 Task: Create fields in appointment object.
Action: Mouse moved to (854, 76)
Screenshot: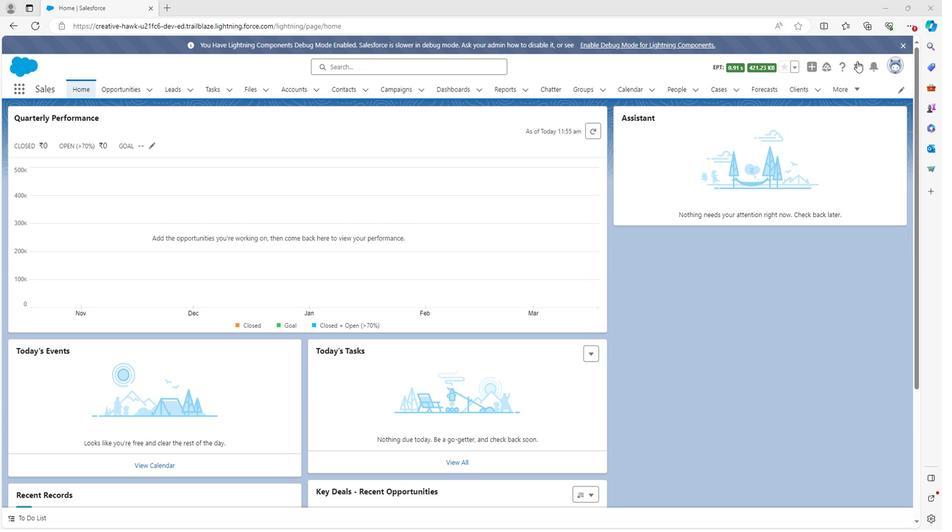 
Action: Mouse pressed left at (854, 76)
Screenshot: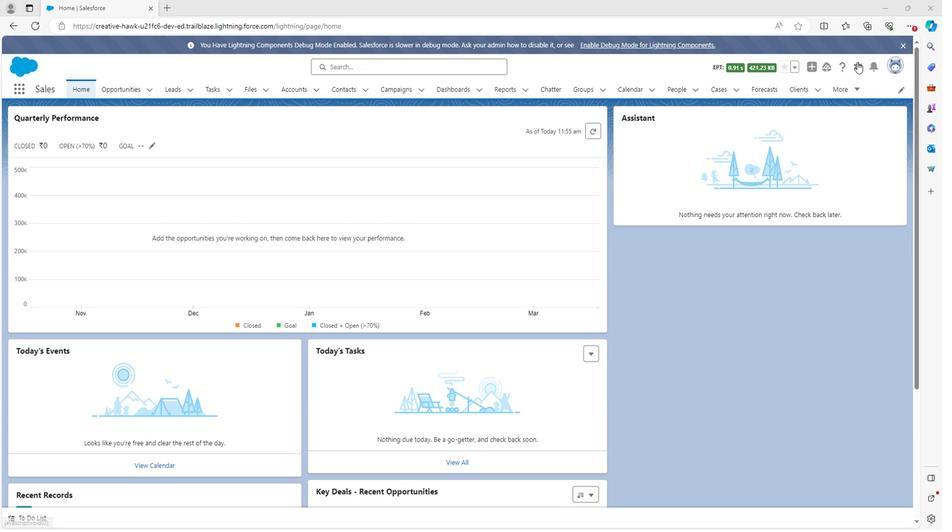 
Action: Mouse moved to (809, 104)
Screenshot: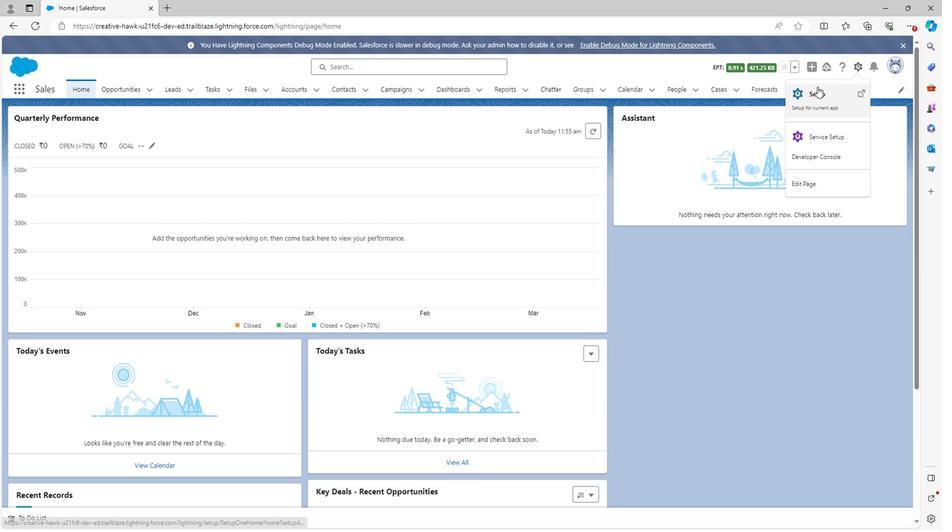
Action: Mouse pressed left at (809, 104)
Screenshot: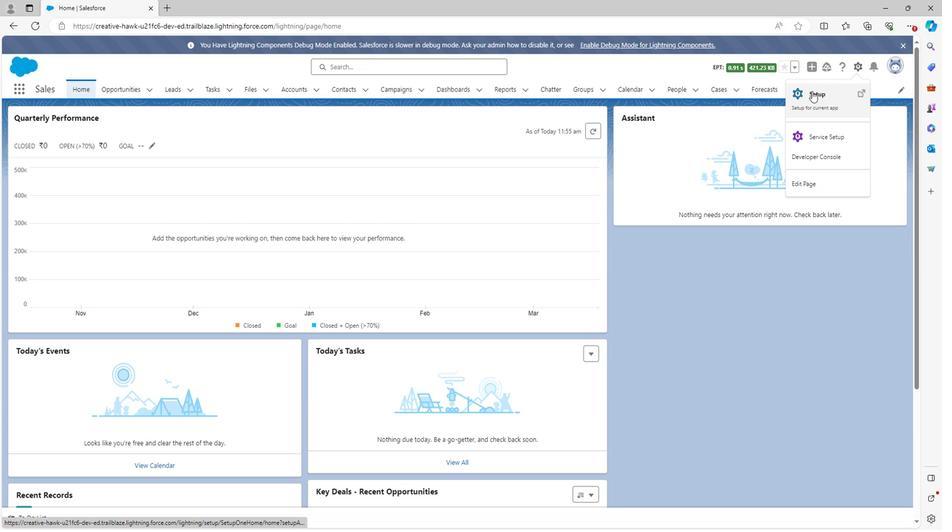 
Action: Mouse moved to (137, 104)
Screenshot: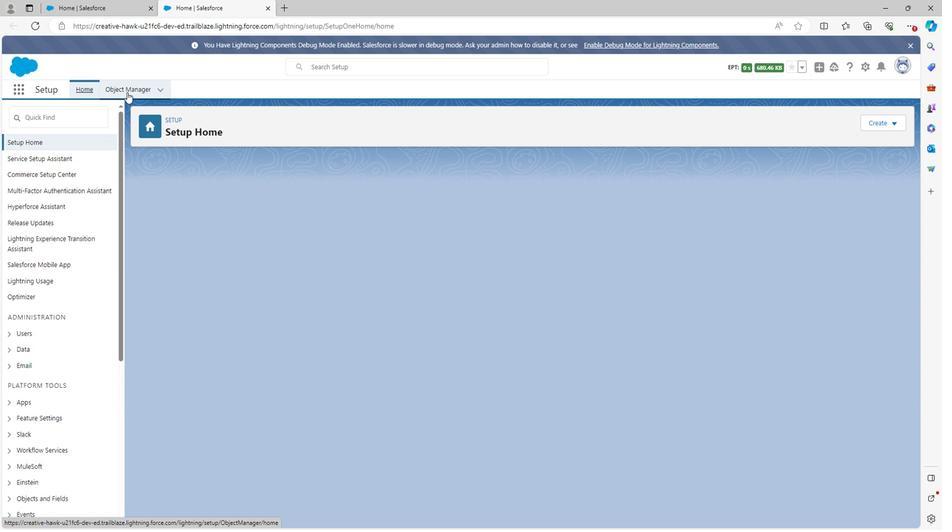 
Action: Mouse pressed left at (137, 104)
Screenshot: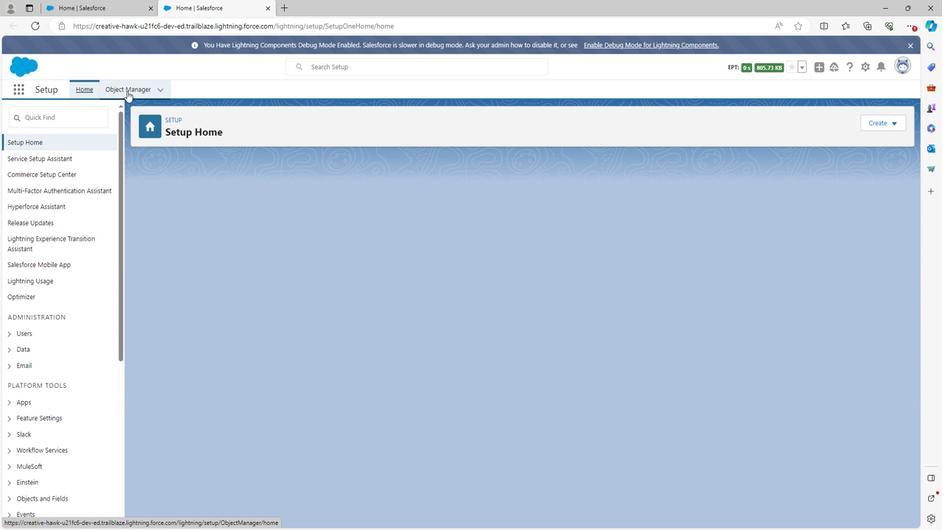 
Action: Mouse moved to (64, 390)
Screenshot: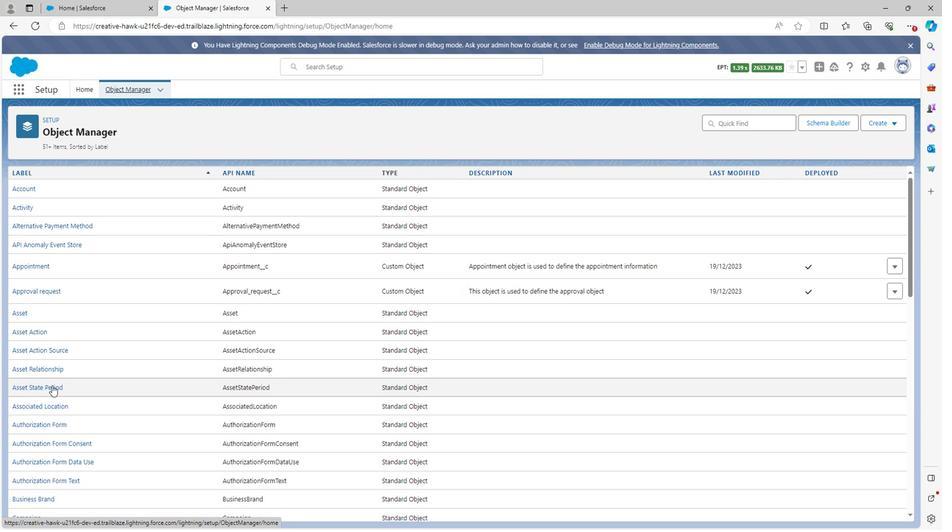 
Action: Mouse scrolled (64, 389) with delta (0, 0)
Screenshot: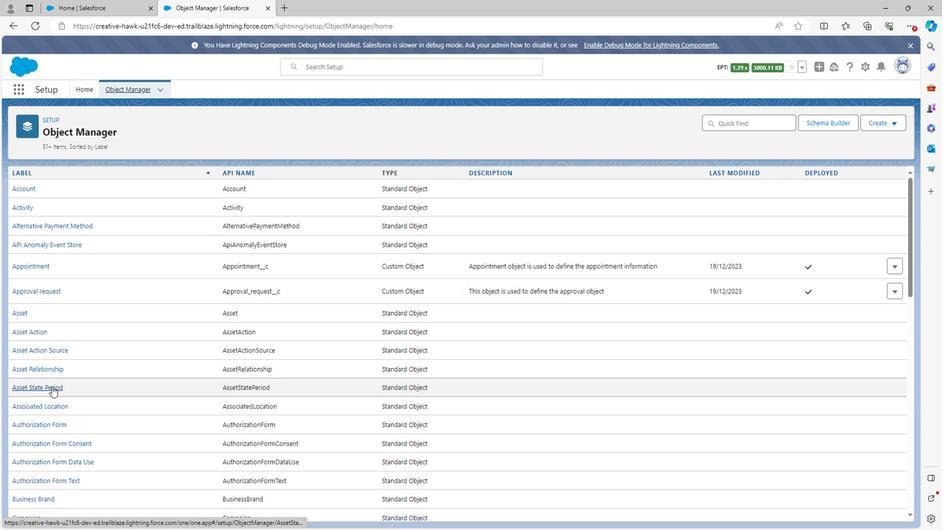 
Action: Mouse scrolled (64, 389) with delta (0, 0)
Screenshot: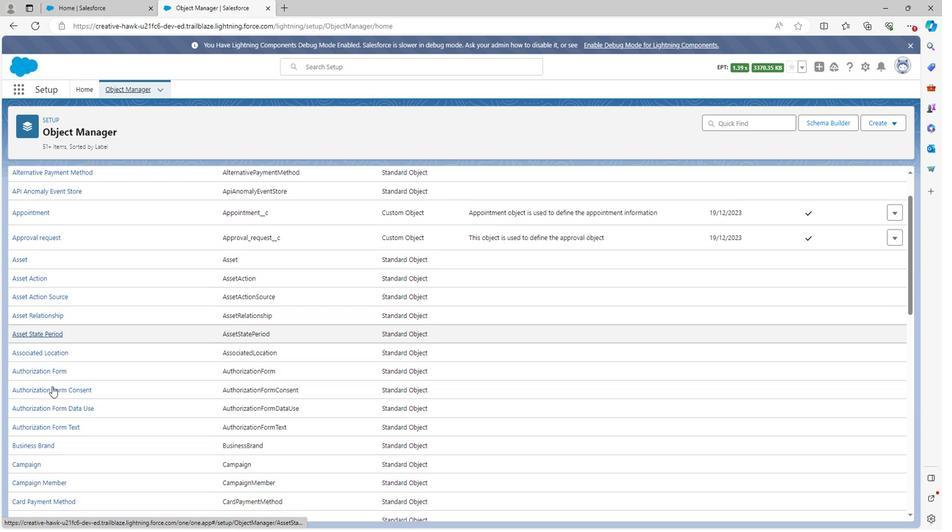 
Action: Mouse scrolled (64, 389) with delta (0, 0)
Screenshot: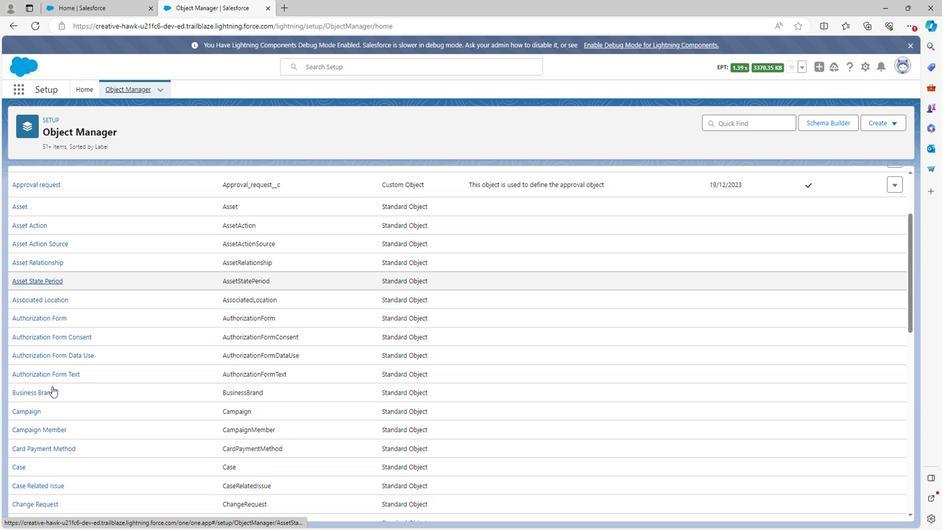 
Action: Mouse scrolled (64, 390) with delta (0, 0)
Screenshot: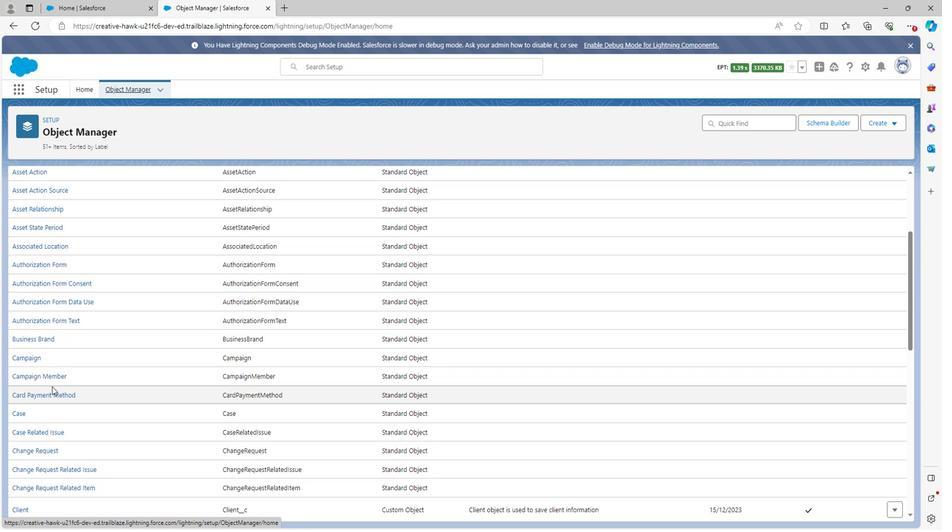 
Action: Mouse moved to (58, 291)
Screenshot: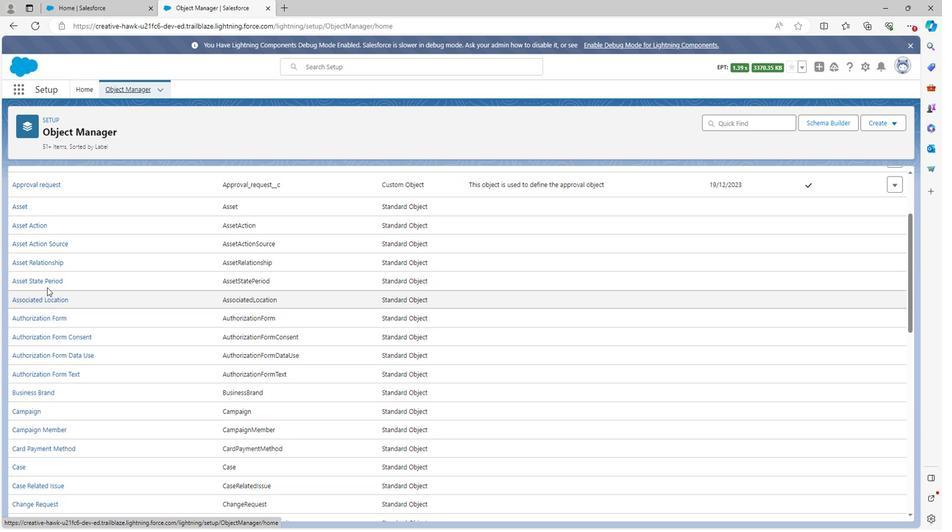 
Action: Mouse scrolled (58, 292) with delta (0, 0)
Screenshot: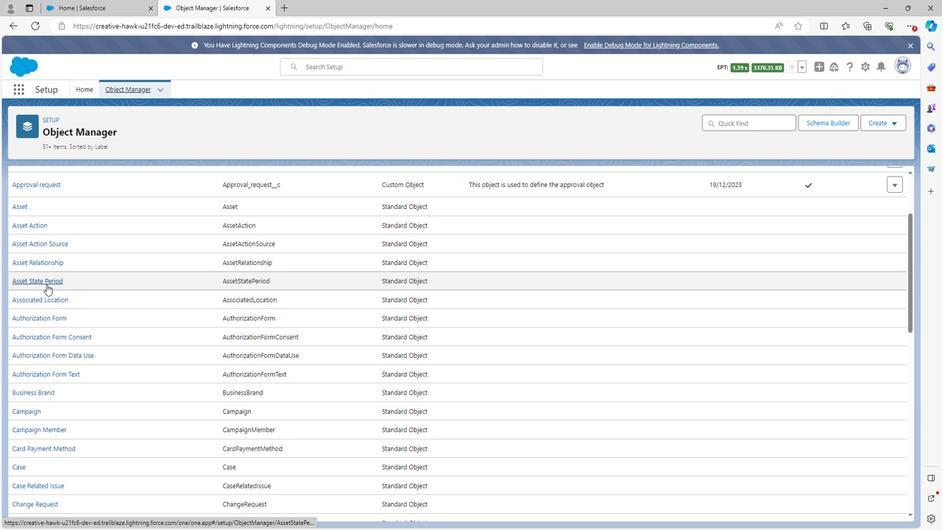 
Action: Mouse moved to (42, 222)
Screenshot: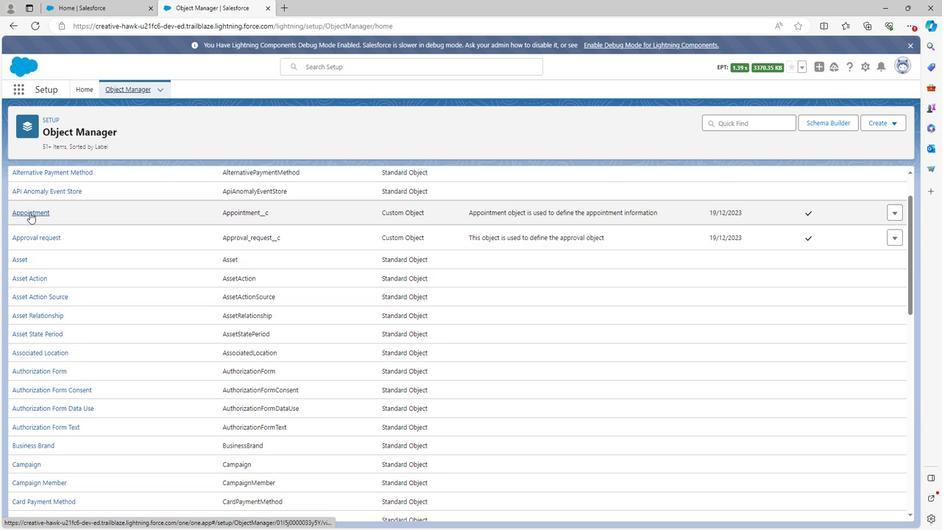 
Action: Mouse pressed left at (42, 222)
Screenshot: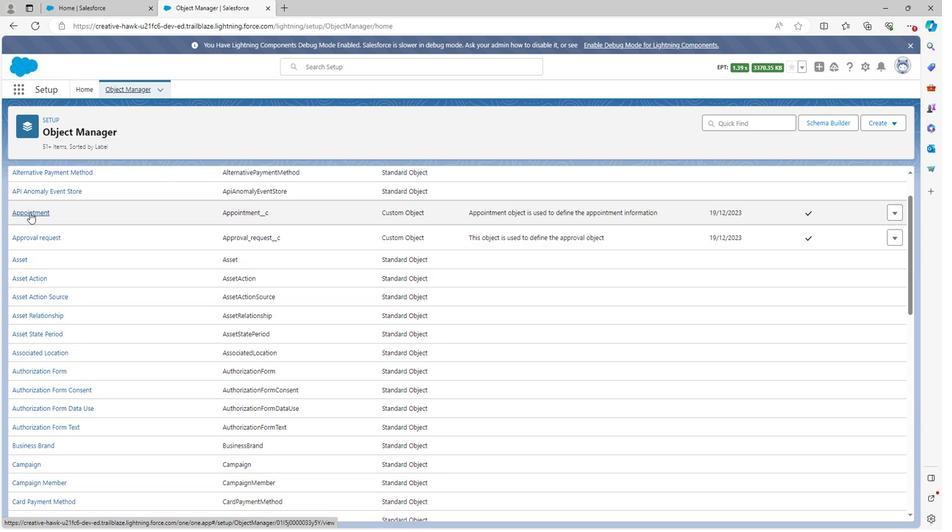
Action: Mouse moved to (54, 201)
Screenshot: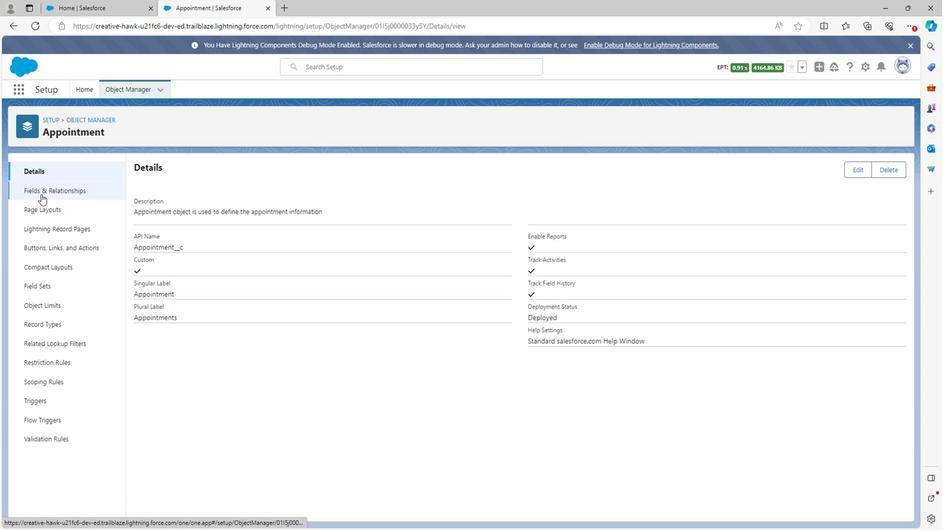 
Action: Mouse pressed left at (54, 201)
Screenshot: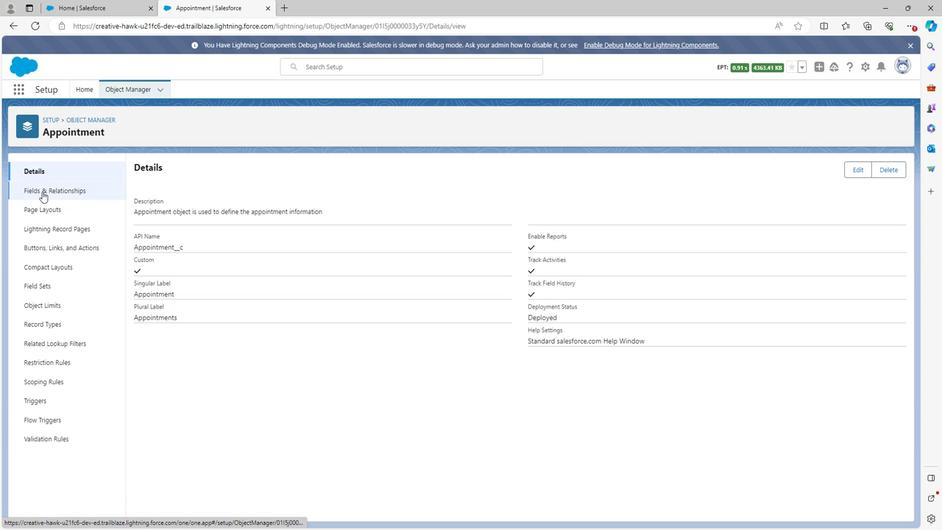 
Action: Mouse moved to (688, 178)
Screenshot: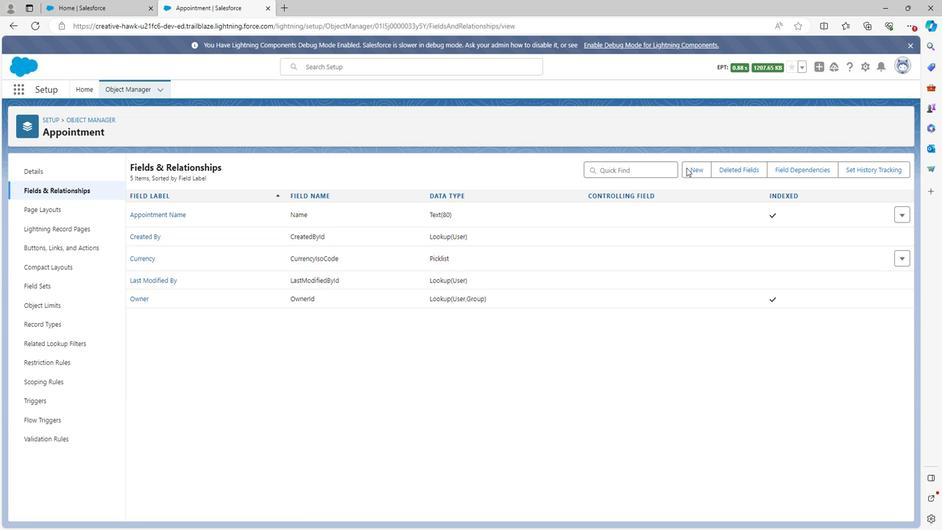 
Action: Mouse pressed left at (688, 178)
Screenshot: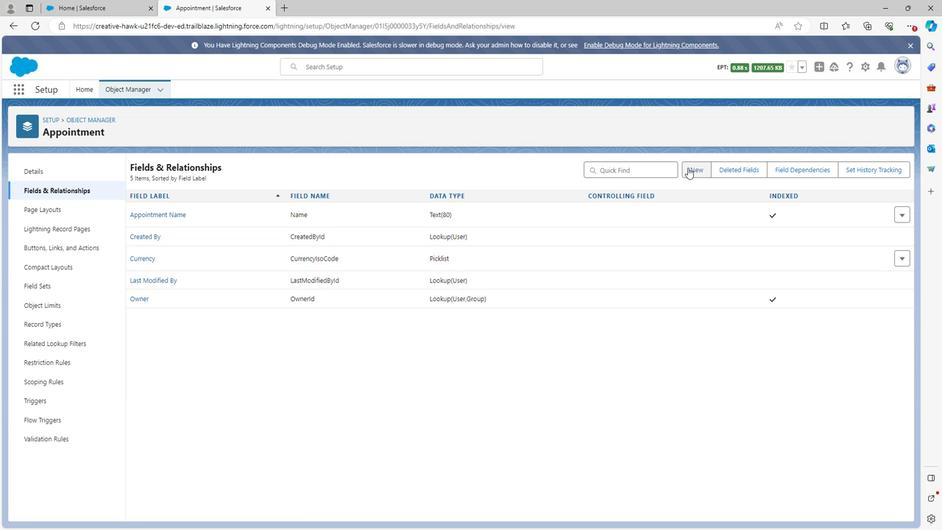 
Action: Mouse moved to (153, 410)
Screenshot: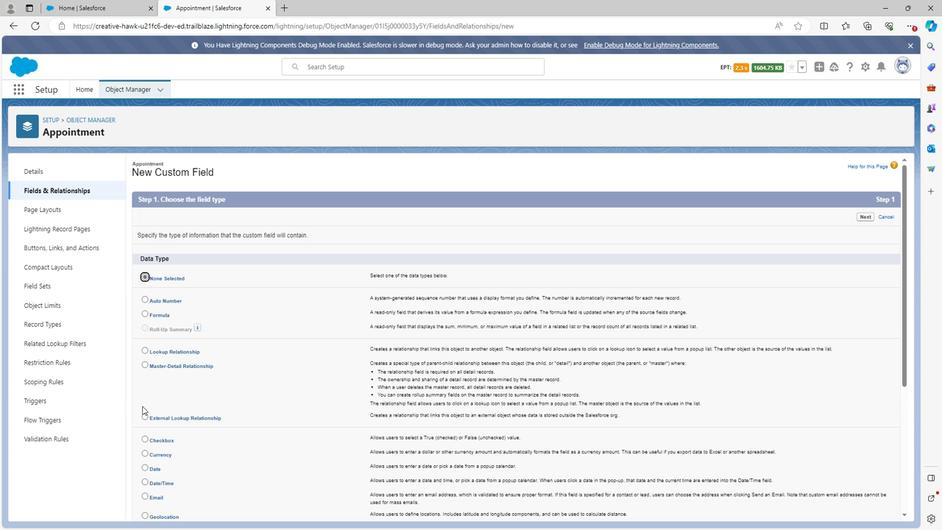 
Action: Mouse scrolled (153, 410) with delta (0, 0)
Screenshot: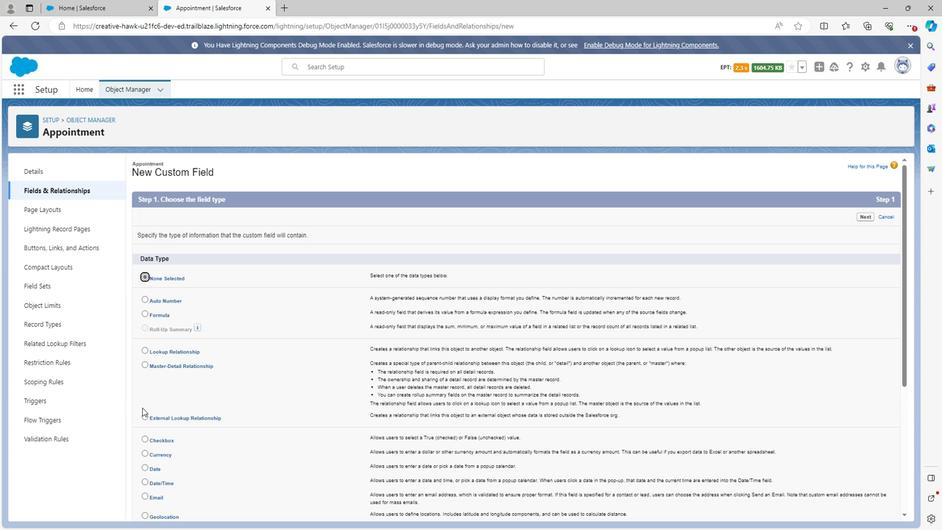 
Action: Mouse scrolled (153, 410) with delta (0, 0)
Screenshot: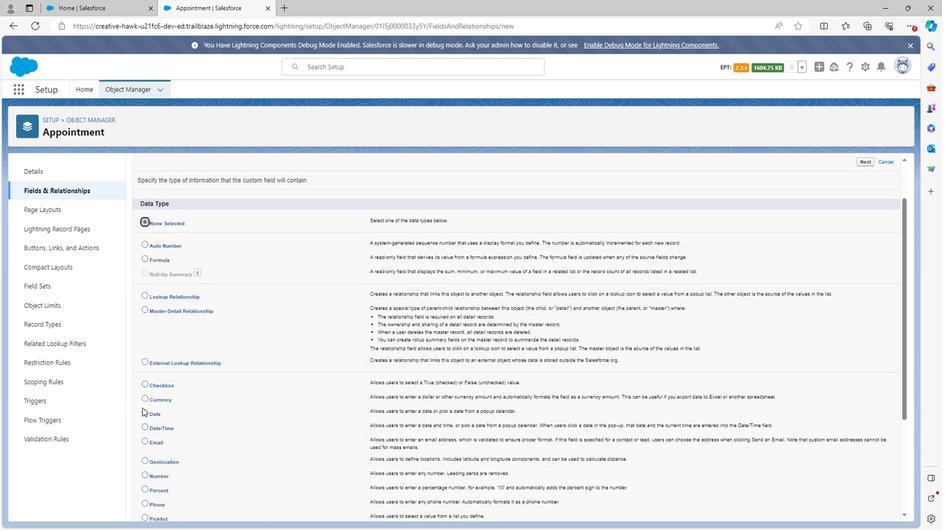 
Action: Mouse scrolled (153, 410) with delta (0, 0)
Screenshot: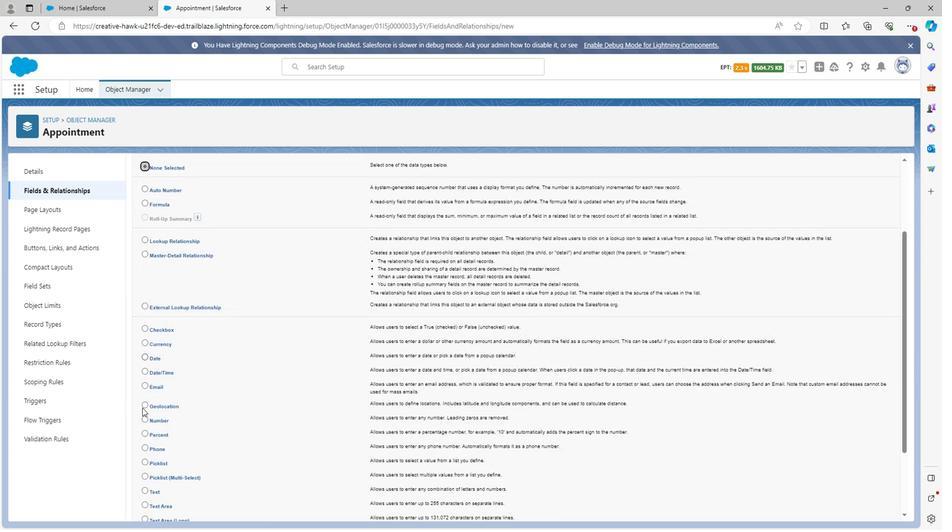 
Action: Mouse moved to (154, 371)
Screenshot: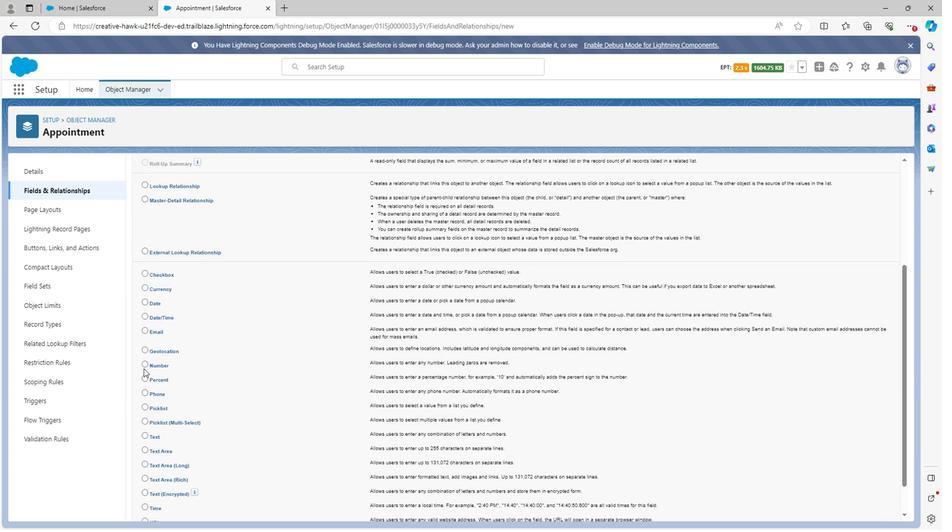 
Action: Mouse pressed left at (154, 371)
Screenshot: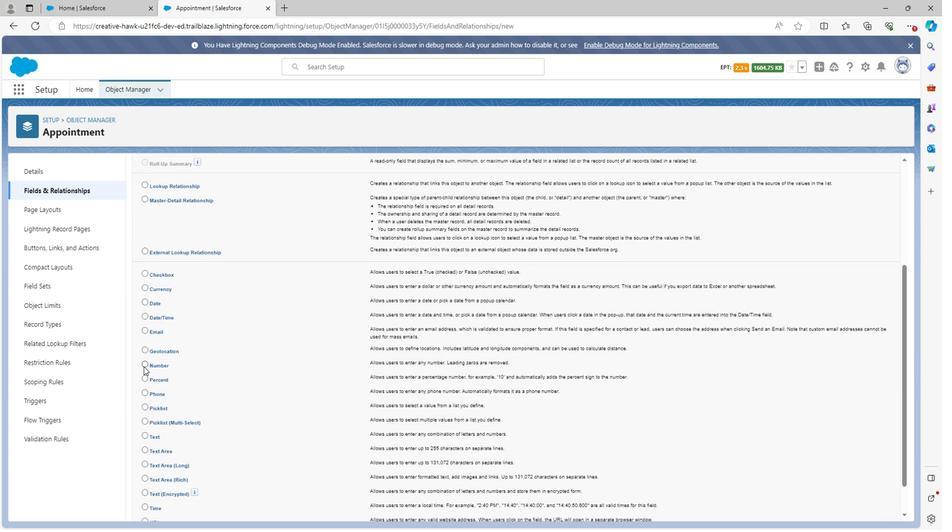 
Action: Mouse moved to (538, 401)
Screenshot: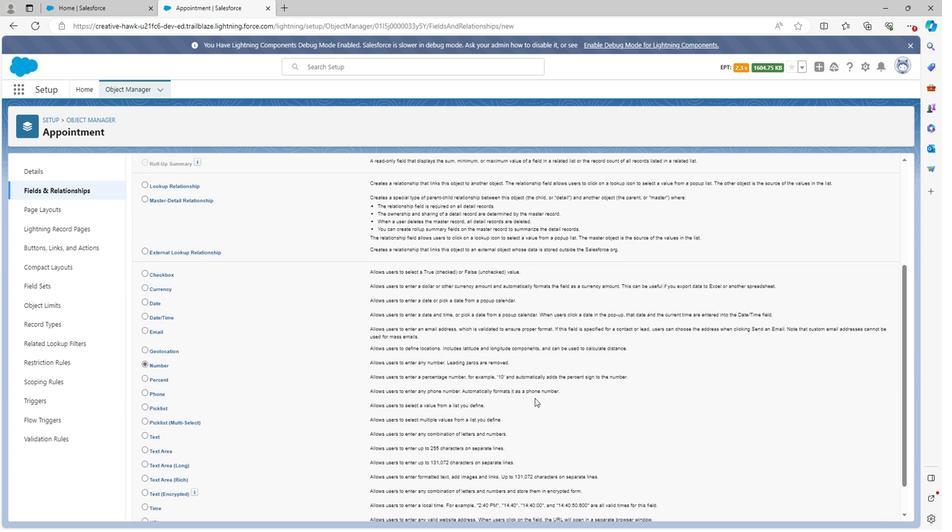 
Action: Mouse scrolled (538, 401) with delta (0, 0)
Screenshot: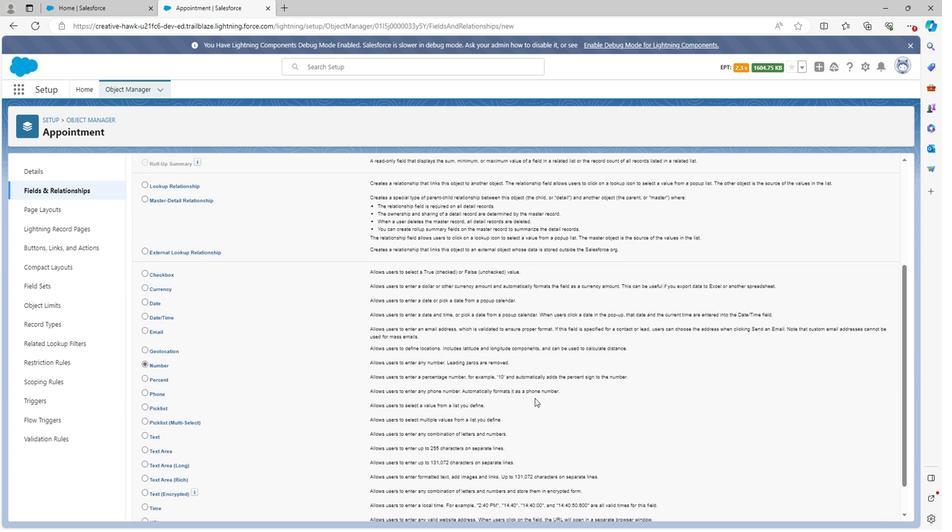 
Action: Mouse moved to (539, 402)
Screenshot: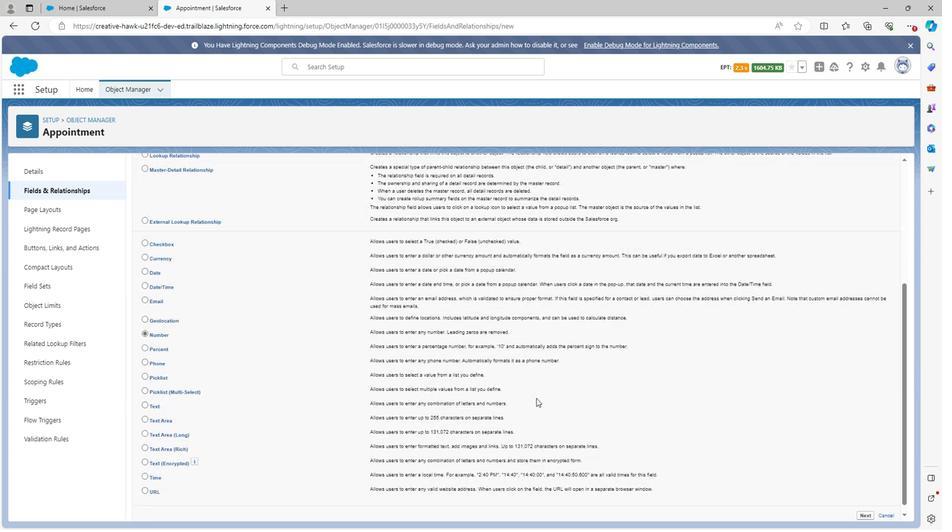 
Action: Mouse scrolled (539, 402) with delta (0, 0)
Screenshot: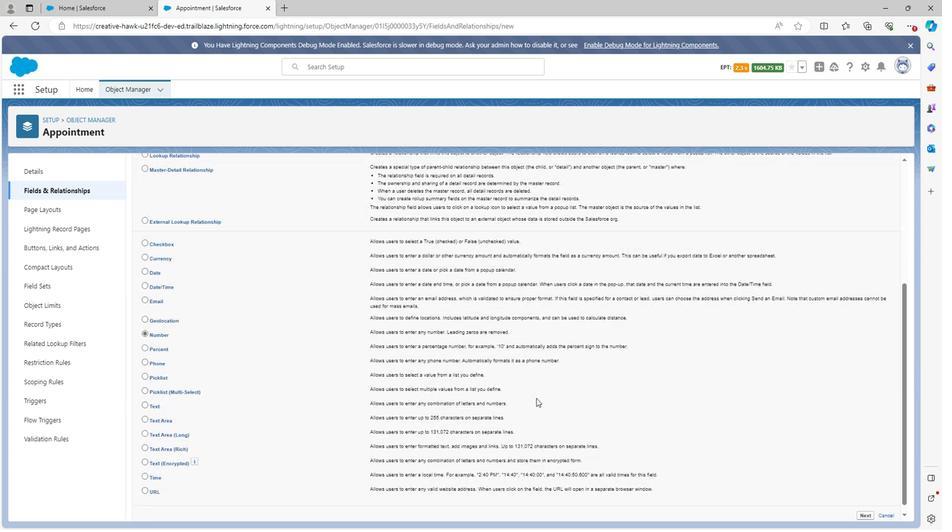 
Action: Mouse moved to (858, 508)
Screenshot: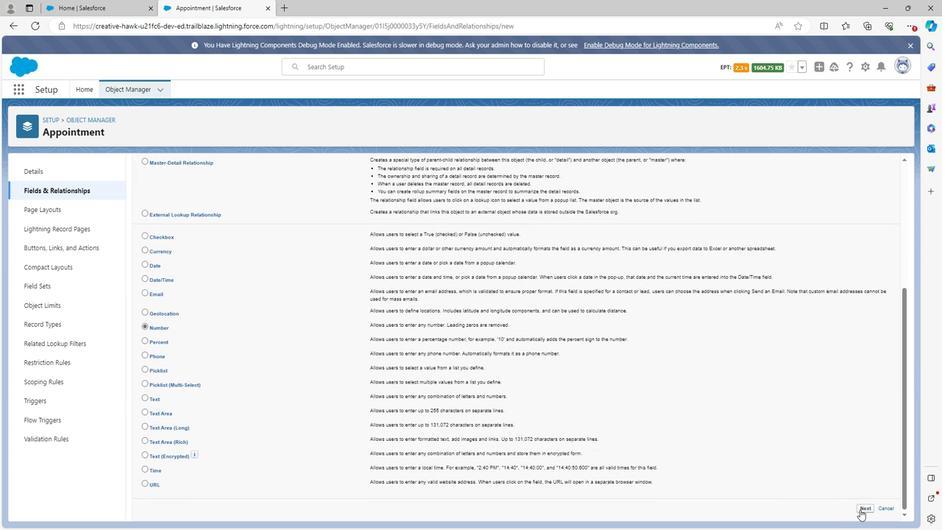 
Action: Mouse pressed left at (858, 508)
Screenshot: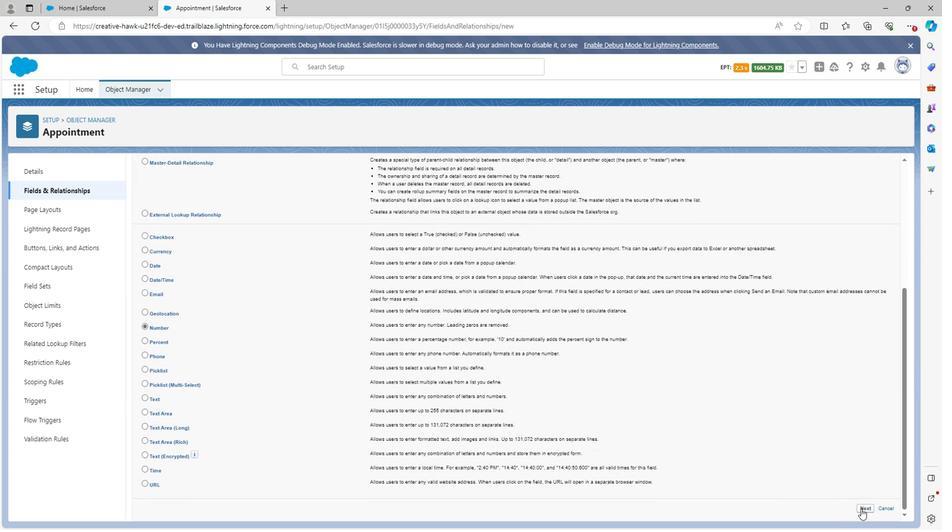 
Action: Mouse moved to (314, 248)
Screenshot: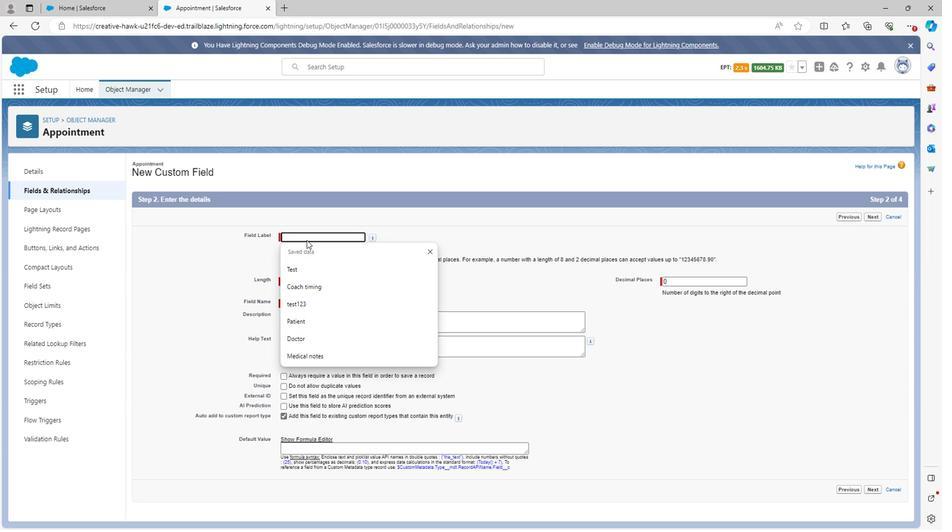 
Action: Mouse pressed left at (314, 248)
Screenshot: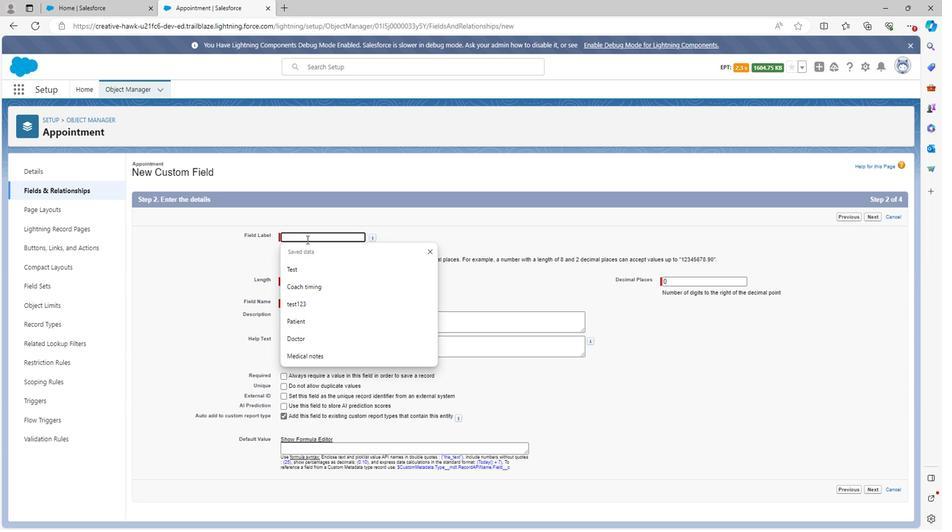 
Action: Mouse moved to (276, 232)
Screenshot: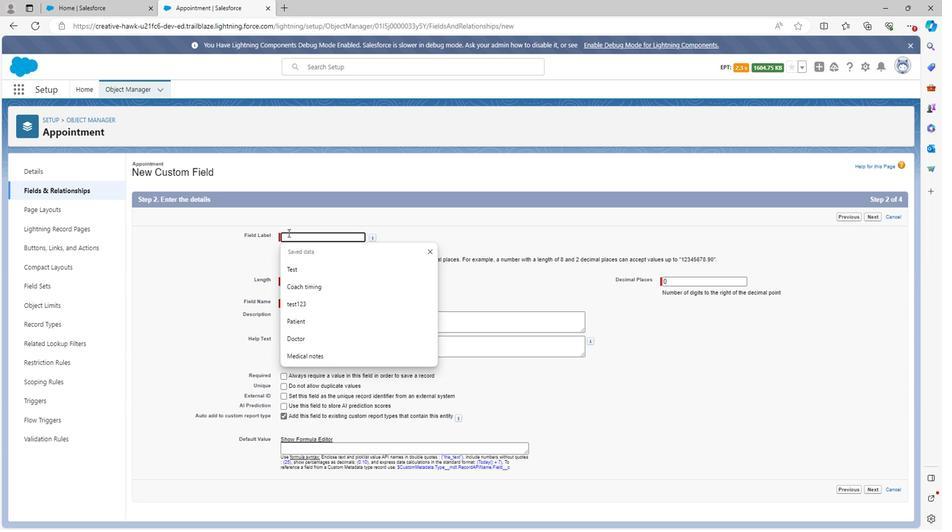 
Action: Key pressed <Key.shift>Appointment<Key.space>id
Screenshot: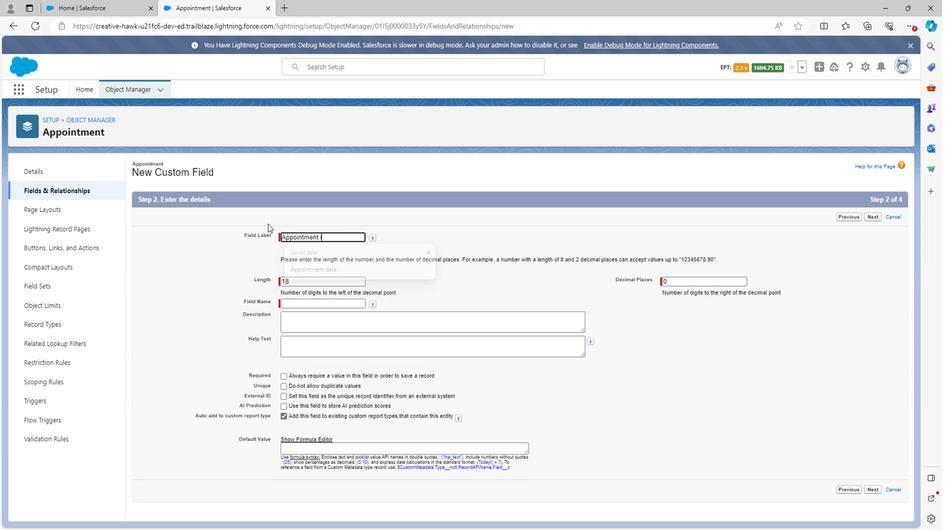
Action: Mouse moved to (435, 289)
Screenshot: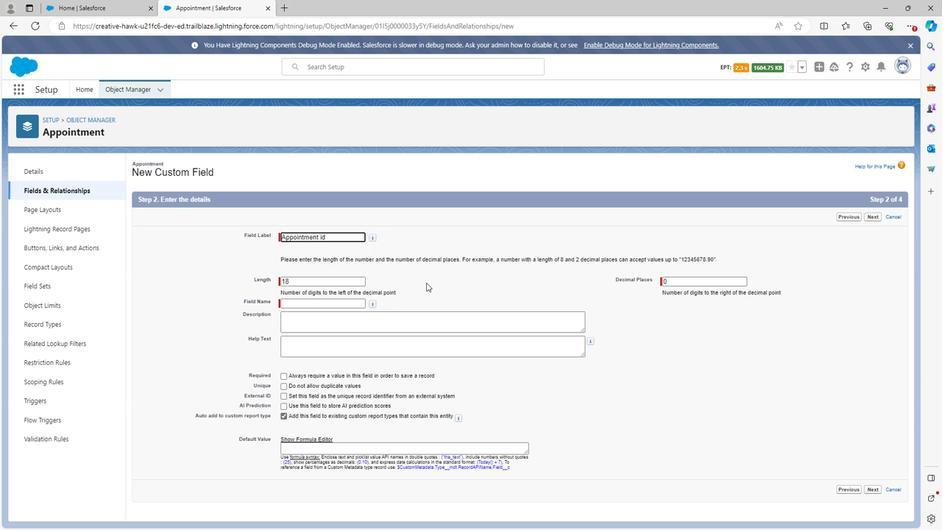 
Action: Mouse pressed left at (435, 289)
Screenshot: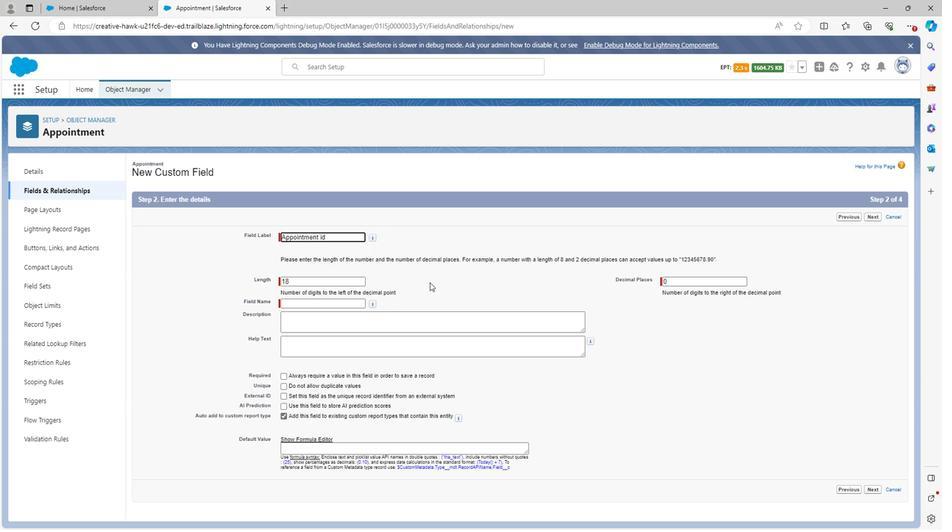 
Action: Mouse moved to (360, 321)
Screenshot: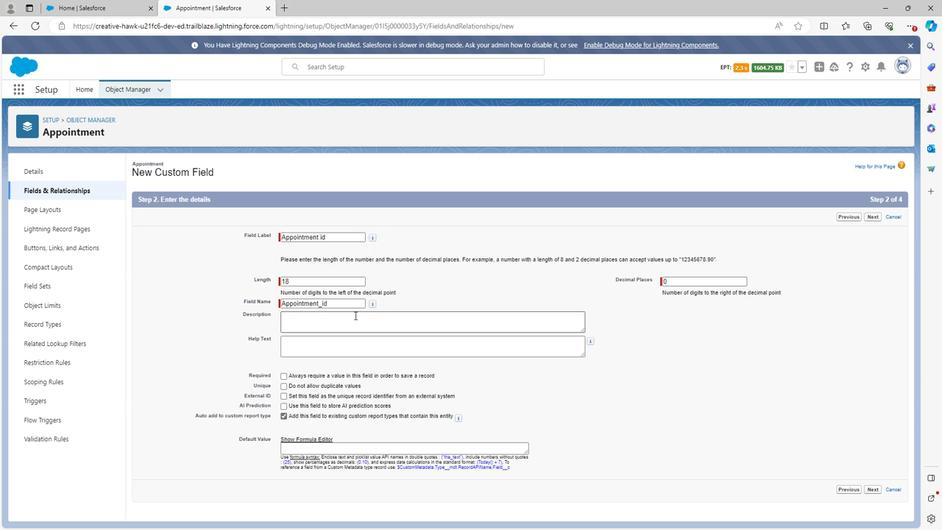 
Action: Mouse pressed left at (360, 321)
Screenshot: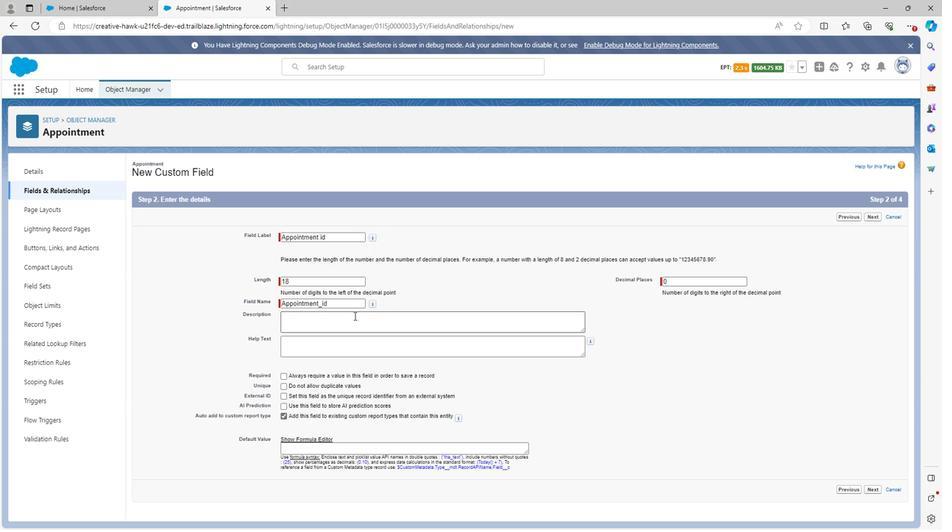 
Action: Key pressed <Key.shift>Appointment<Key.space>id<Key.space>field<Key.space>is<Key.space>used<Key.space>to<Key.space>define<Key.space>the<Key.space>appointmne<Key.backspace><Key.backspace>ent<Key.space>id<Key.space>of<Key.space>patient
Screenshot: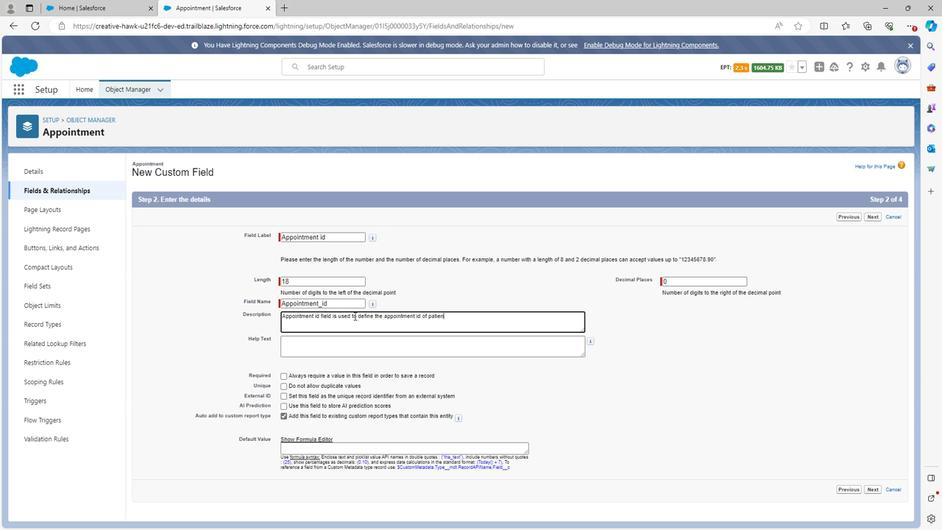 
Action: Mouse moved to (864, 488)
Screenshot: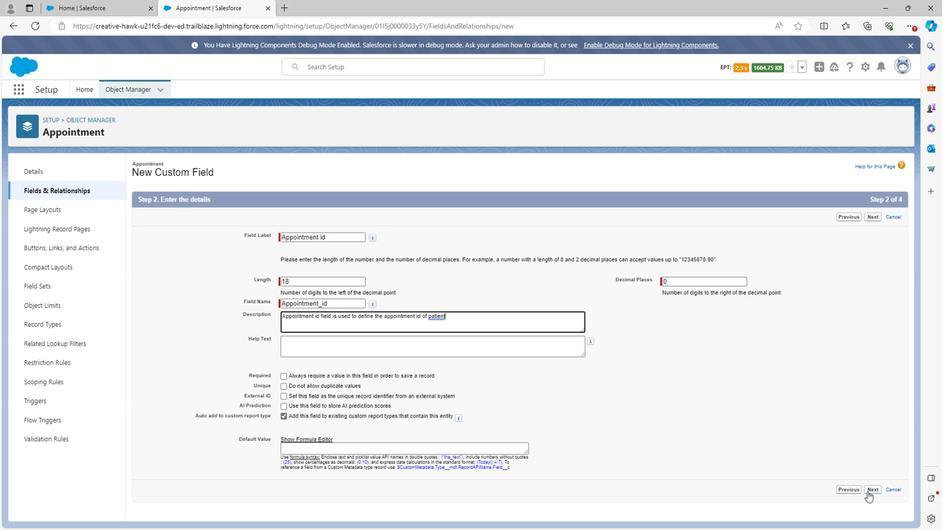 
Action: Mouse pressed left at (864, 488)
Screenshot: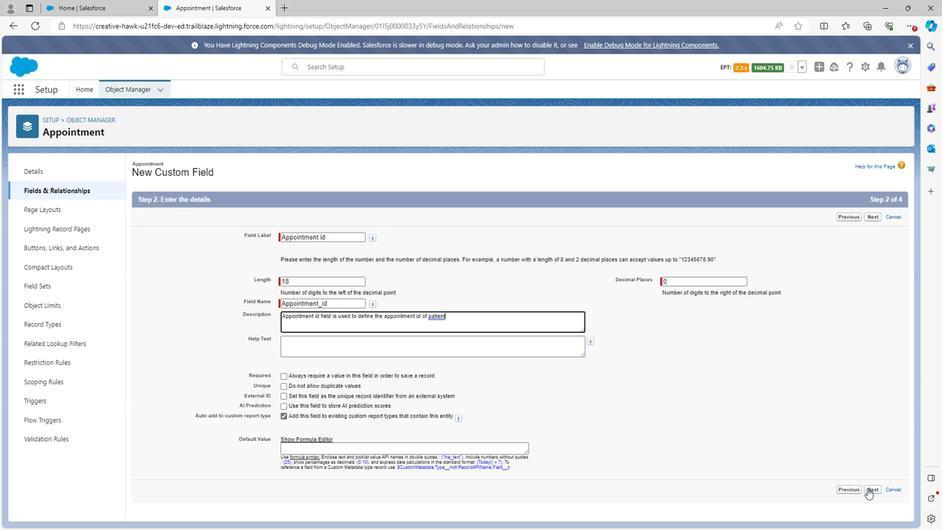 
Action: Mouse moved to (804, 320)
Screenshot: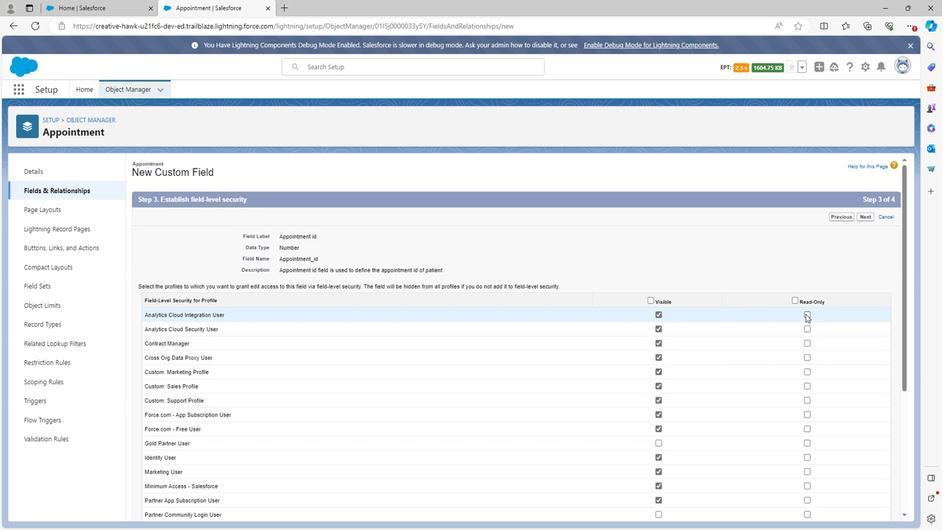 
Action: Mouse pressed left at (804, 320)
Screenshot: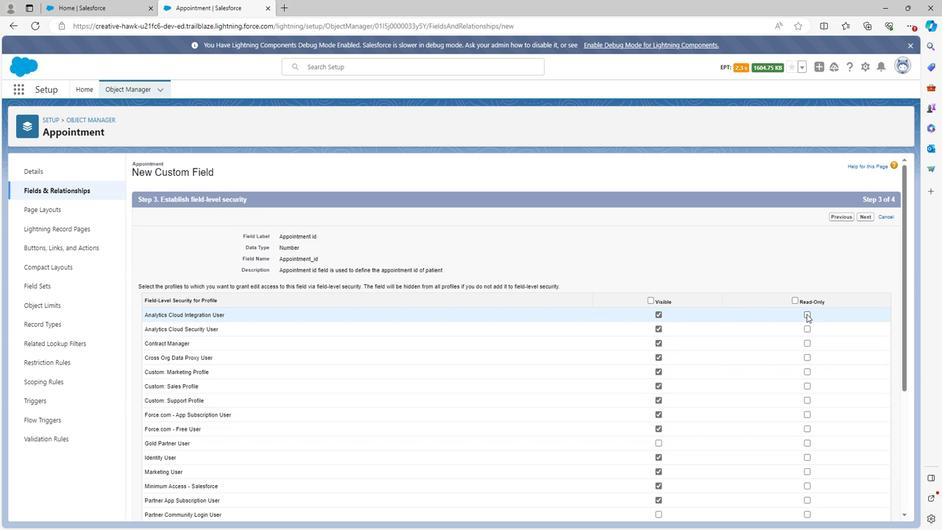 
Action: Mouse moved to (808, 335)
Screenshot: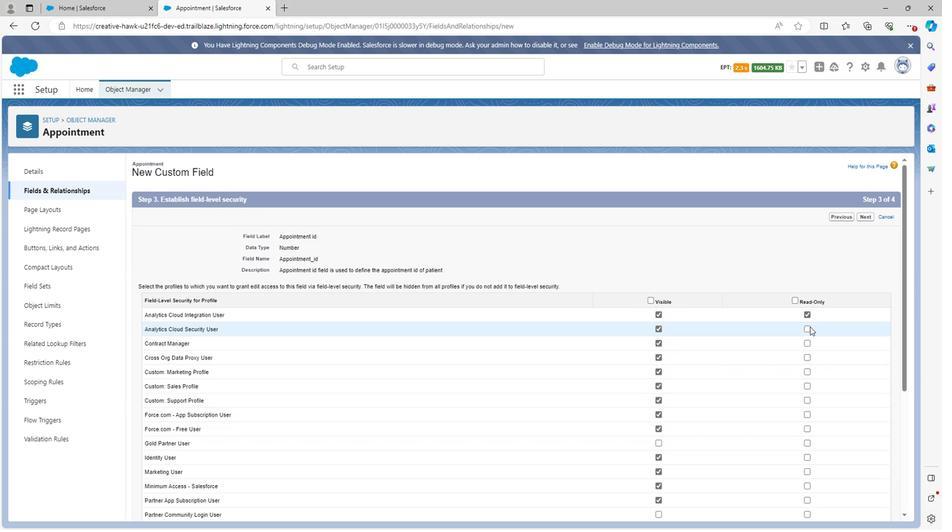 
Action: Mouse pressed left at (808, 335)
Screenshot: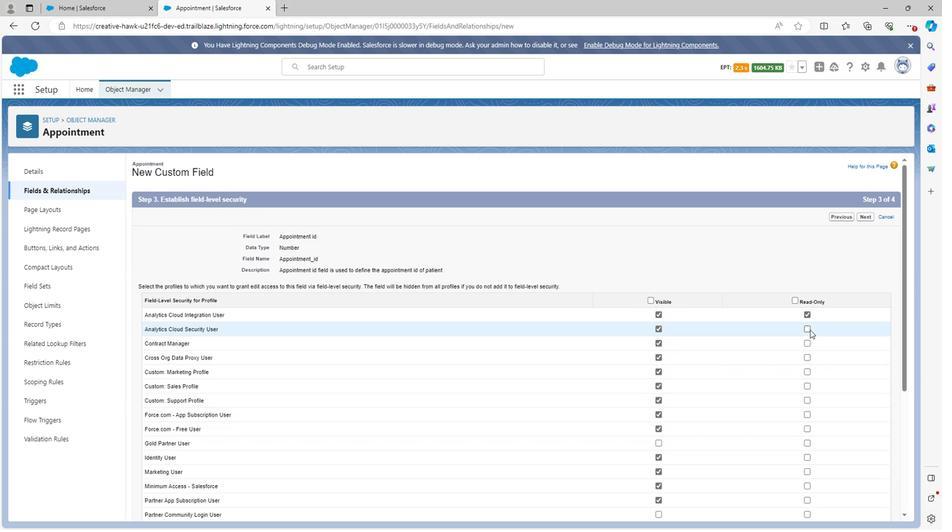 
Action: Mouse moved to (806, 347)
Screenshot: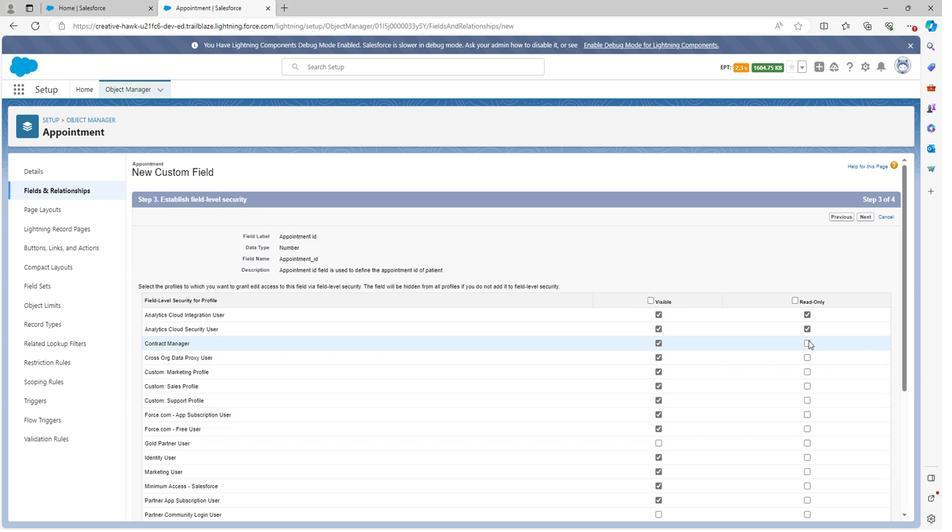 
Action: Mouse pressed left at (806, 347)
Screenshot: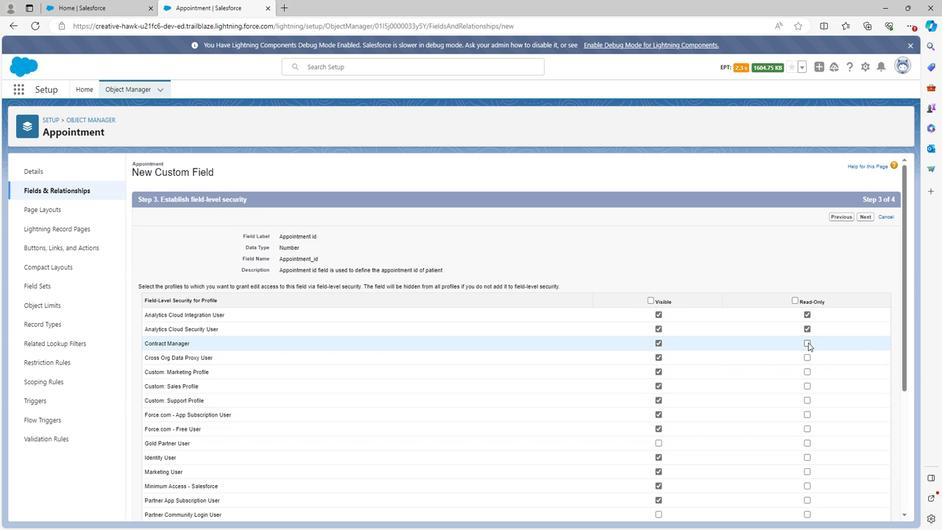 
Action: Mouse moved to (805, 360)
Screenshot: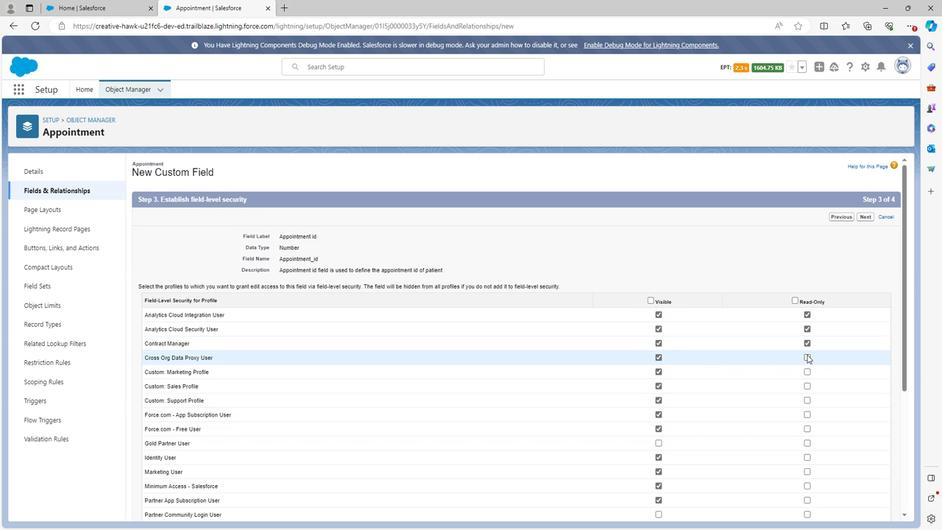 
Action: Mouse pressed left at (805, 360)
Screenshot: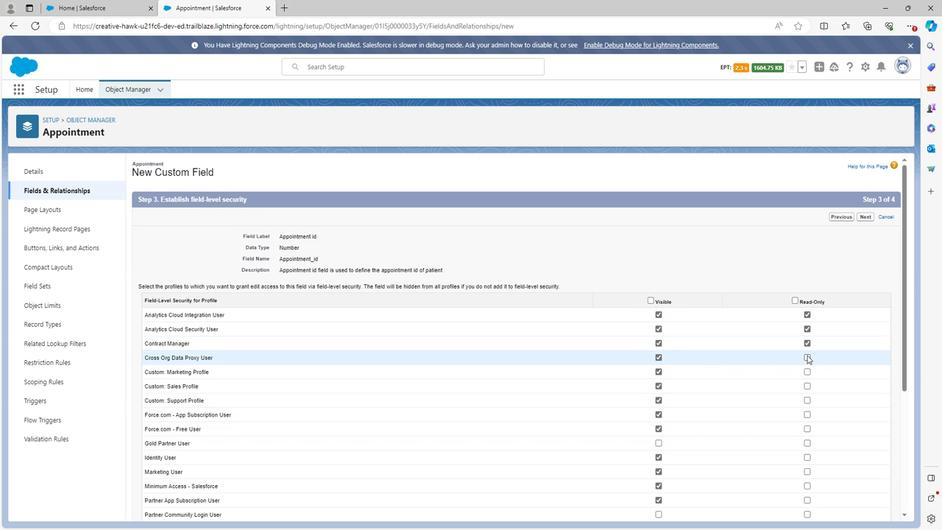 
Action: Mouse moved to (805, 376)
Screenshot: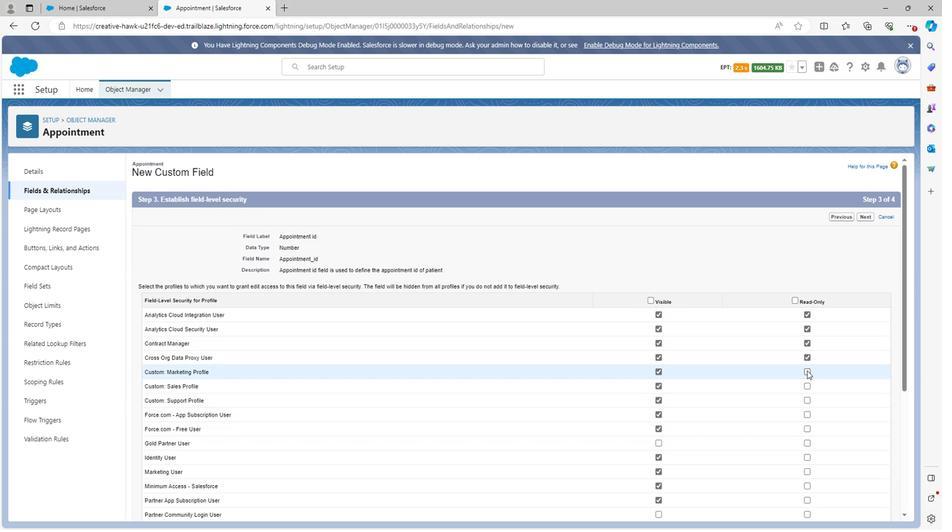 
Action: Mouse pressed left at (805, 376)
Screenshot: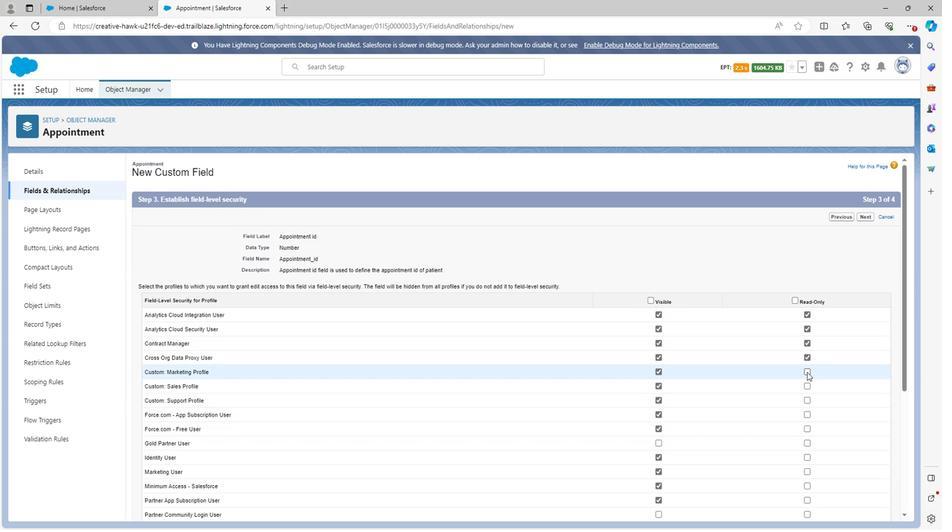 
Action: Mouse moved to (804, 388)
Screenshot: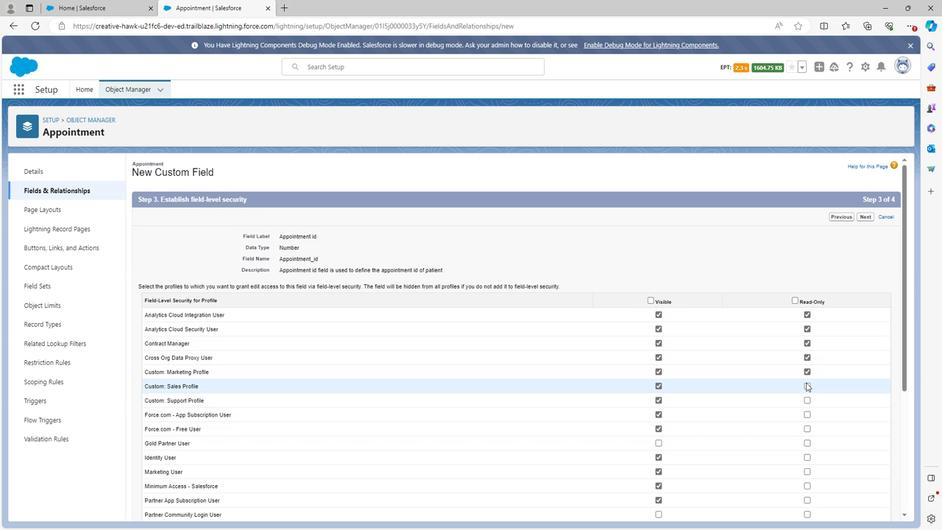 
Action: Mouse pressed left at (804, 388)
Screenshot: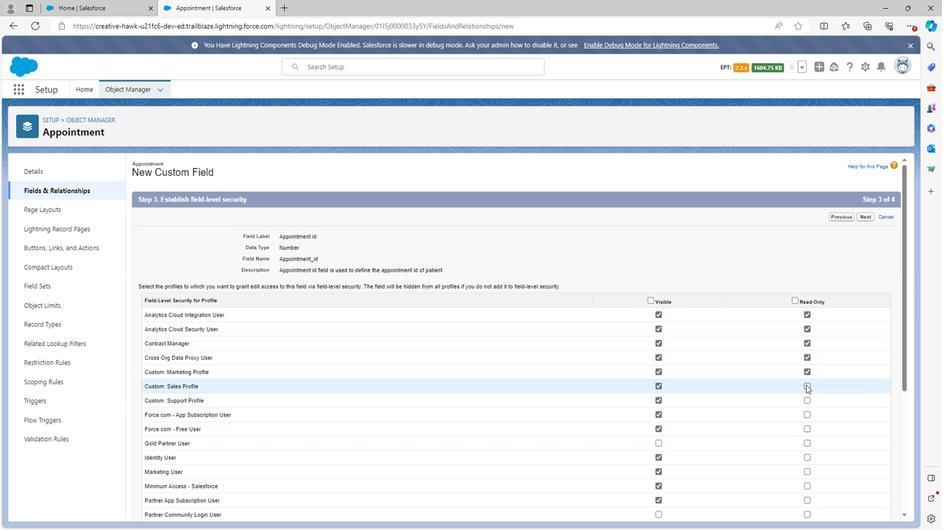 
Action: Mouse moved to (806, 404)
Screenshot: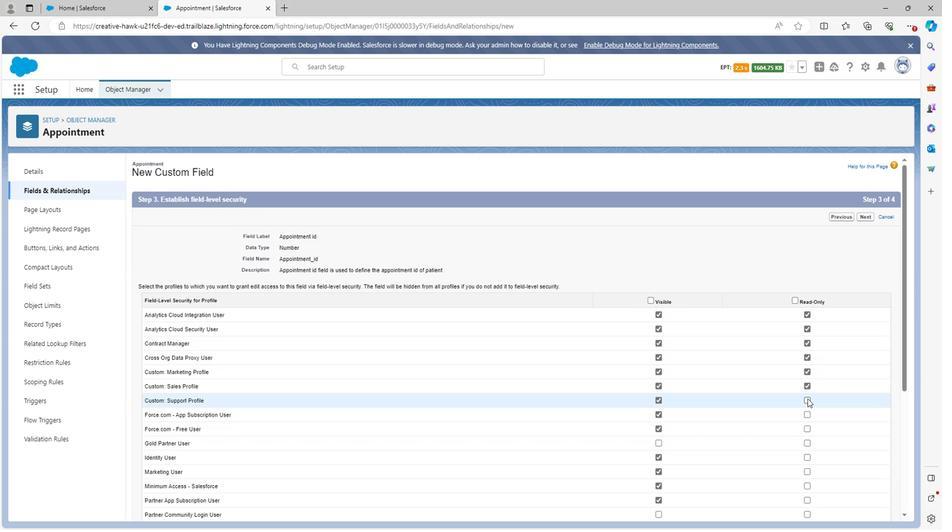 
Action: Mouse pressed left at (806, 404)
Screenshot: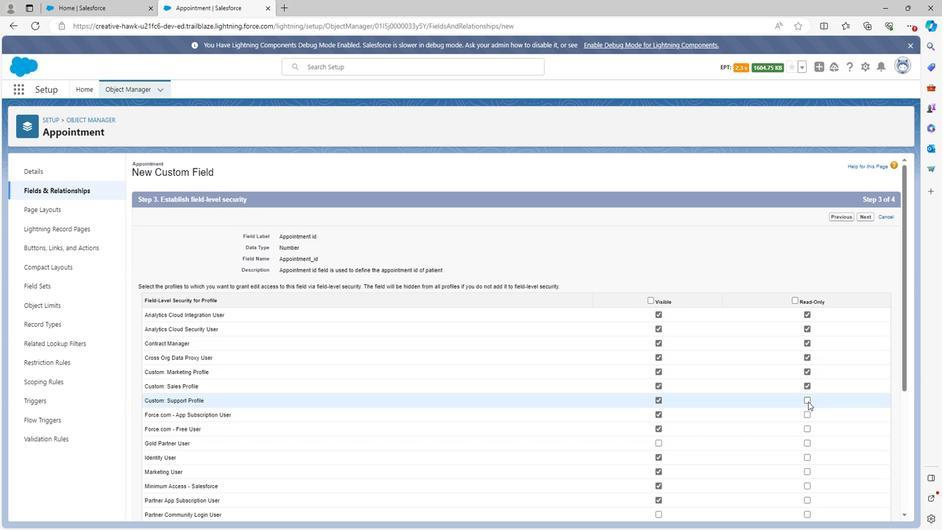 
Action: Mouse moved to (805, 419)
Screenshot: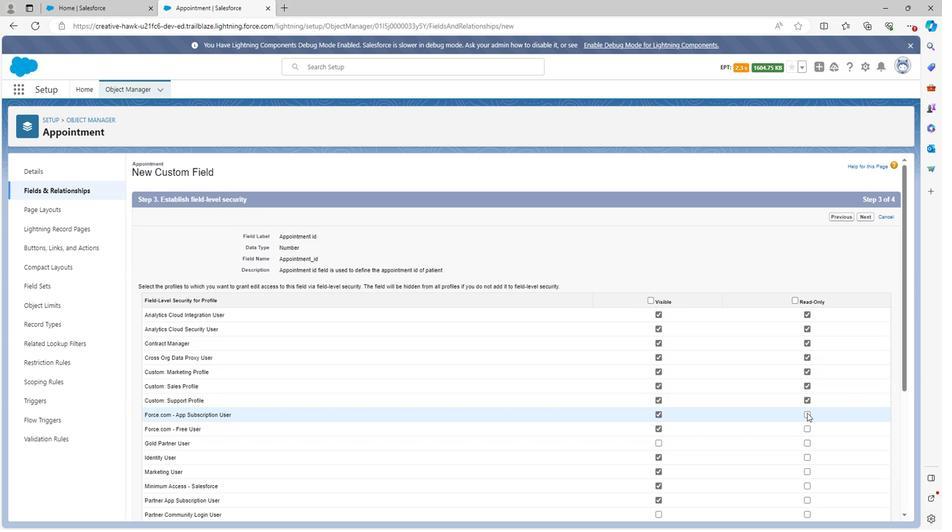 
Action: Mouse pressed left at (805, 419)
Screenshot: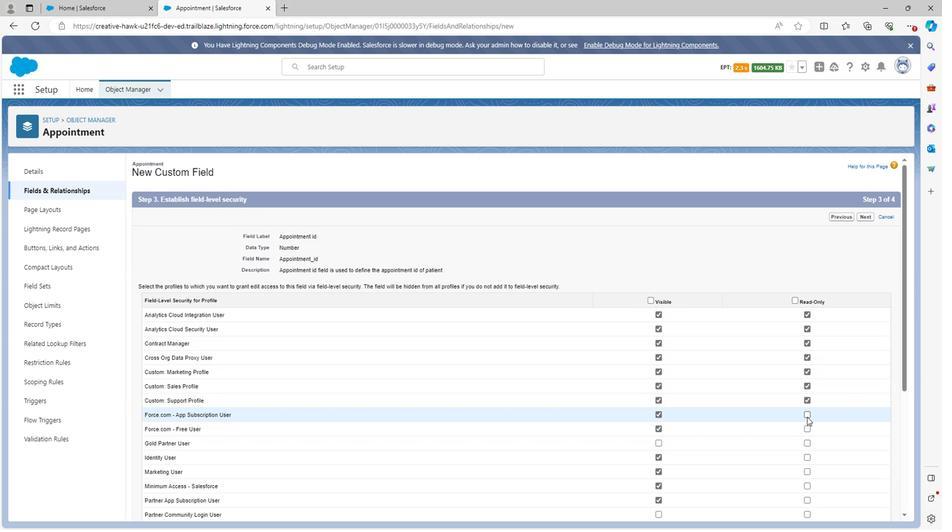 
Action: Mouse moved to (805, 431)
Screenshot: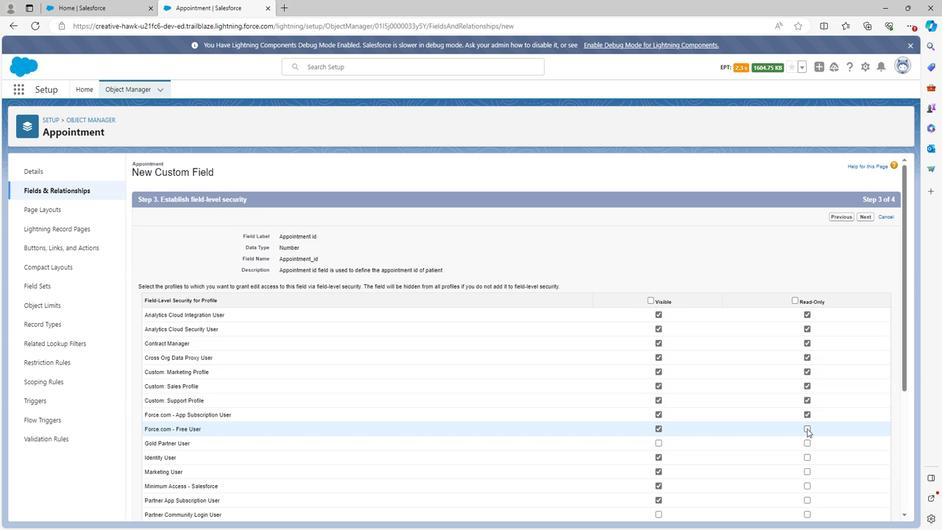 
Action: Mouse pressed left at (805, 431)
Screenshot: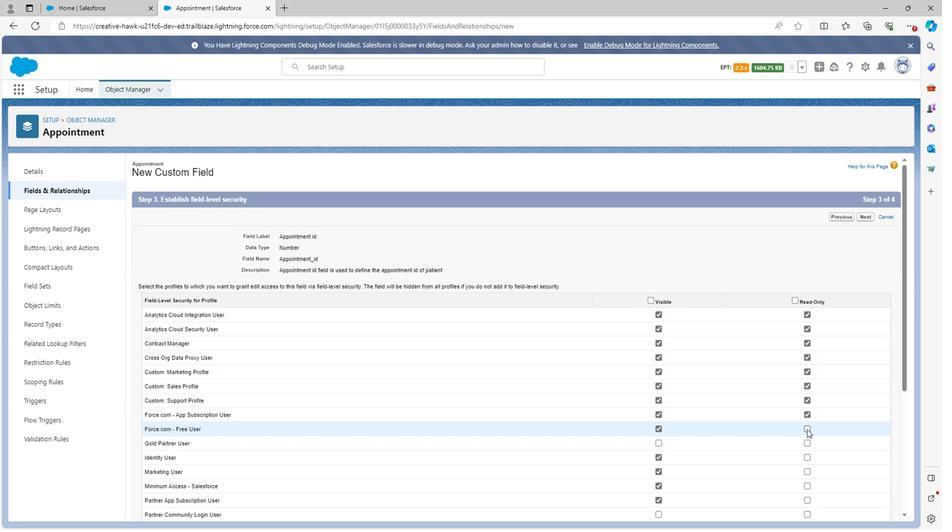 
Action: Mouse moved to (807, 434)
Screenshot: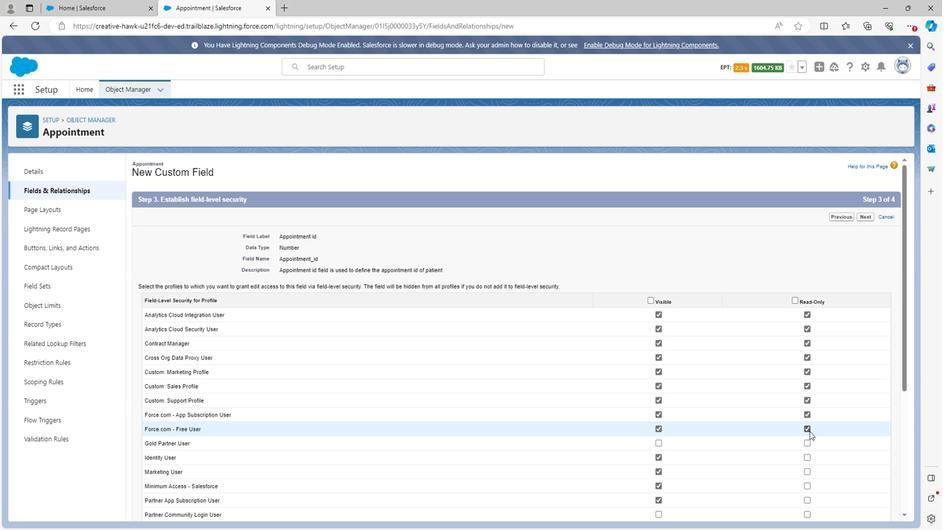 
Action: Mouse scrolled (807, 433) with delta (0, 0)
Screenshot: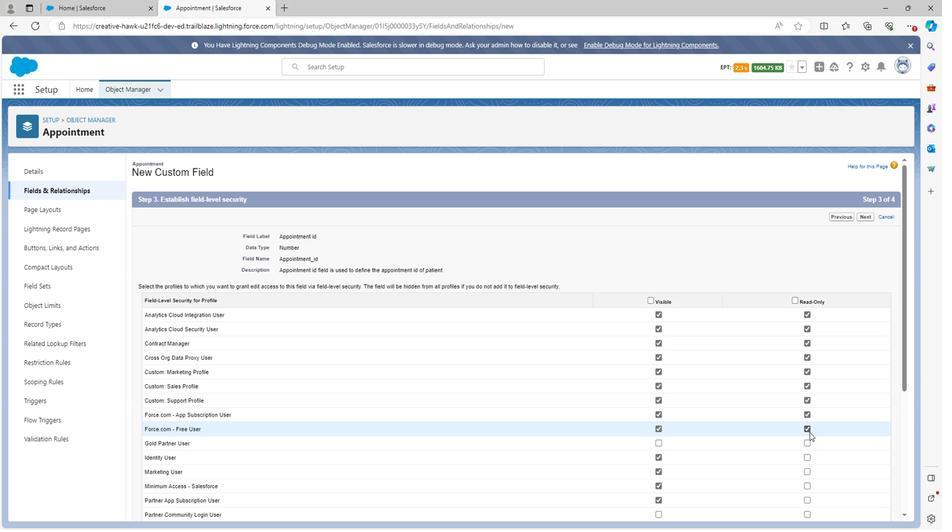 
Action: Mouse moved to (807, 435)
Screenshot: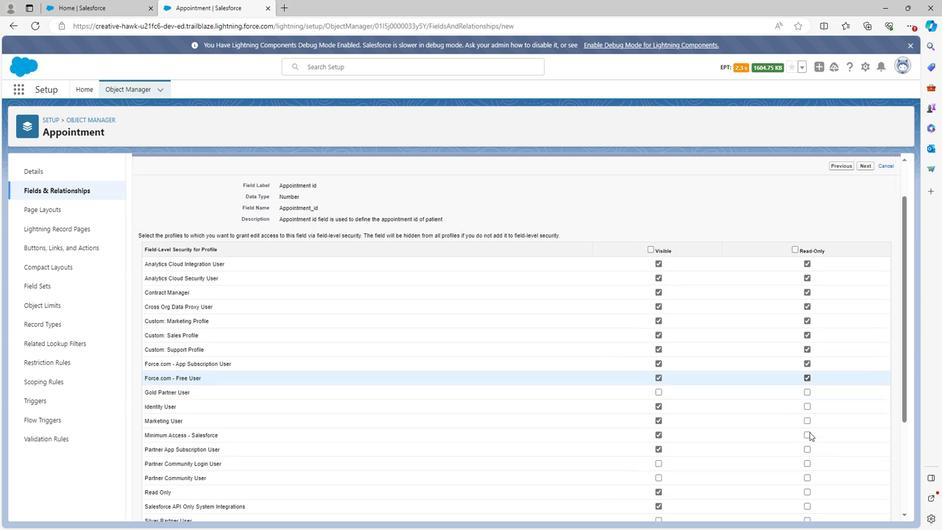 
Action: Mouse scrolled (807, 434) with delta (0, 0)
Screenshot: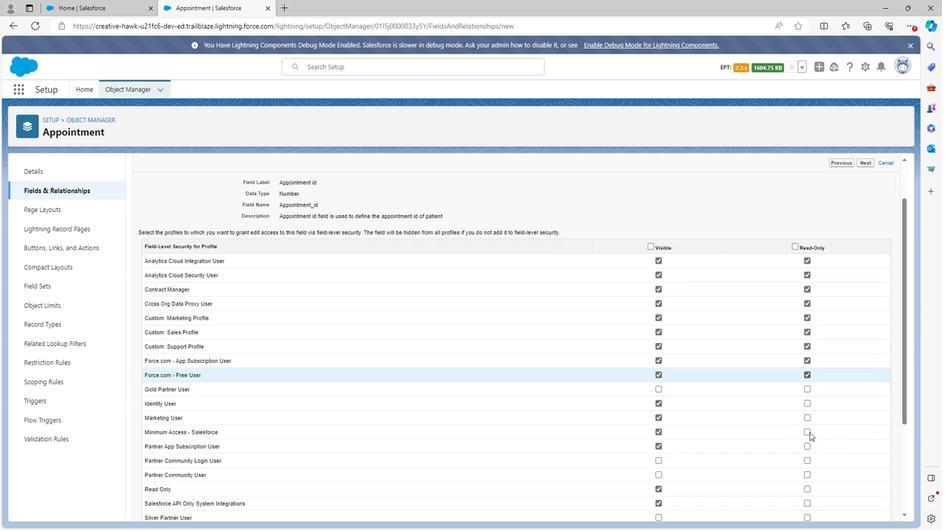 
Action: Mouse moved to (807, 435)
Screenshot: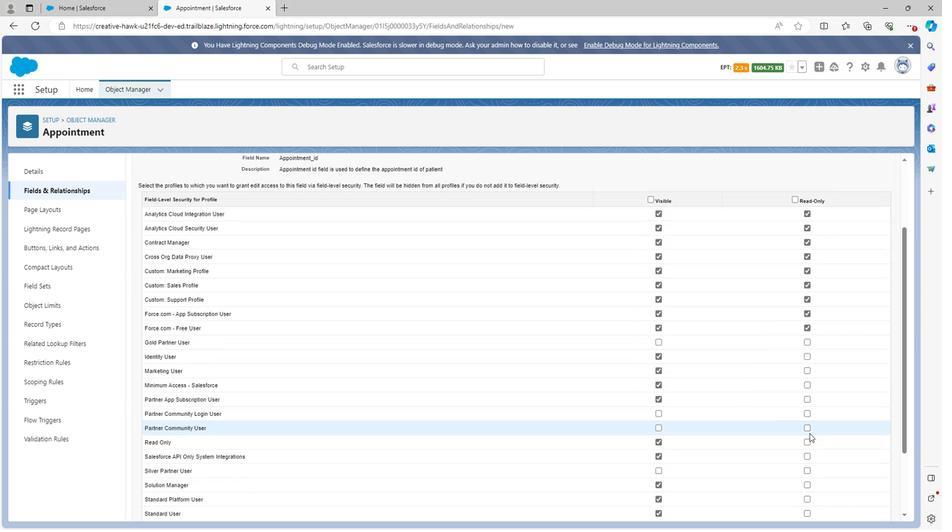 
Action: Mouse scrolled (807, 435) with delta (0, 0)
Screenshot: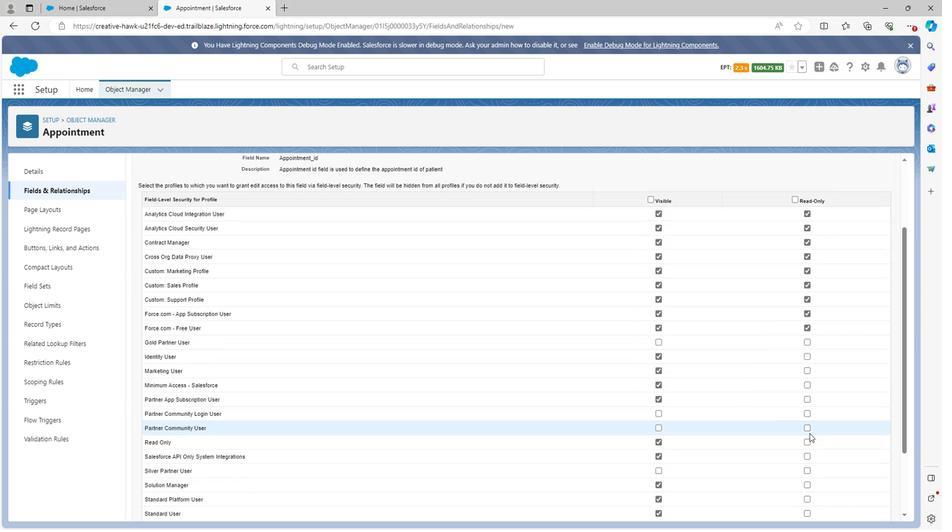 
Action: Mouse moved to (804, 299)
Screenshot: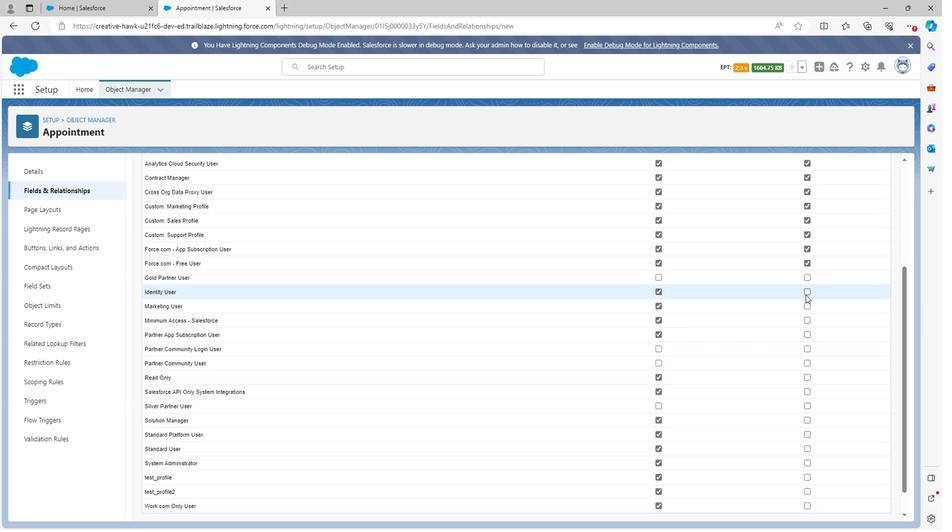 
Action: Mouse pressed left at (804, 299)
Screenshot: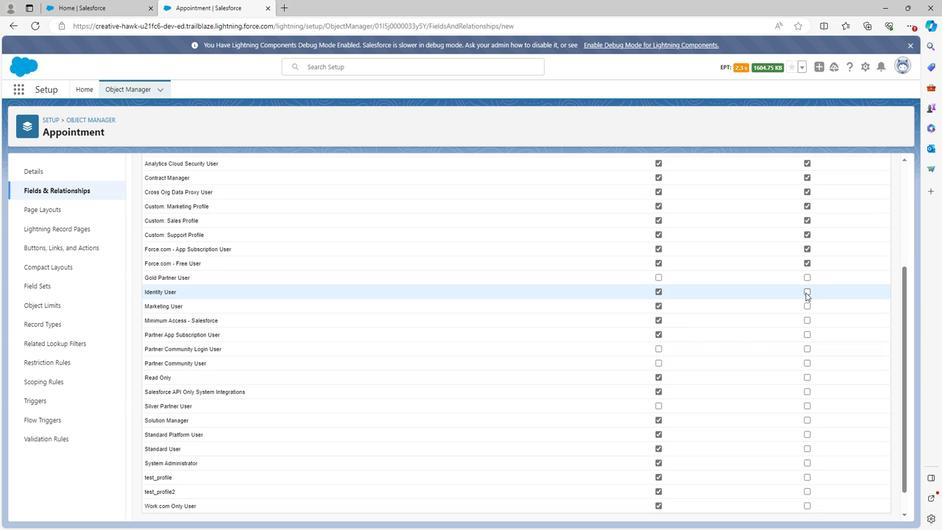 
Action: Mouse moved to (807, 315)
Screenshot: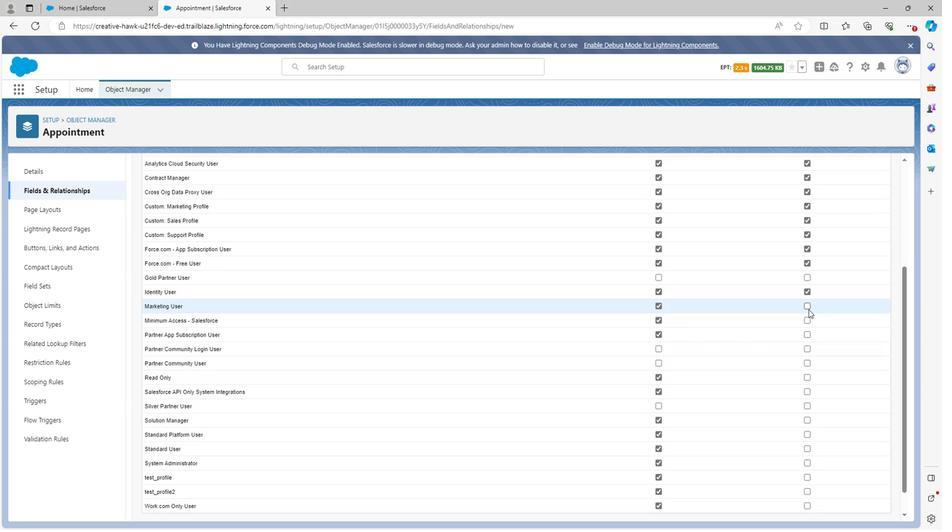 
Action: Mouse pressed left at (807, 315)
Screenshot: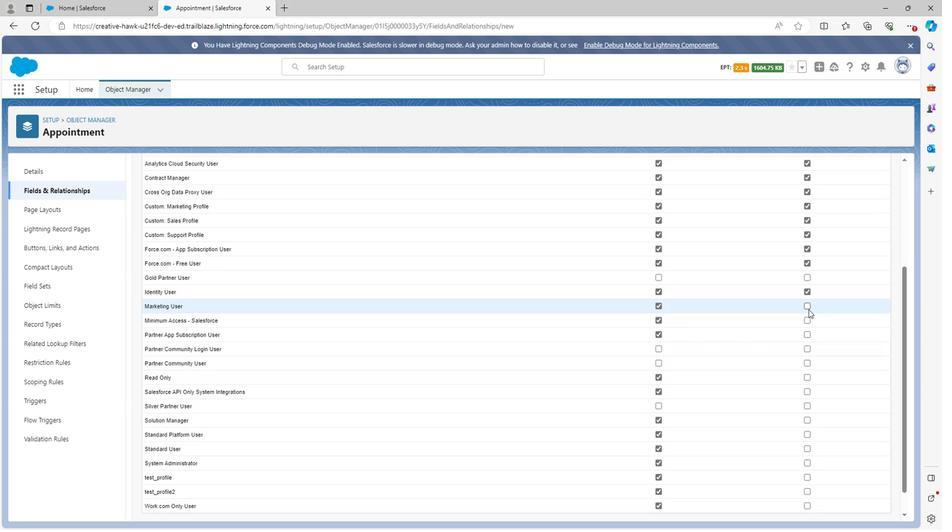 
Action: Mouse moved to (806, 314)
Screenshot: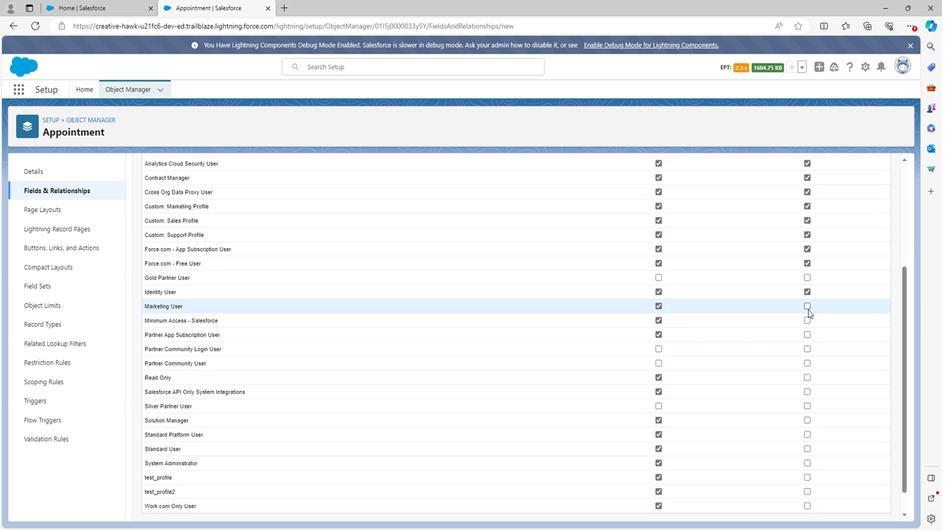 
Action: Mouse pressed left at (806, 314)
Screenshot: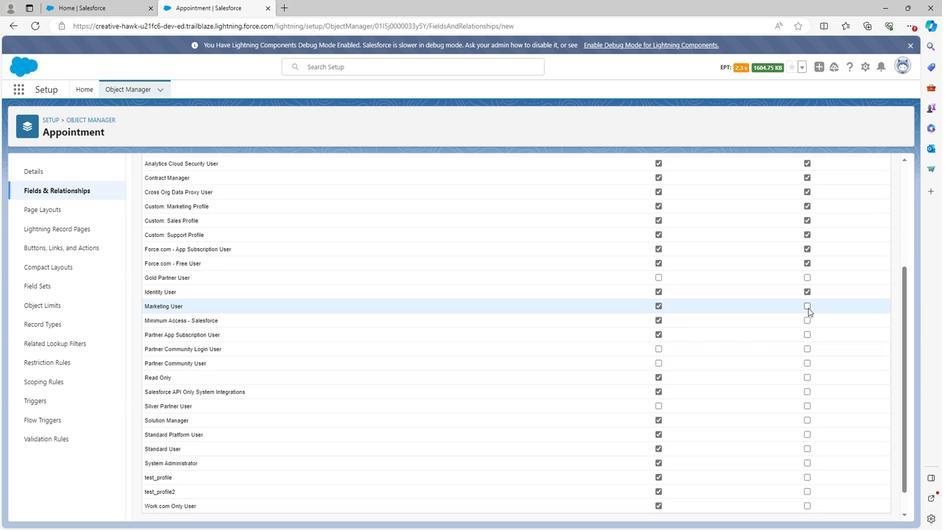 
Action: Mouse moved to (806, 326)
Screenshot: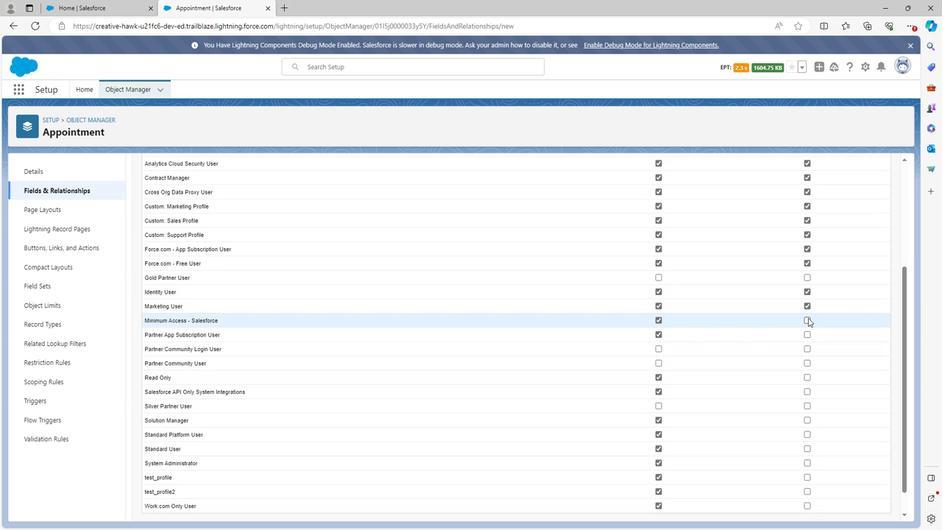 
Action: Mouse pressed left at (806, 326)
Screenshot: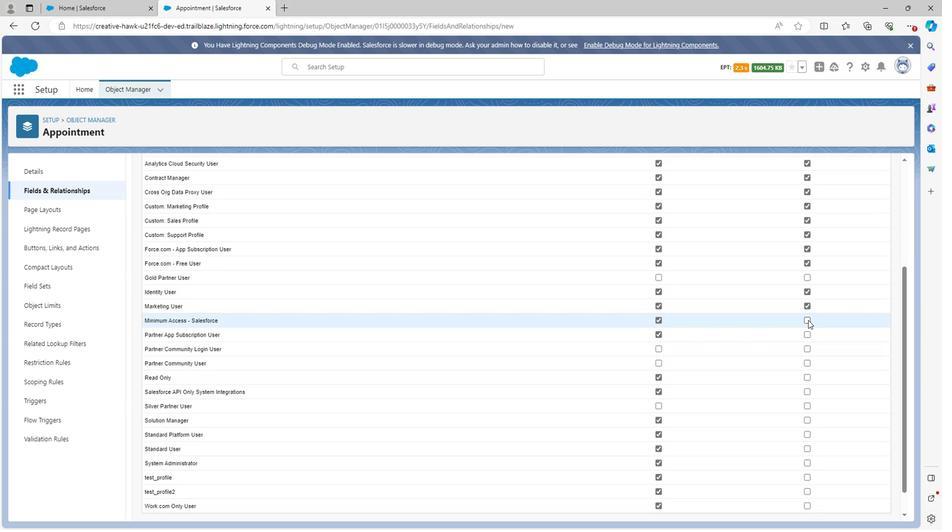 
Action: Mouse moved to (803, 340)
Screenshot: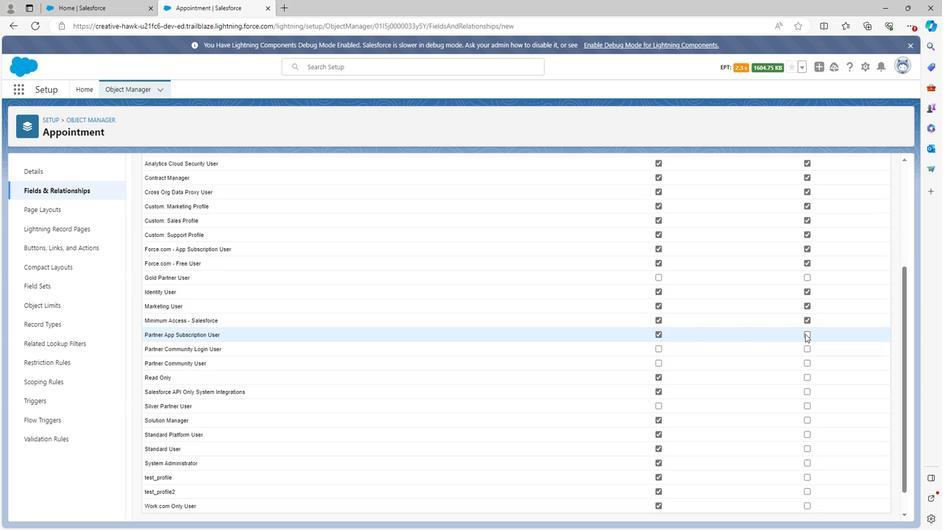 
Action: Mouse pressed left at (803, 340)
Screenshot: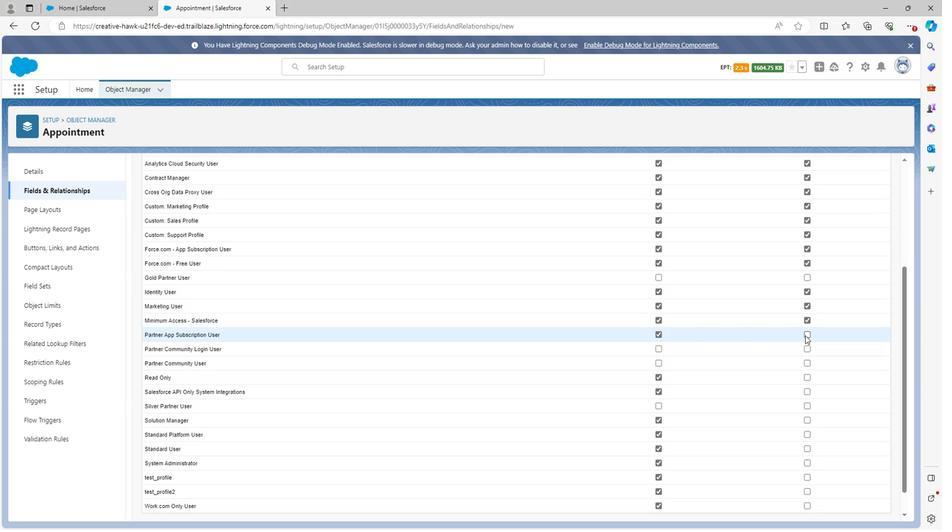 
Action: Mouse moved to (807, 381)
Screenshot: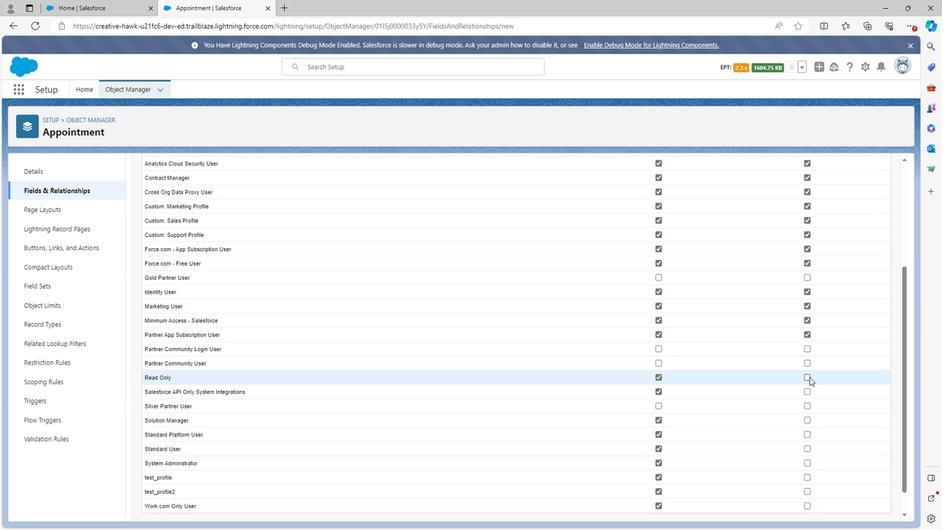 
Action: Mouse pressed left at (807, 381)
Screenshot: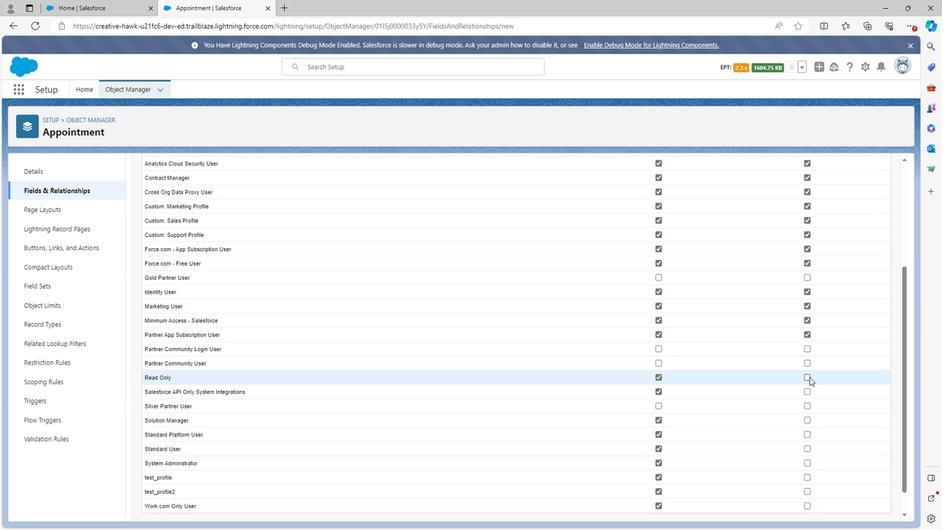 
Action: Mouse moved to (805, 393)
Screenshot: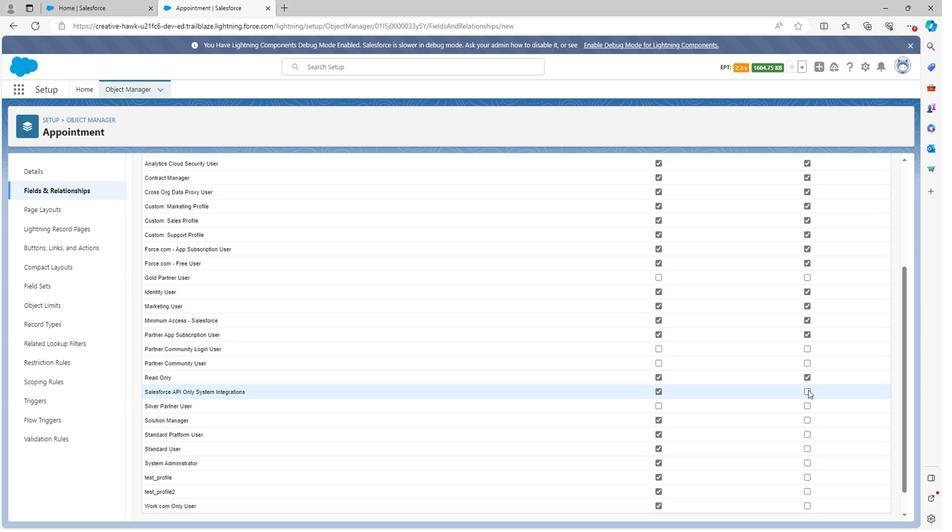 
Action: Mouse pressed left at (805, 393)
Screenshot: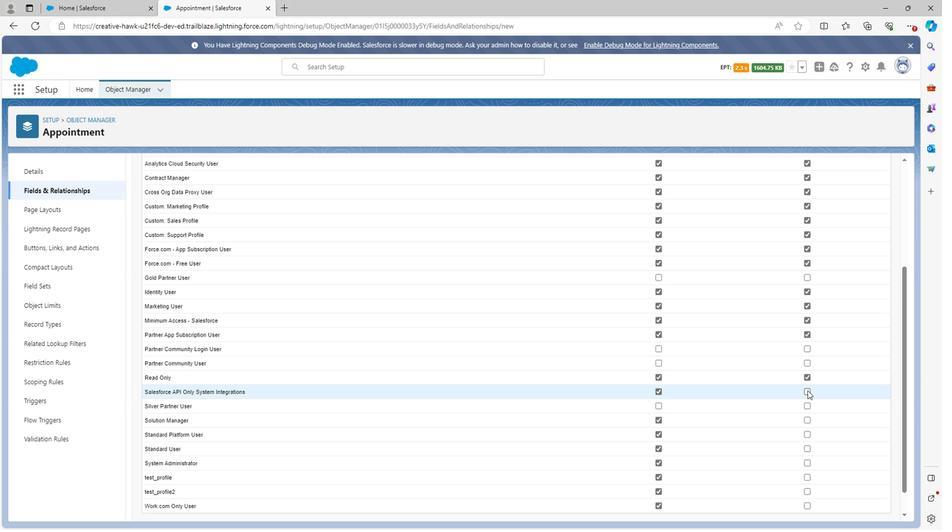 
Action: Mouse moved to (807, 423)
Screenshot: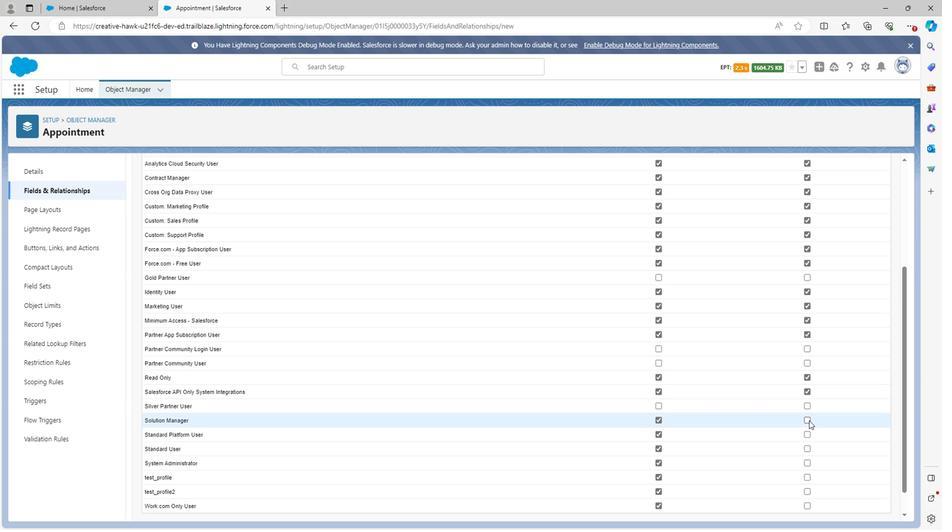 
Action: Mouse pressed left at (807, 423)
Screenshot: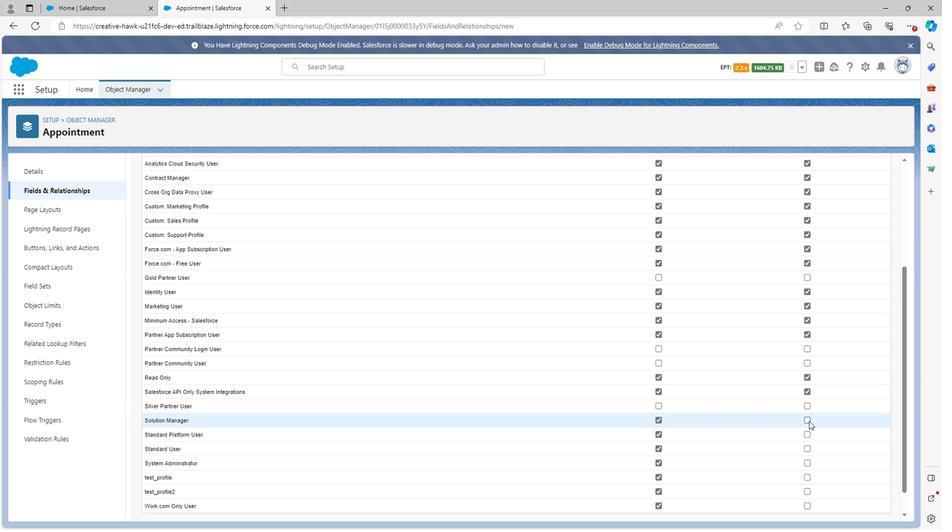 
Action: Mouse moved to (807, 438)
Screenshot: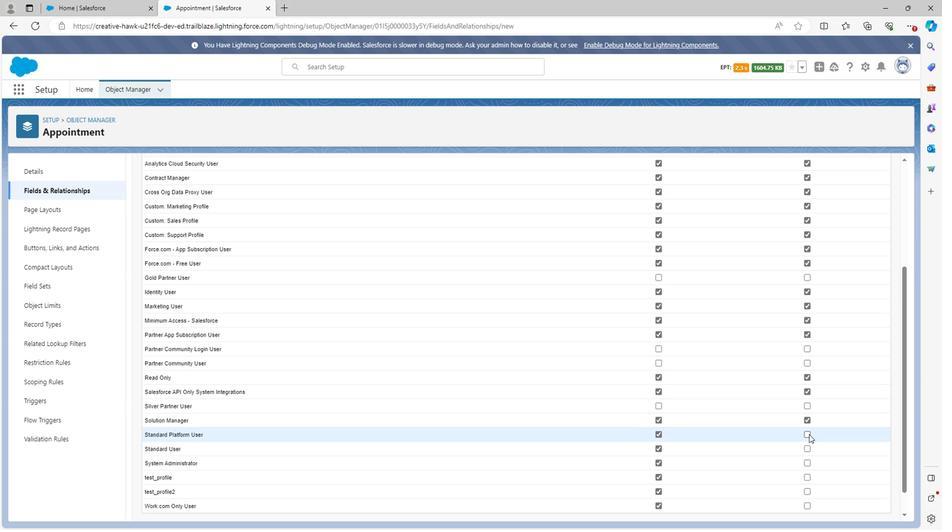 
Action: Mouse pressed left at (807, 438)
Screenshot: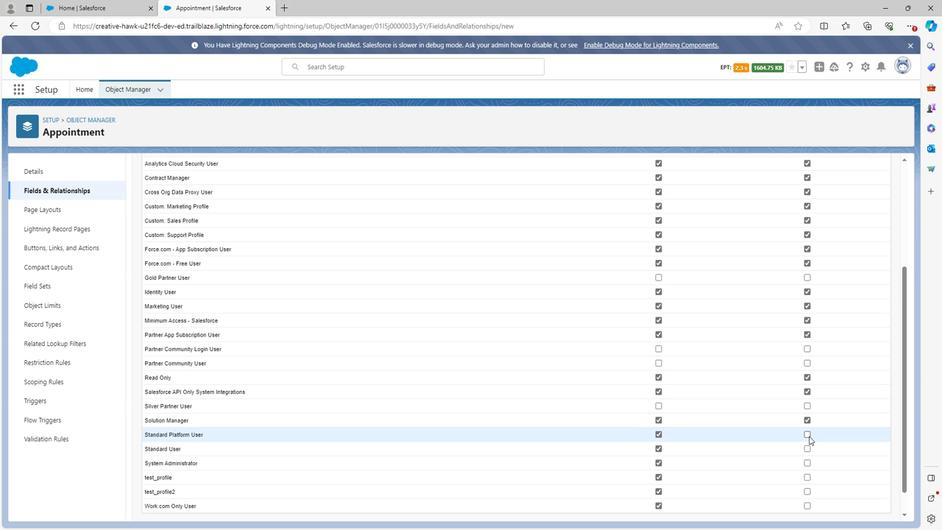 
Action: Mouse moved to (804, 450)
Screenshot: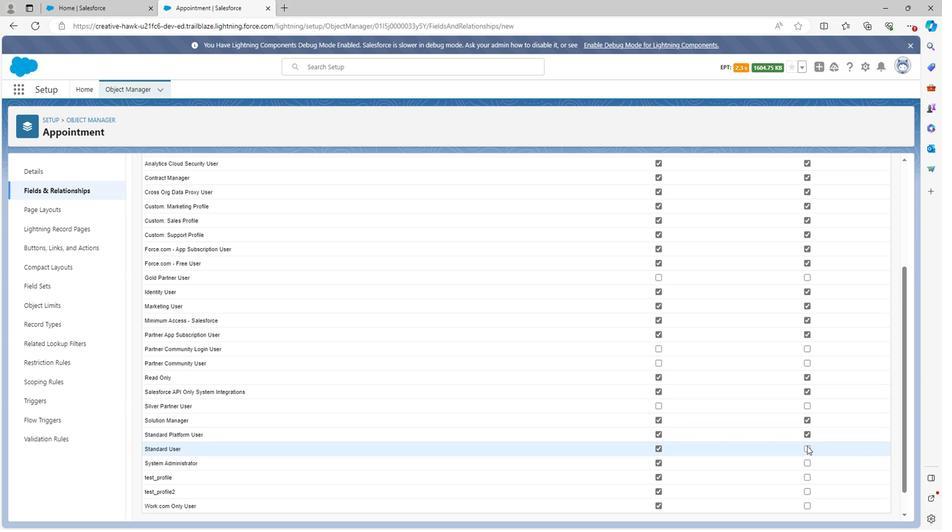 
Action: Mouse pressed left at (804, 450)
Screenshot: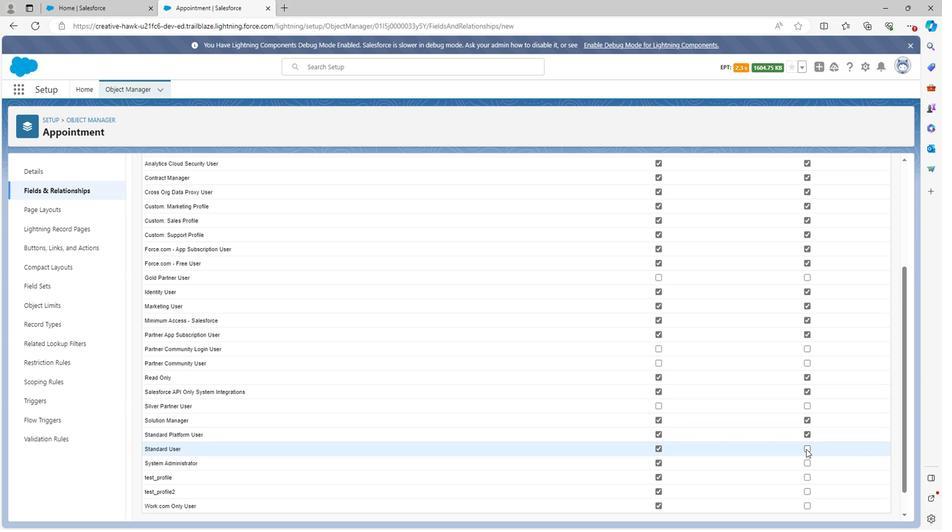 
Action: Mouse scrolled (804, 449) with delta (0, 0)
Screenshot: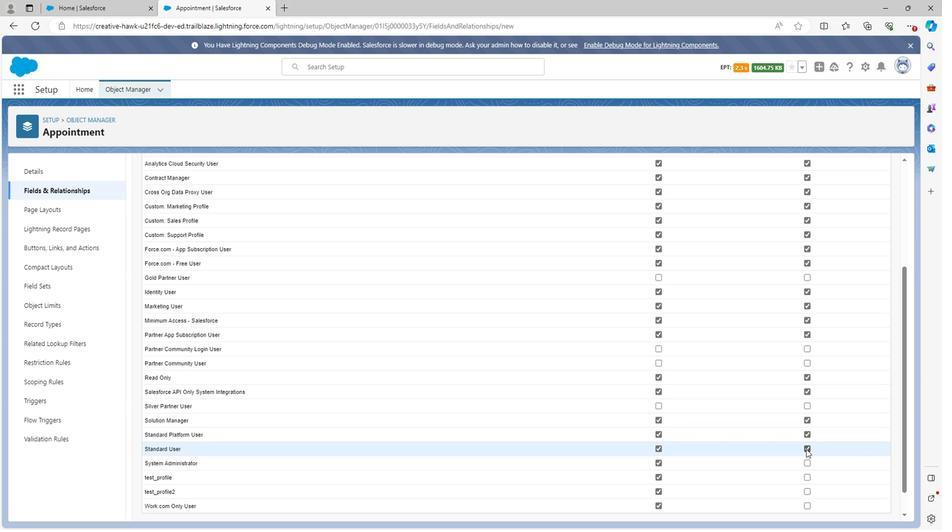 
Action: Mouse scrolled (804, 449) with delta (0, 0)
Screenshot: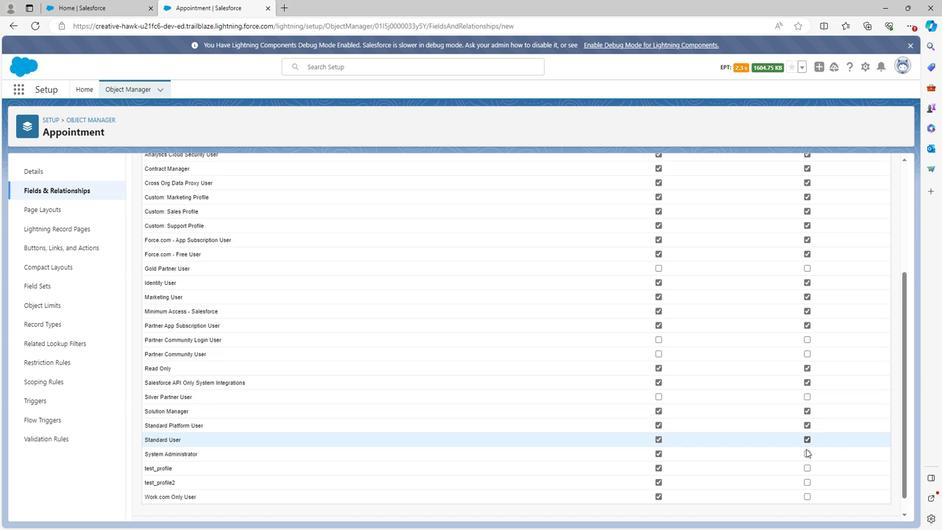 
Action: Mouse scrolled (804, 449) with delta (0, 0)
Screenshot: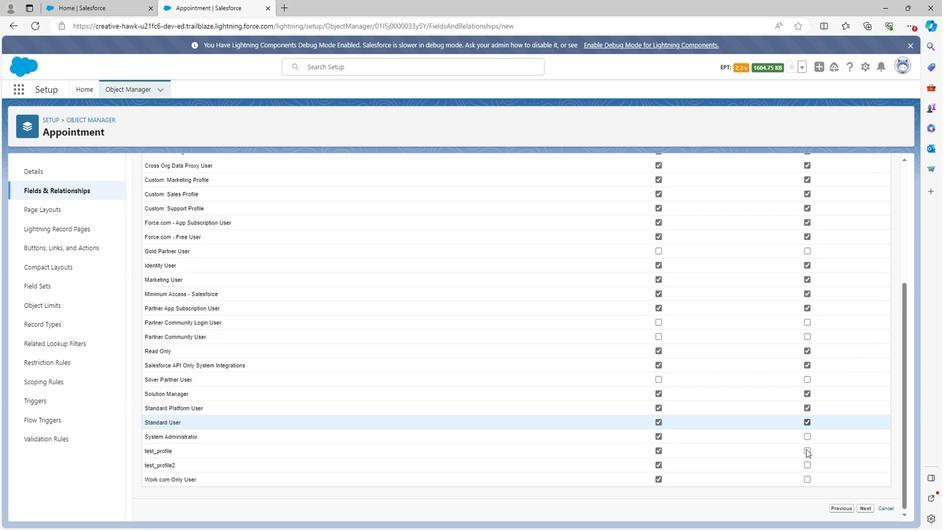 
Action: Mouse moved to (804, 437)
Screenshot: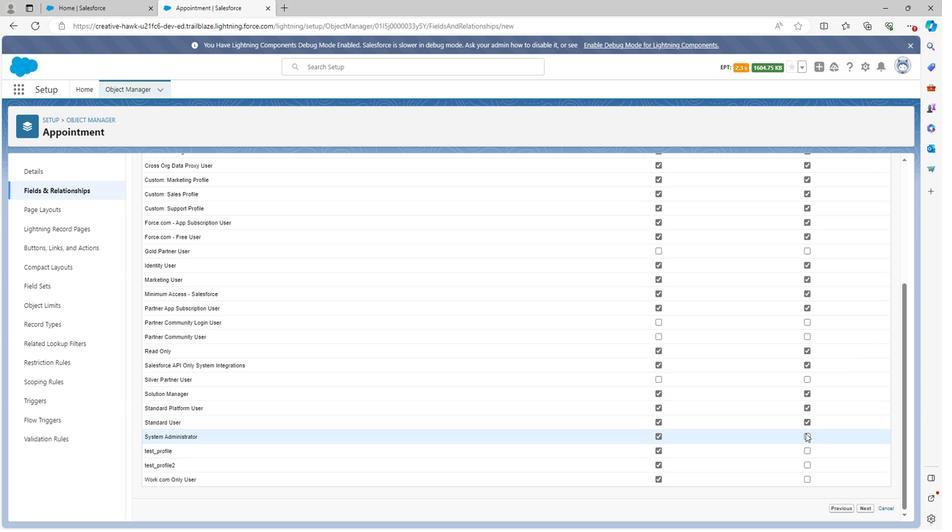 
Action: Mouse pressed left at (804, 437)
Screenshot: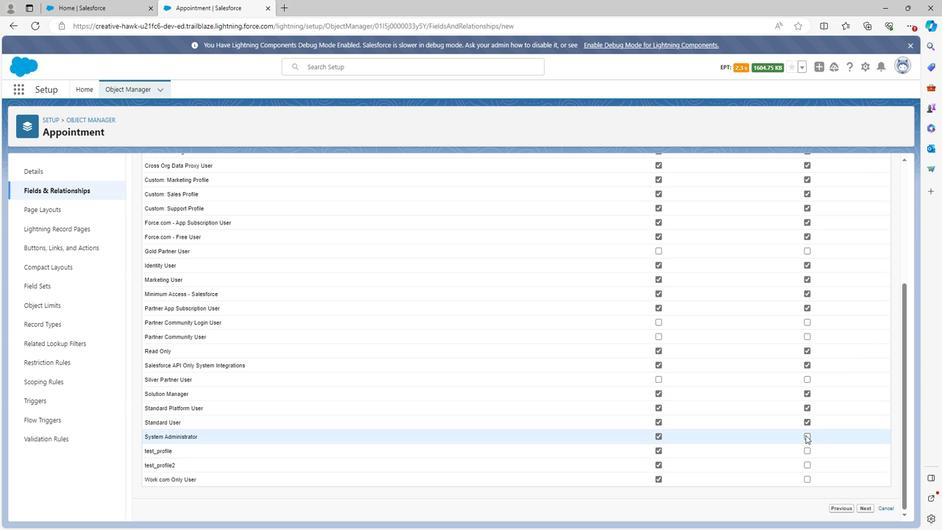 
Action: Mouse moved to (806, 452)
Screenshot: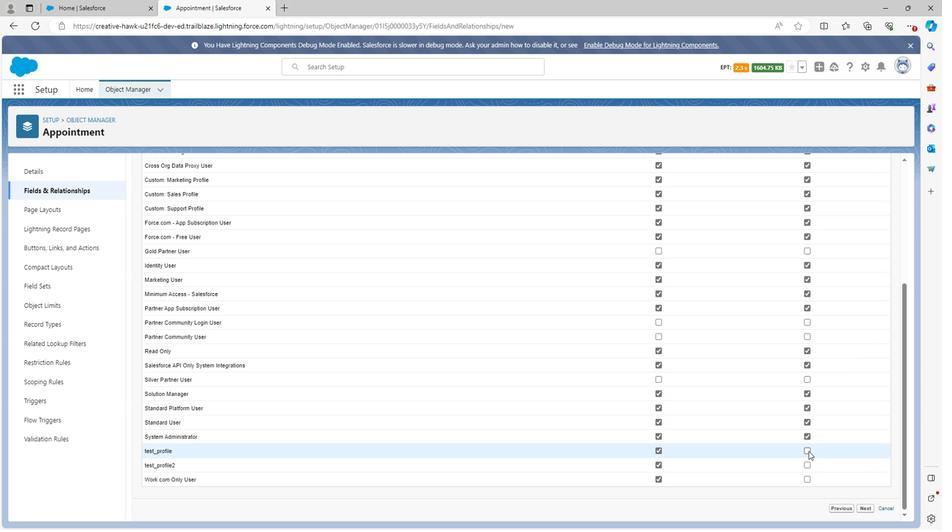 
Action: Mouse pressed left at (806, 452)
Screenshot: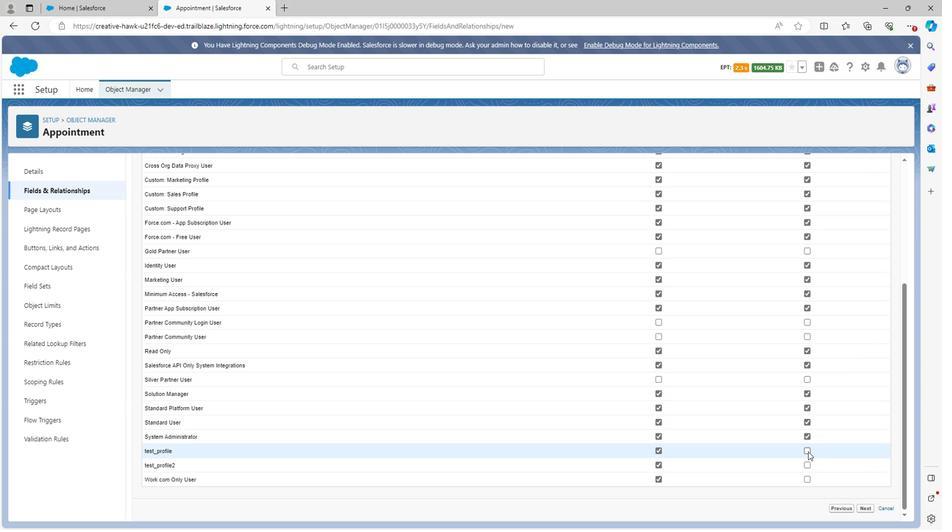 
Action: Mouse moved to (805, 463)
Screenshot: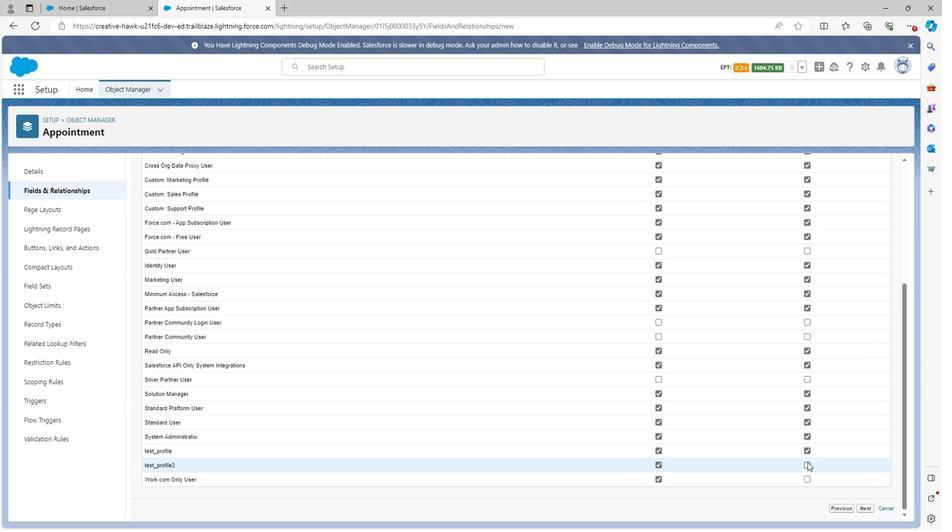 
Action: Mouse pressed left at (805, 463)
Screenshot: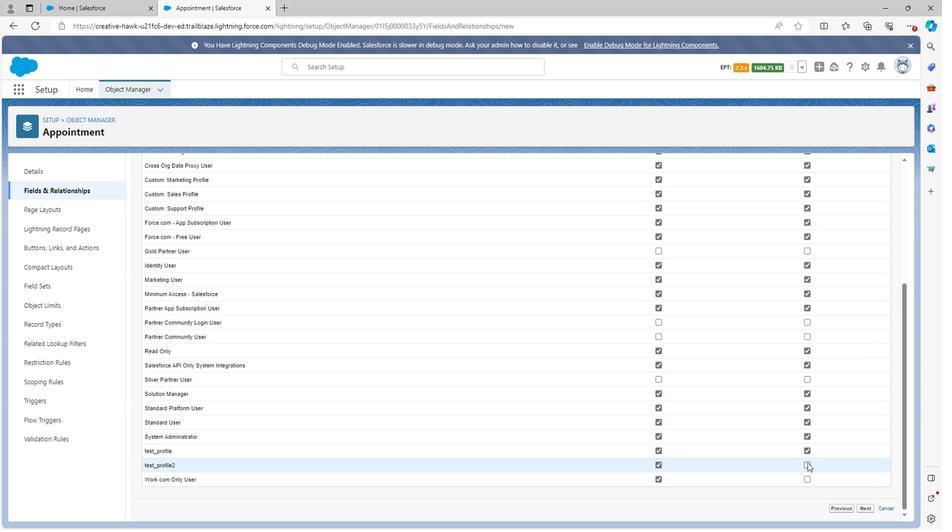 
Action: Mouse moved to (805, 477)
Screenshot: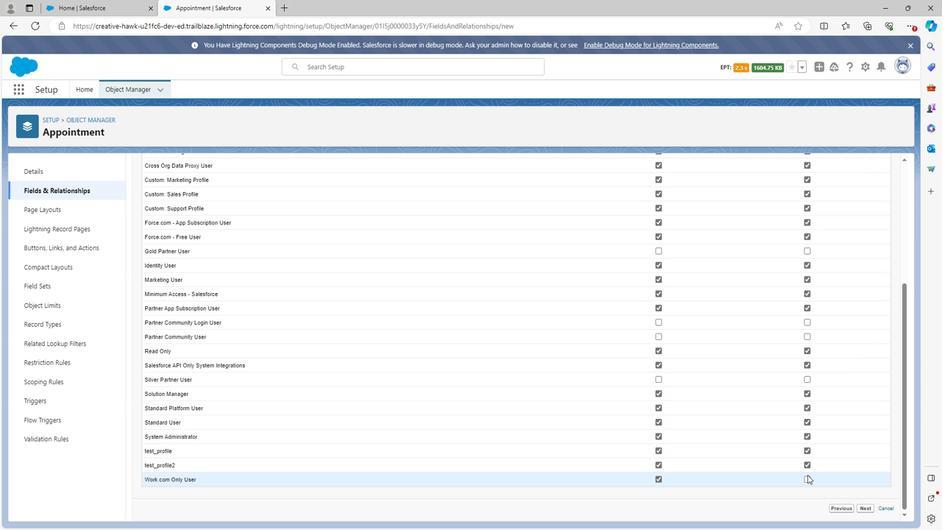 
Action: Mouse pressed left at (805, 477)
Screenshot: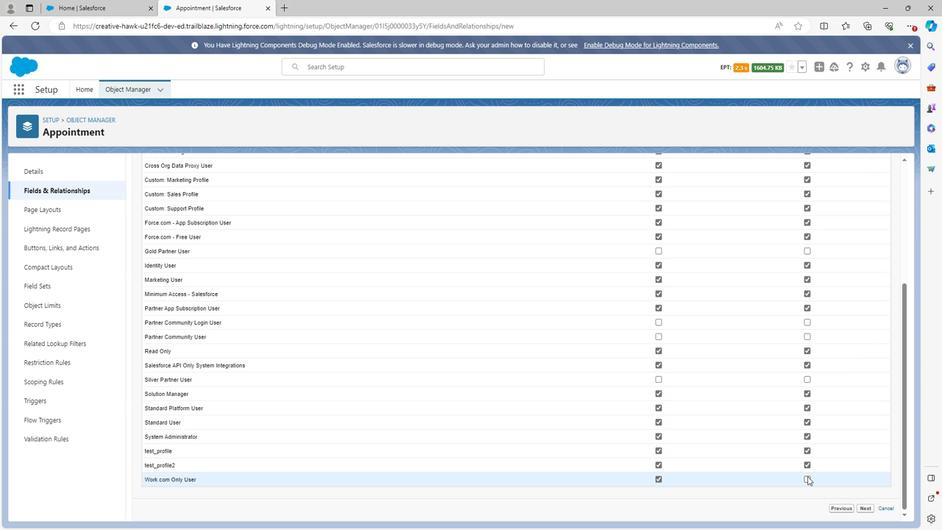 
Action: Mouse moved to (861, 506)
Screenshot: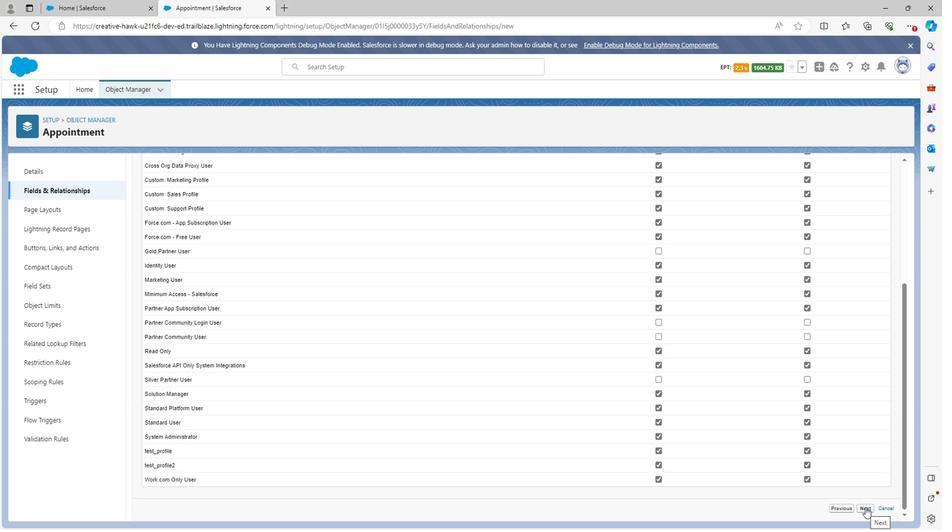 
Action: Mouse pressed left at (861, 506)
Screenshot: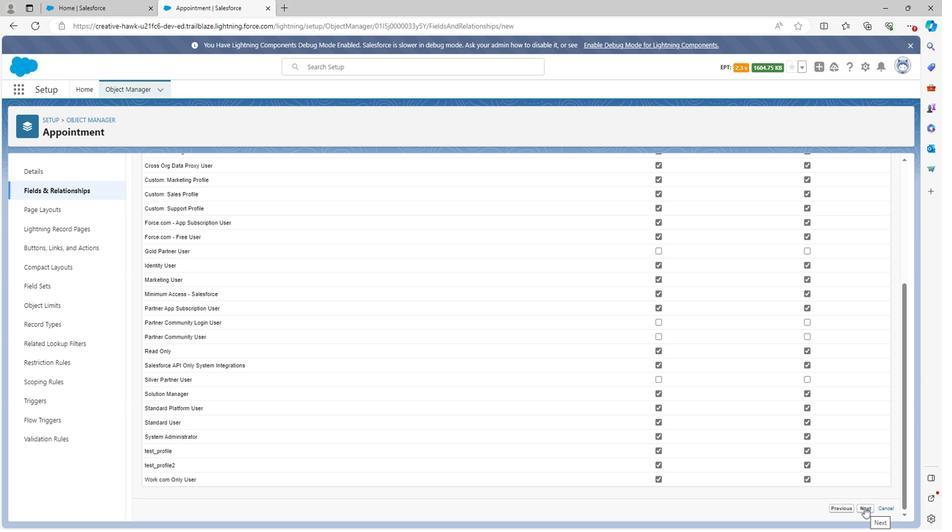 
Action: Mouse moved to (867, 366)
Screenshot: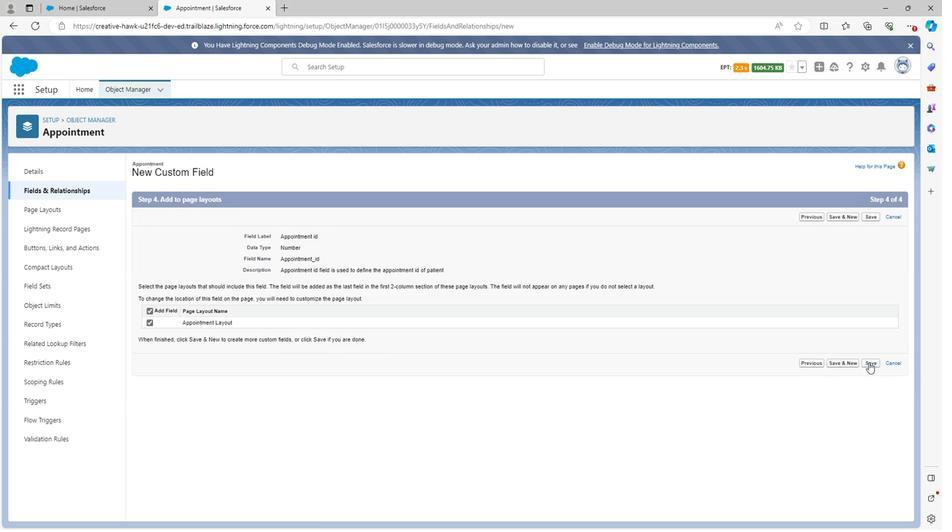 
Action: Mouse pressed left at (867, 366)
Screenshot: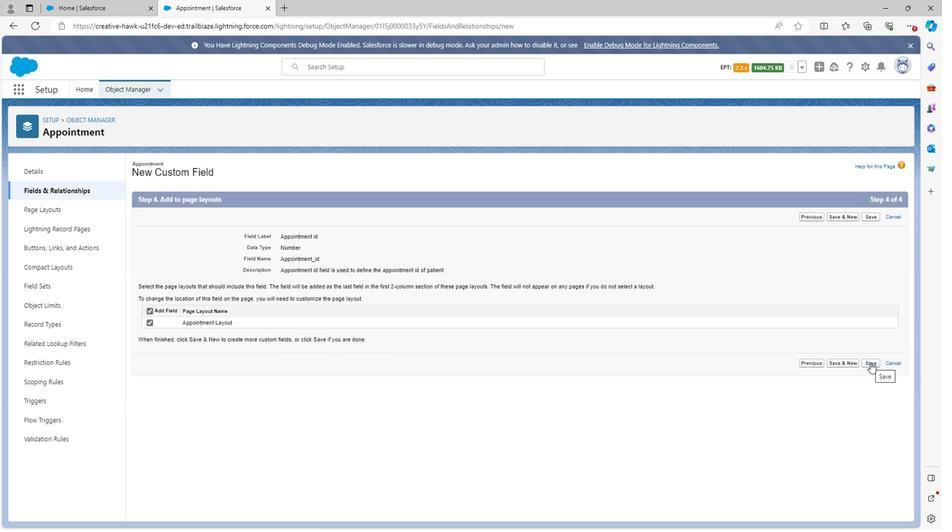 
Action: Mouse moved to (692, 181)
Screenshot: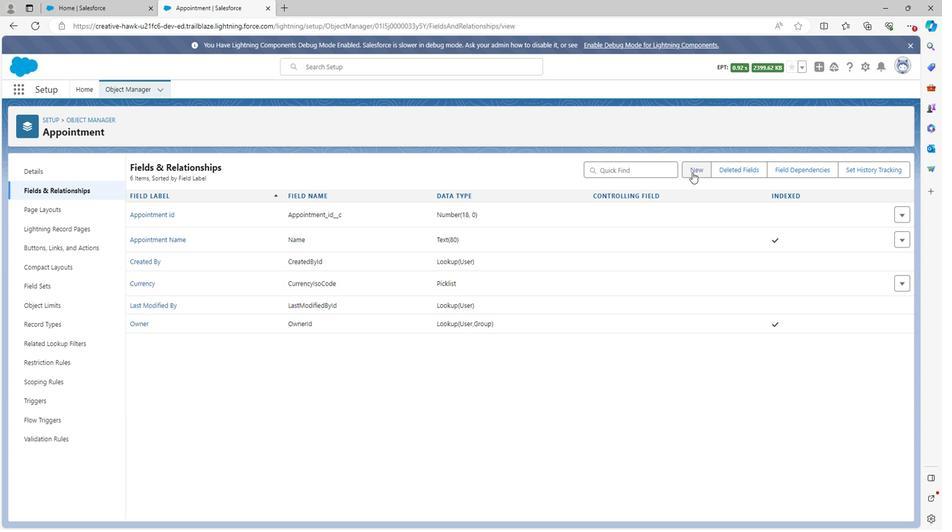 
Action: Mouse pressed left at (692, 181)
Screenshot: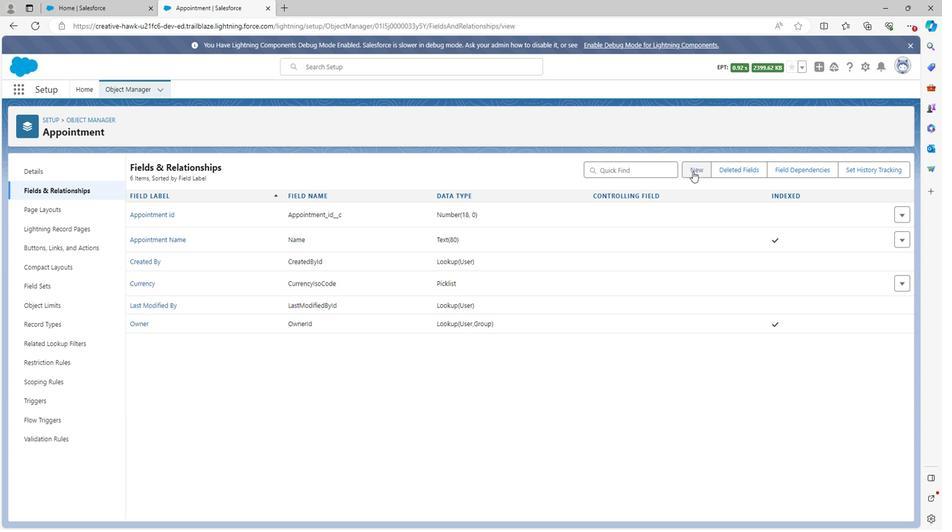 
Action: Mouse moved to (194, 400)
Screenshot: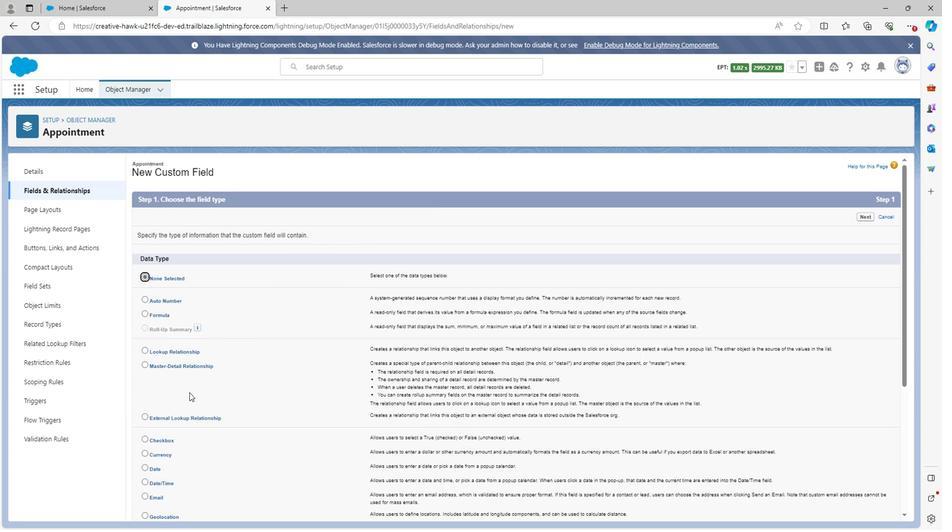 
Action: Mouse scrolled (194, 399) with delta (0, 0)
Screenshot: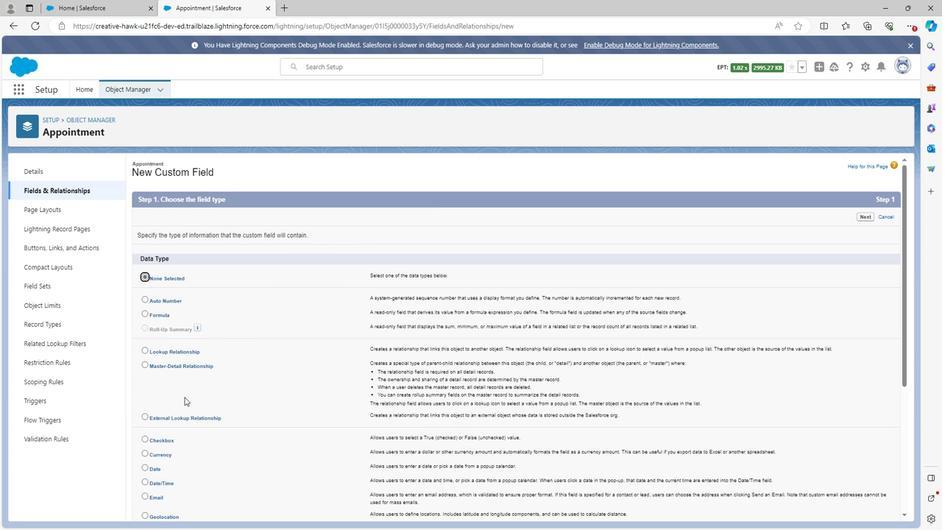 
Action: Mouse scrolled (194, 399) with delta (0, 0)
Screenshot: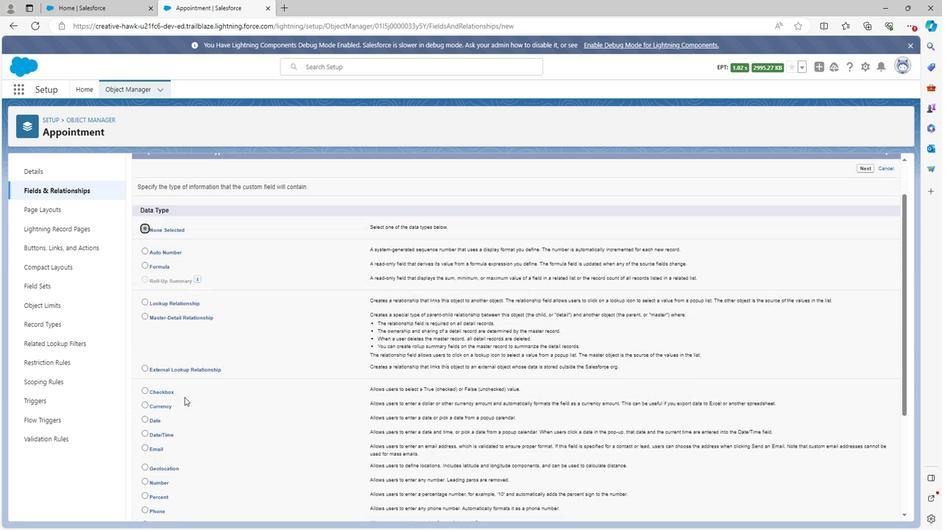 
Action: Mouse moved to (192, 400)
Screenshot: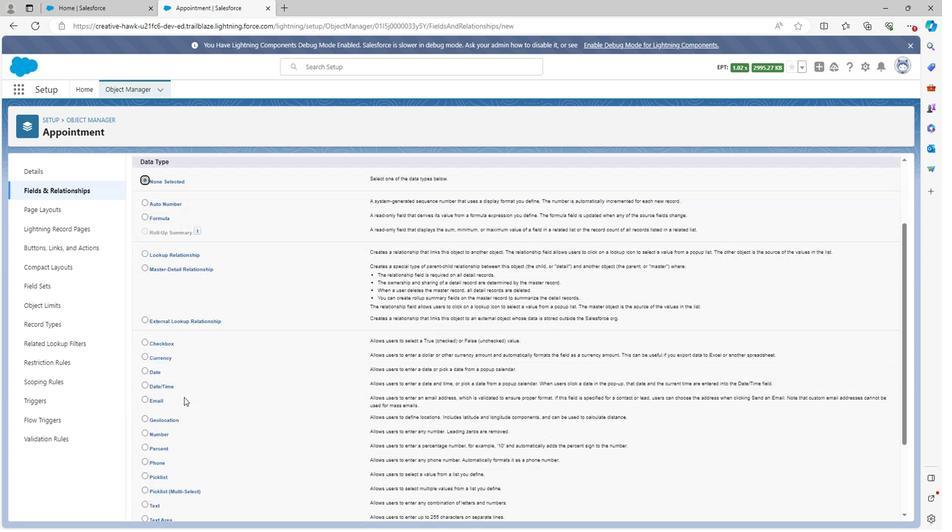 
Action: Mouse scrolled (192, 399) with delta (0, 0)
Screenshot: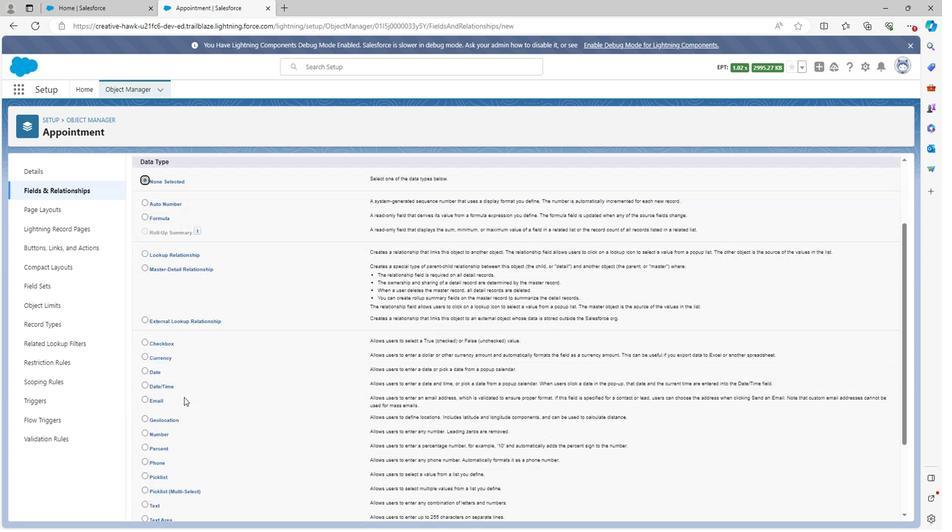 
Action: Mouse moved to (189, 400)
Screenshot: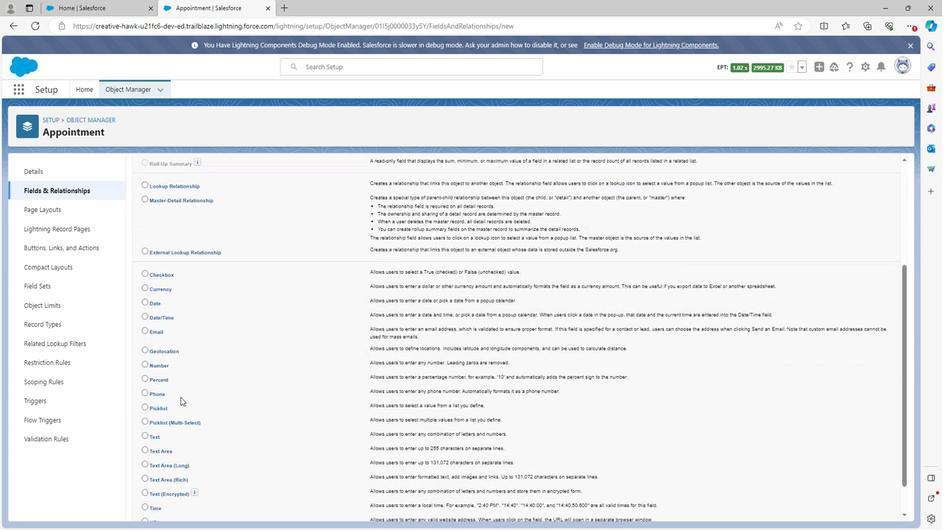 
Action: Mouse scrolled (189, 399) with delta (0, 0)
Screenshot: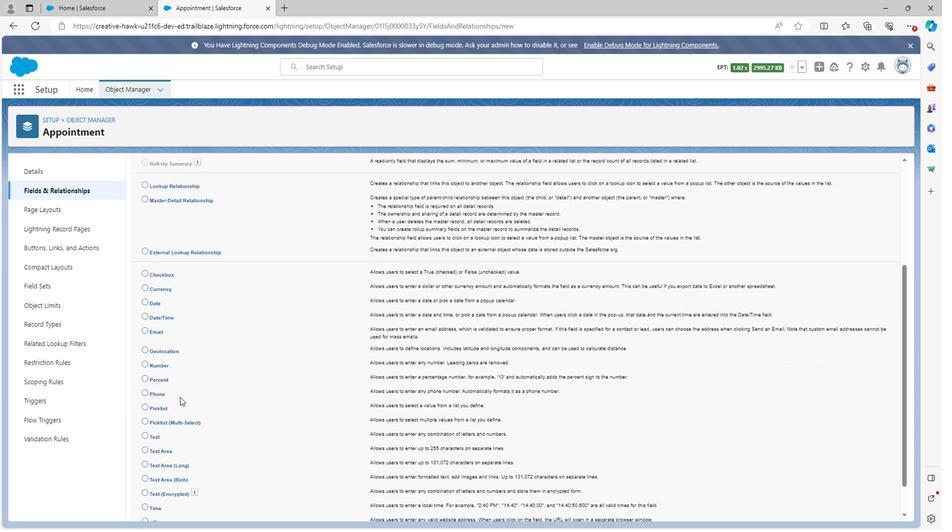 
Action: Mouse moved to (156, 401)
Screenshot: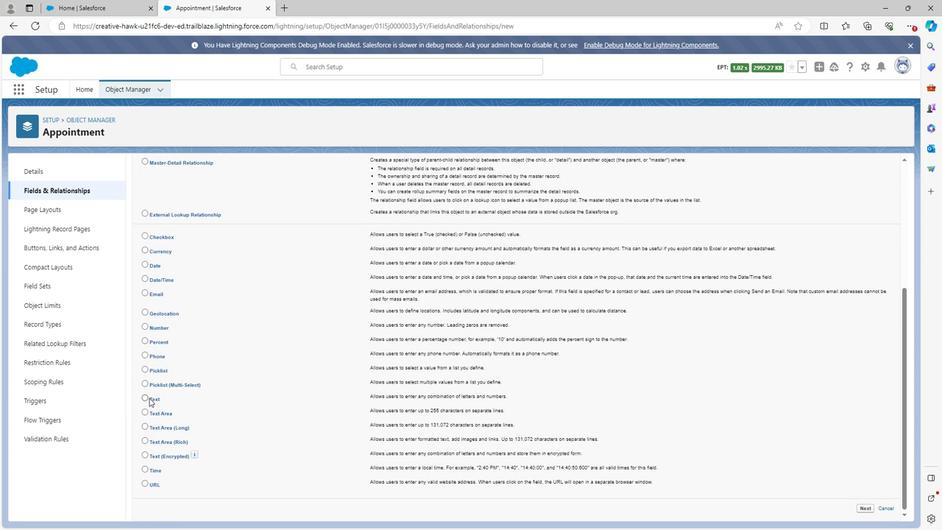 
Action: Mouse pressed left at (156, 401)
Screenshot: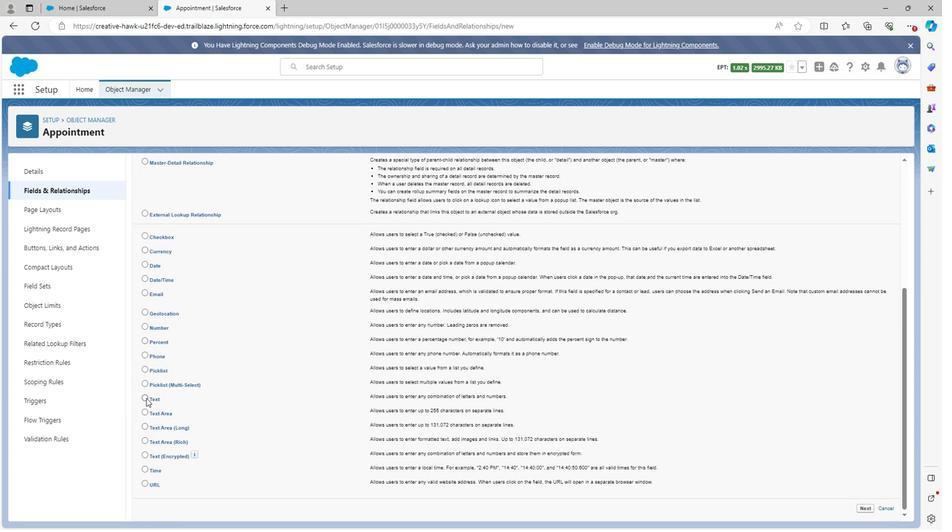 
Action: Mouse moved to (253, 434)
Screenshot: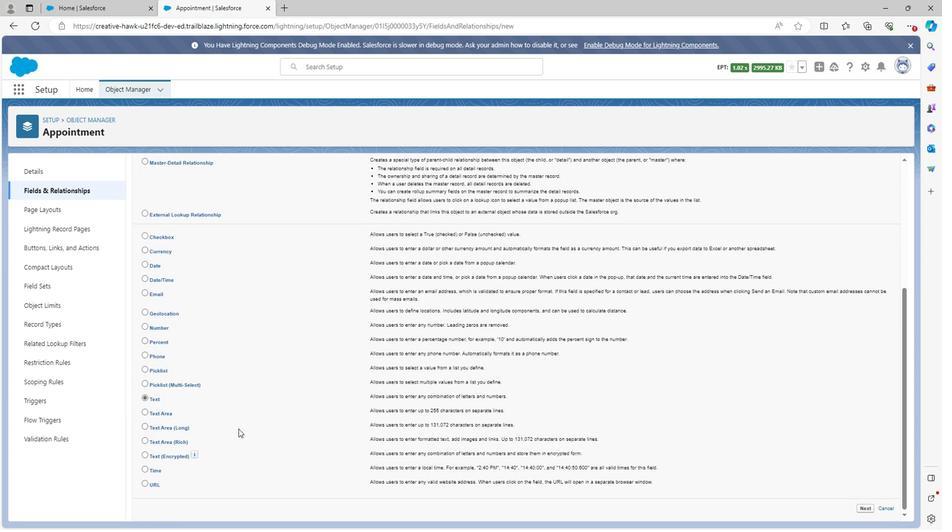 
Action: Mouse scrolled (253, 433) with delta (0, 0)
Screenshot: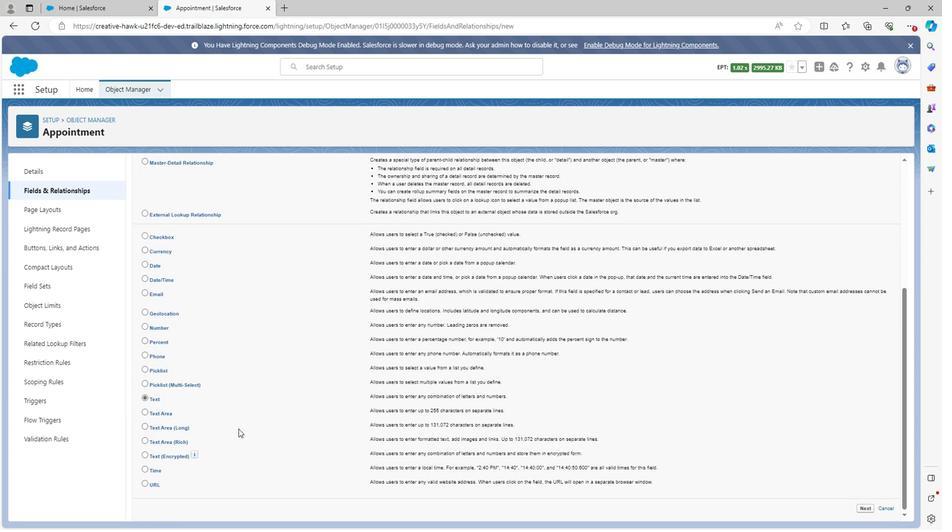 
Action: Mouse moved to (258, 437)
Screenshot: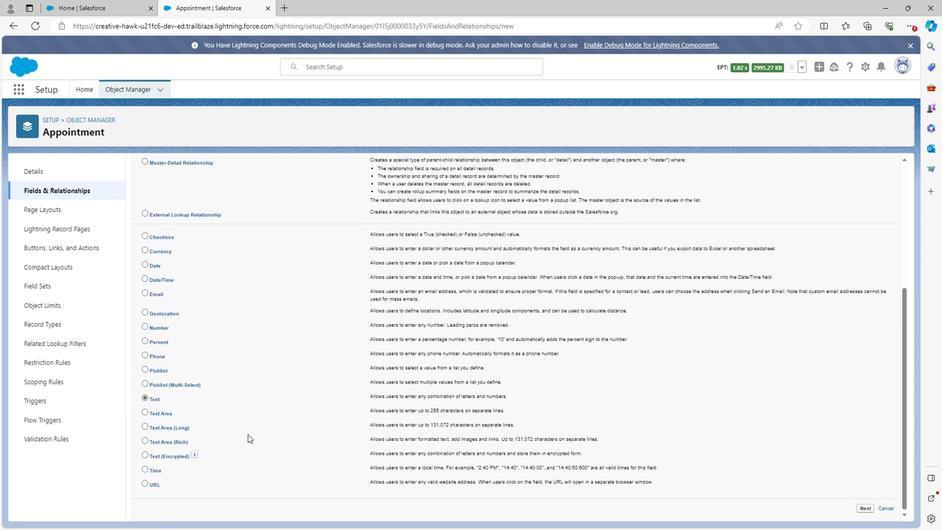 
Action: Mouse scrolled (258, 436) with delta (0, 0)
Screenshot: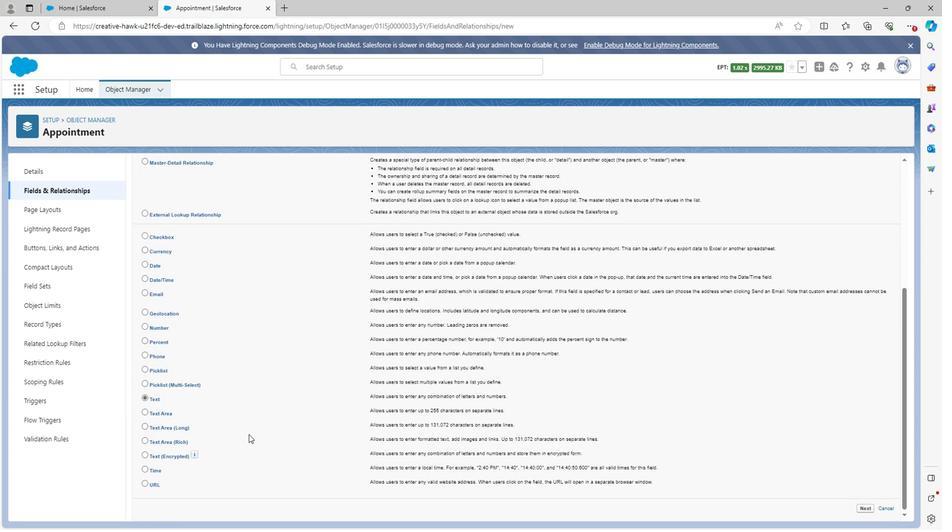 
Action: Mouse moved to (860, 507)
Screenshot: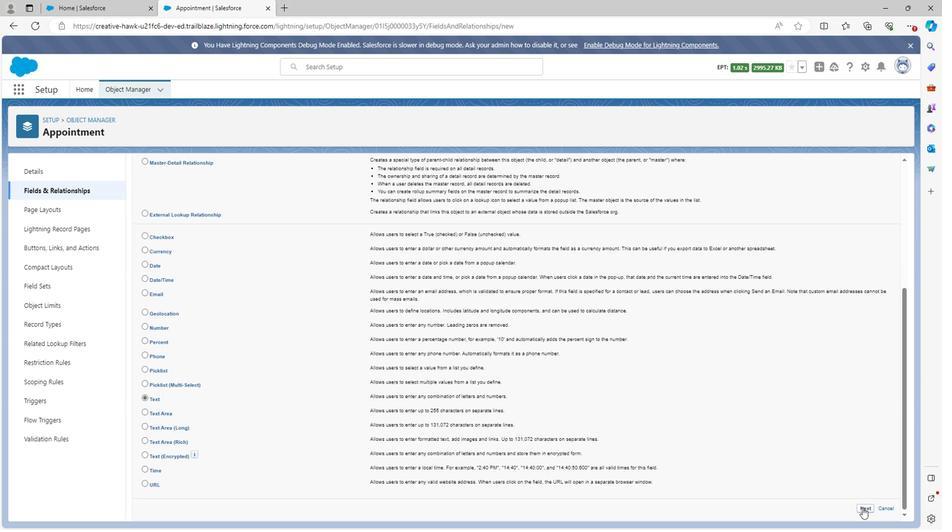
Action: Mouse pressed left at (860, 507)
Screenshot: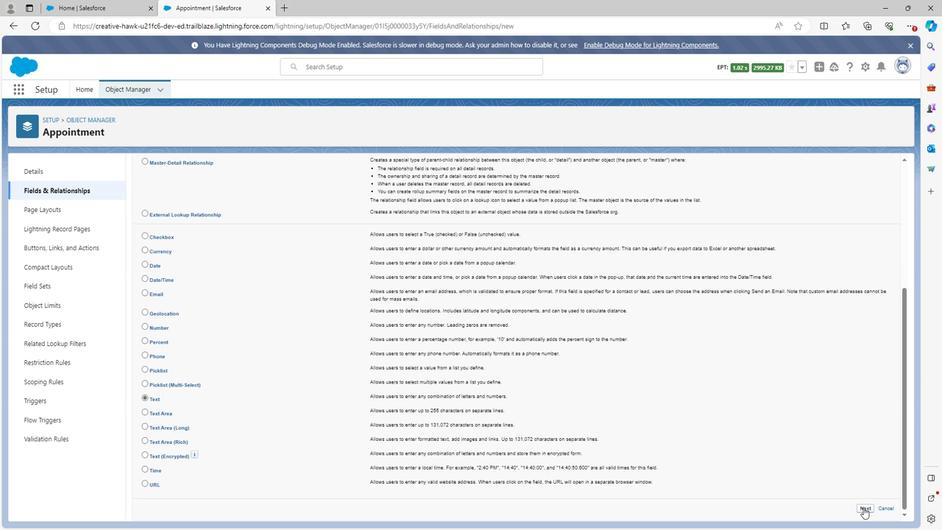 
Action: Mouse moved to (357, 243)
Screenshot: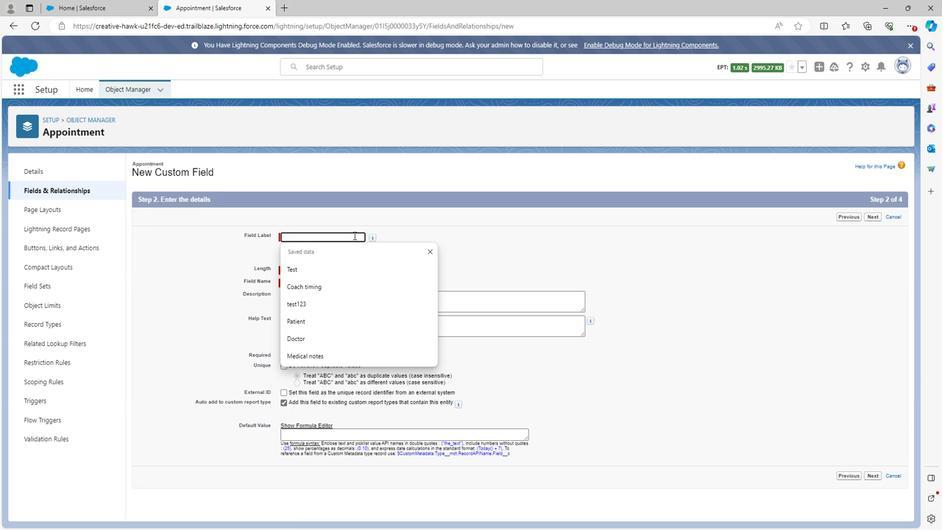 
Action: Mouse pressed left at (357, 243)
Screenshot: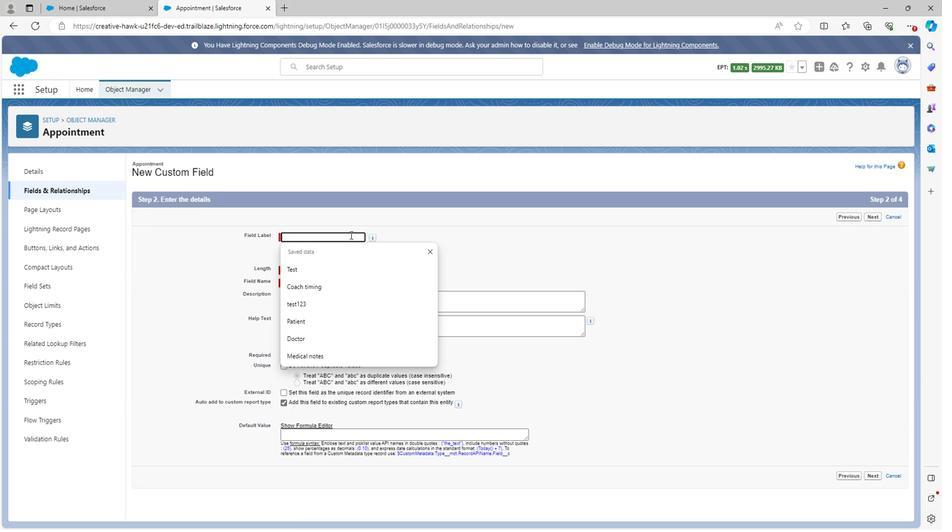 
Action: Key pressed <Key.shift>Subject
Screenshot: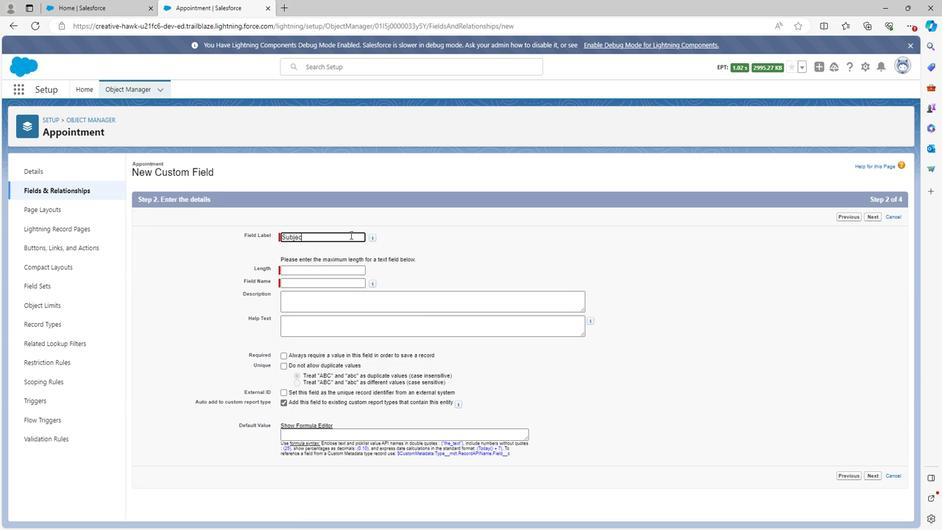 
Action: Mouse moved to (399, 252)
Screenshot: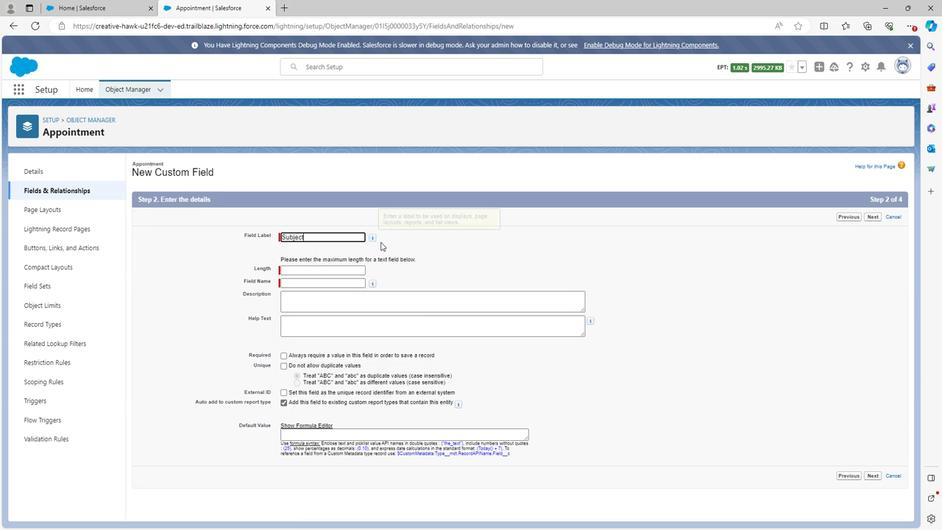 
Action: Mouse pressed left at (399, 252)
Screenshot: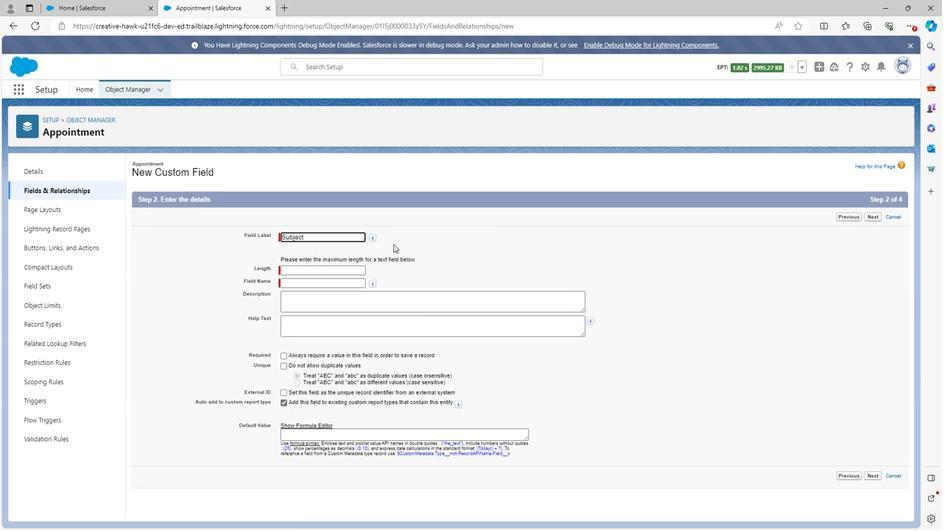 
Action: Mouse moved to (331, 278)
Screenshot: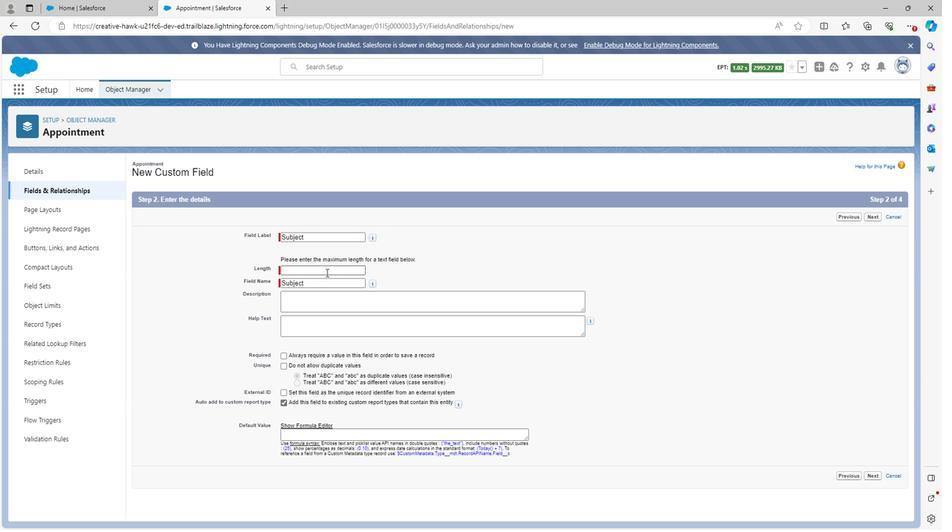
Action: Mouse pressed left at (331, 278)
Screenshot: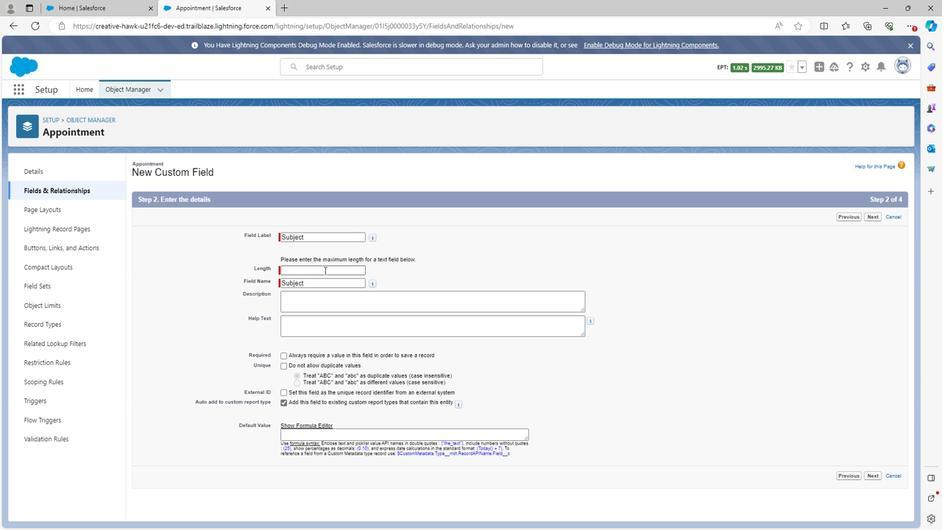 
Action: Mouse moved to (315, 302)
Screenshot: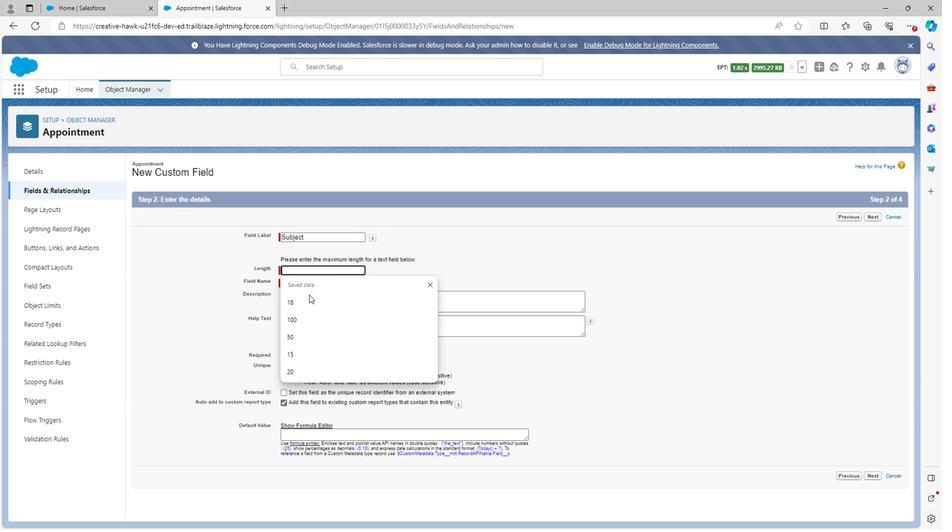 
Action: Mouse pressed left at (315, 302)
Screenshot: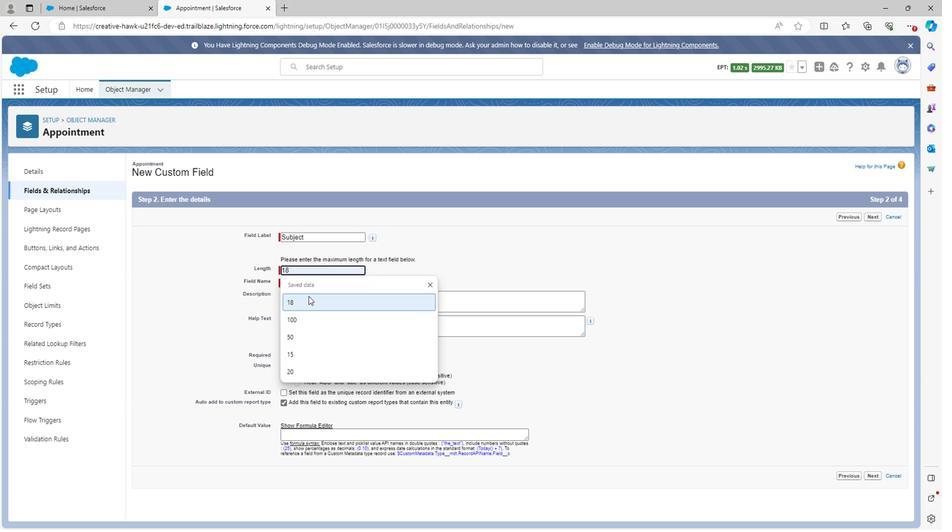 
Action: Mouse pressed left at (315, 302)
Screenshot: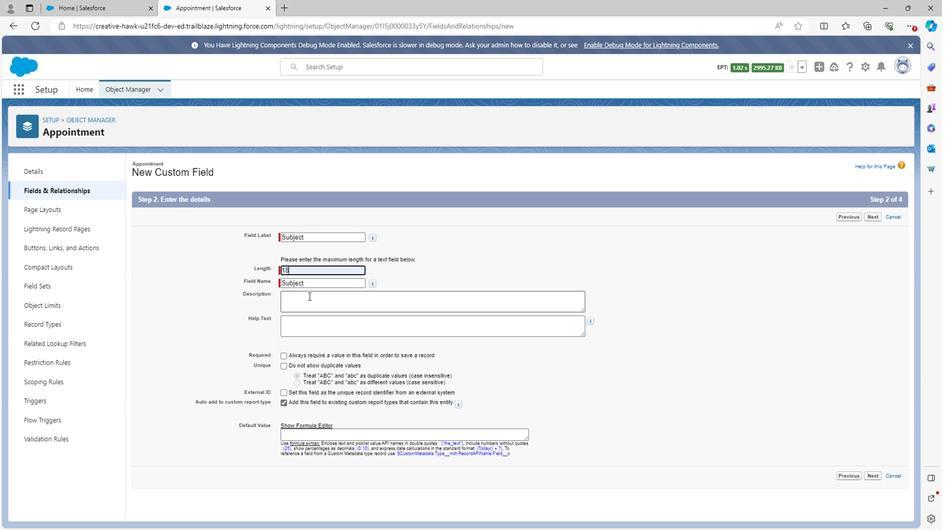 
Action: Key pressed <Key.shift>Subject<Key.space>field<Key.space>is<Key.space>used<Key.space>to<Key.space>define<Key.space>the<Key.space>subject<Key.space>of<Key.space>appointment
Screenshot: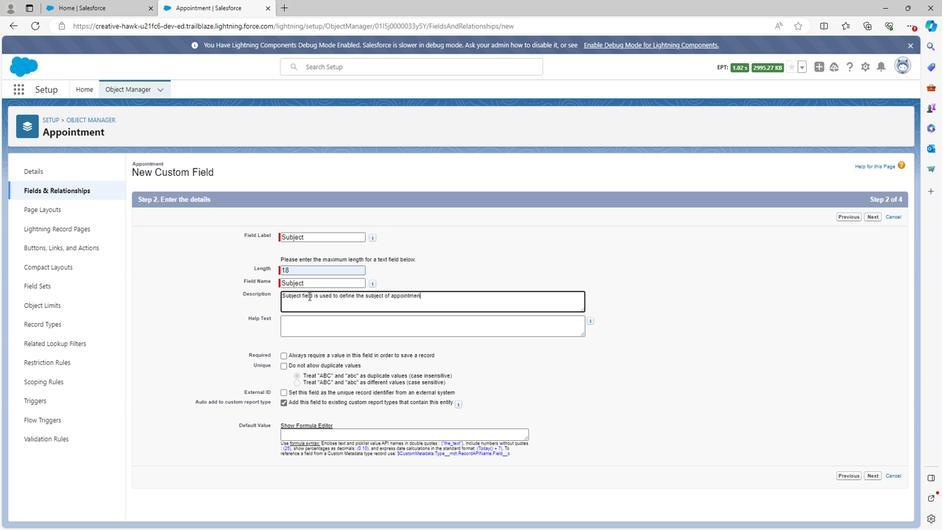 
Action: Mouse moved to (868, 475)
Screenshot: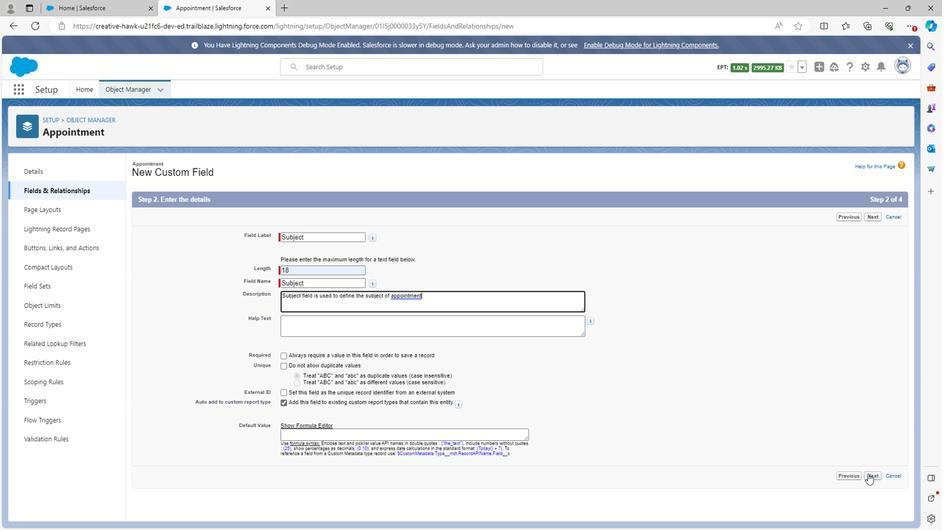 
Action: Mouse pressed left at (868, 475)
Screenshot: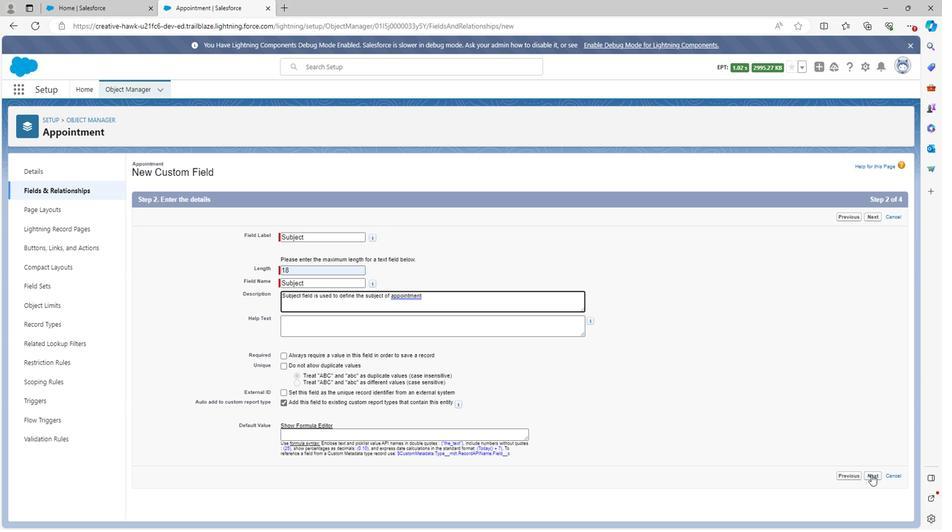 
Action: Mouse moved to (804, 321)
Screenshot: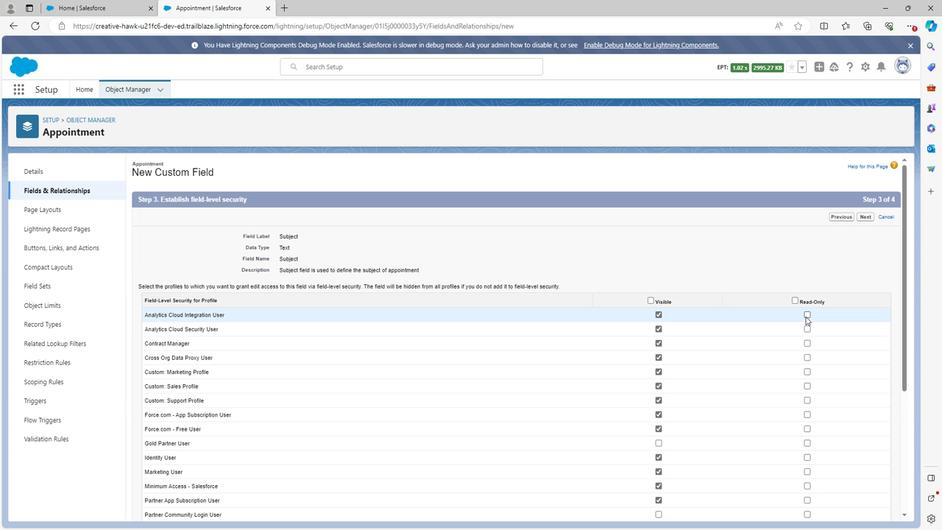 
Action: Mouse pressed left at (804, 321)
Screenshot: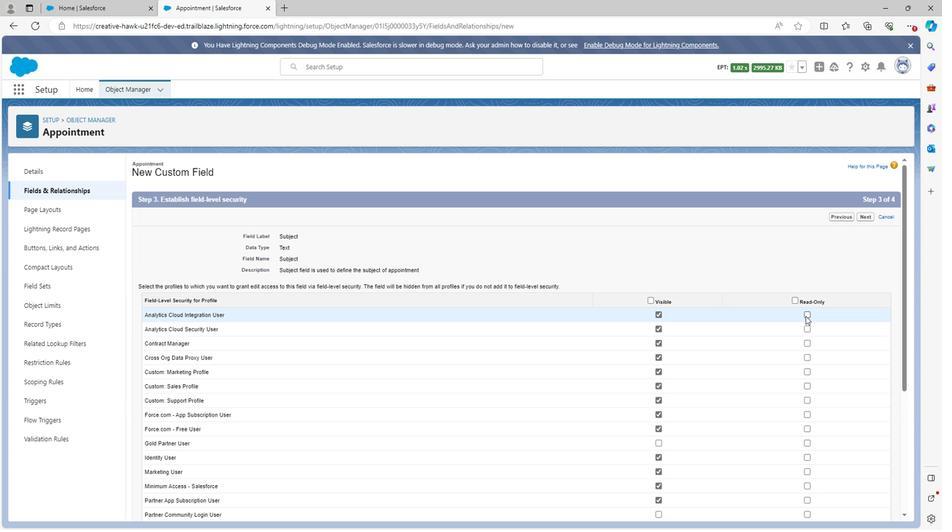 
Action: Mouse moved to (805, 334)
Screenshot: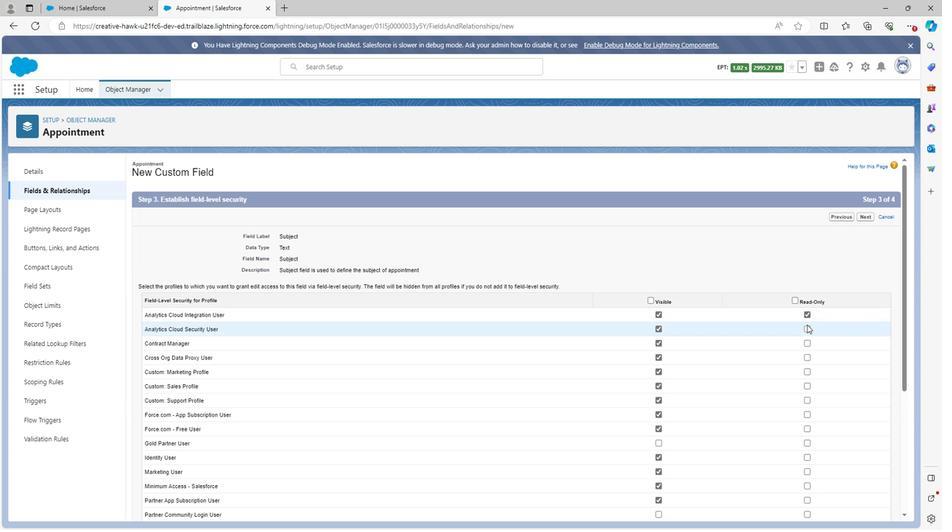 
Action: Mouse pressed left at (805, 334)
Screenshot: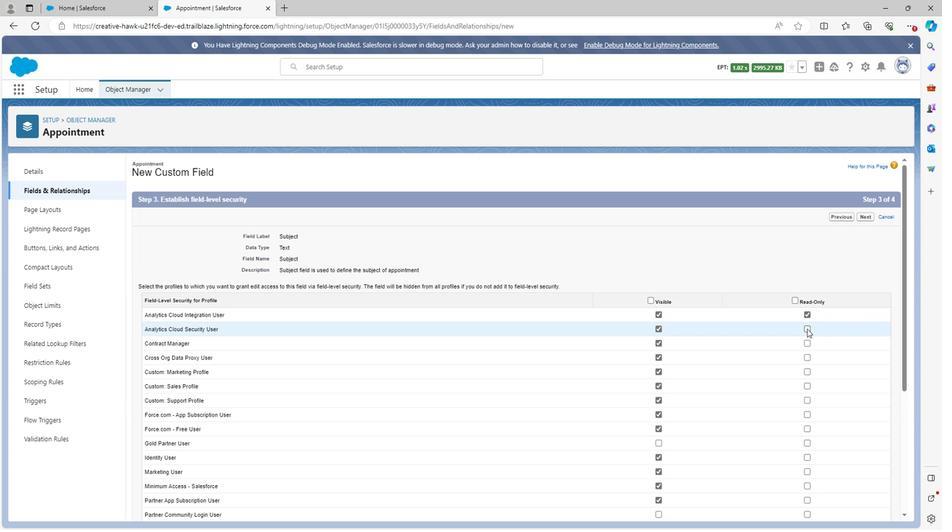 
Action: Mouse moved to (805, 347)
Screenshot: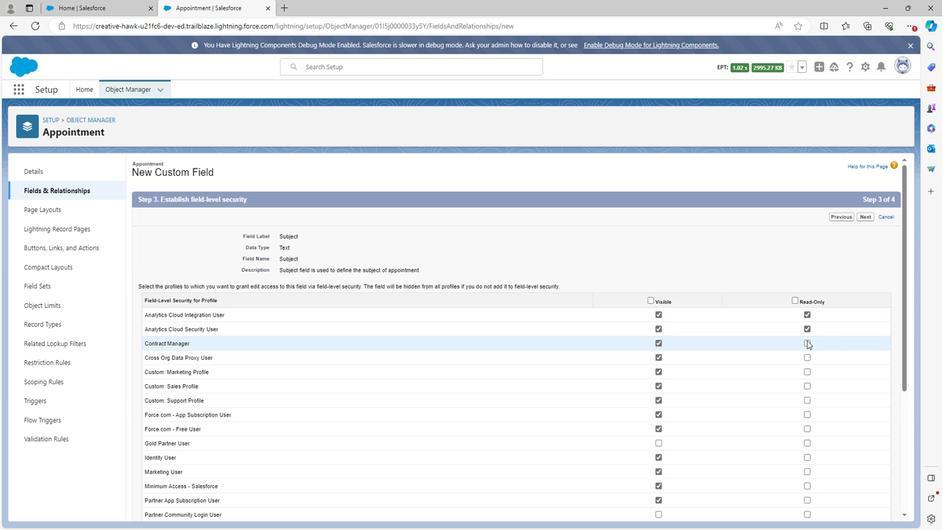 
Action: Mouse pressed left at (805, 347)
Screenshot: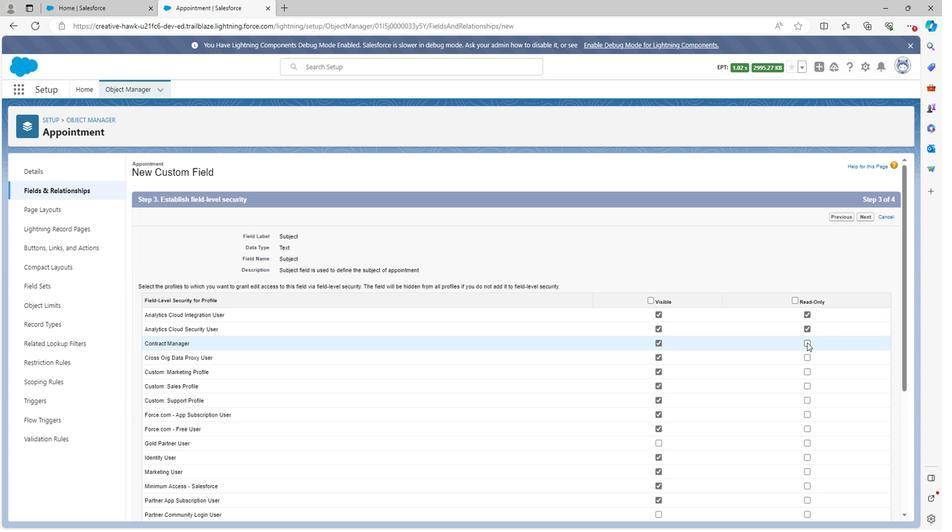 
Action: Mouse moved to (805, 363)
Screenshot: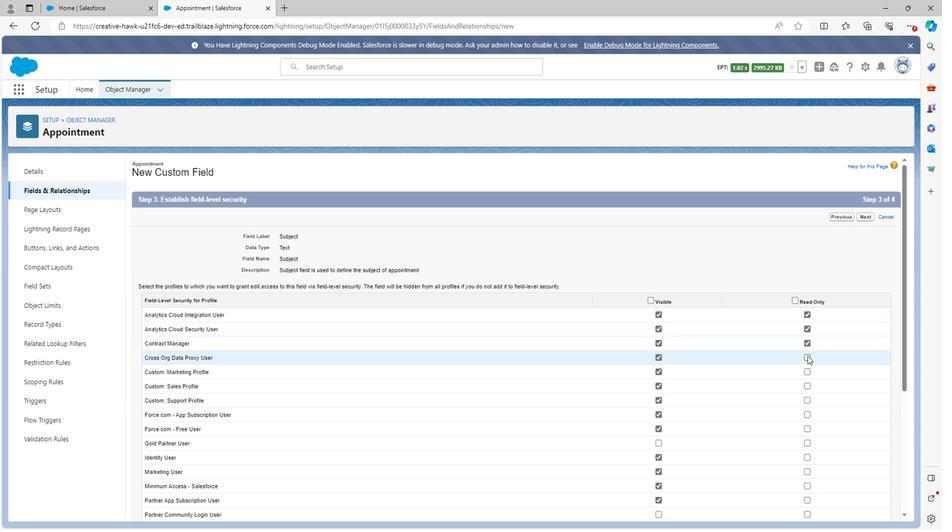 
Action: Mouse pressed left at (805, 363)
Screenshot: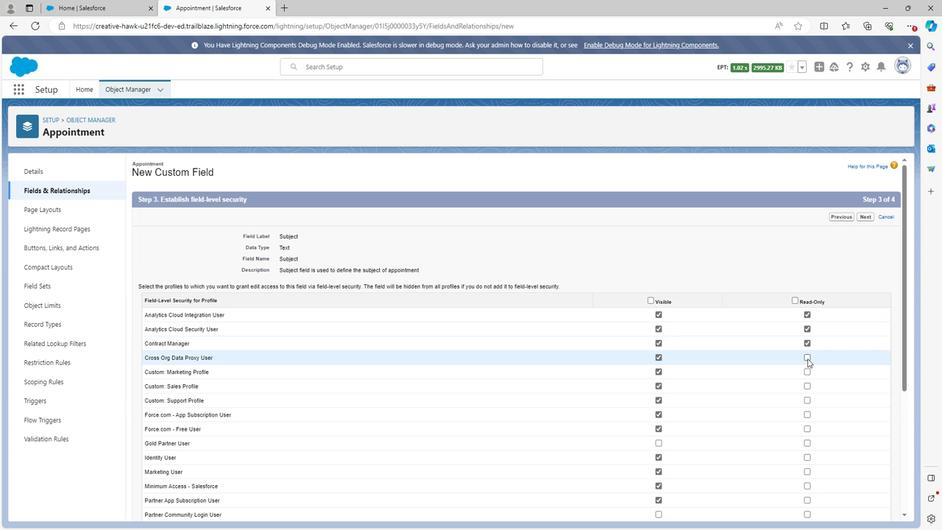 
Action: Mouse moved to (804, 377)
Screenshot: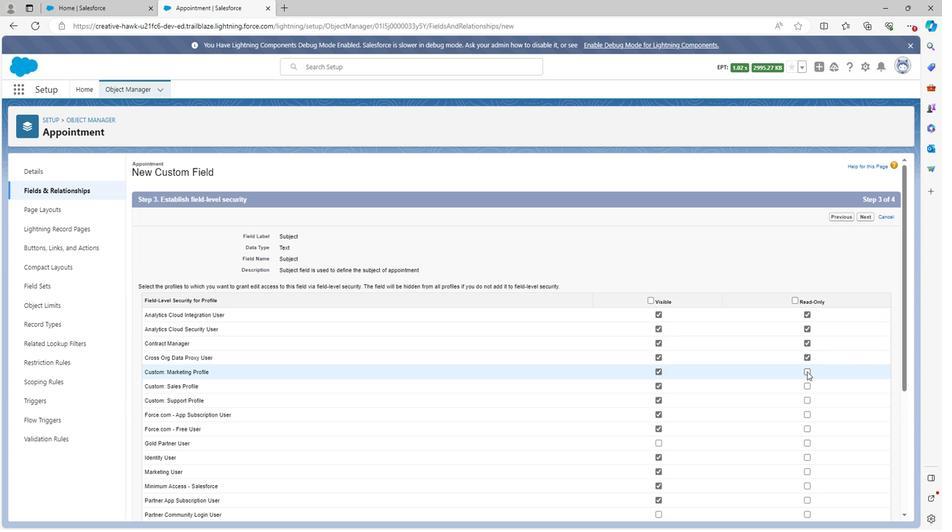 
Action: Mouse pressed left at (804, 377)
Screenshot: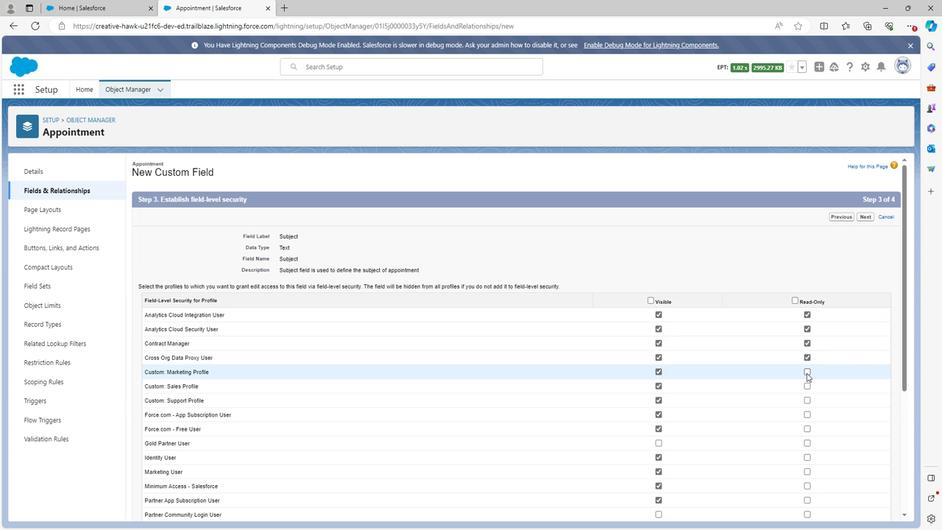 
Action: Mouse moved to (804, 389)
Screenshot: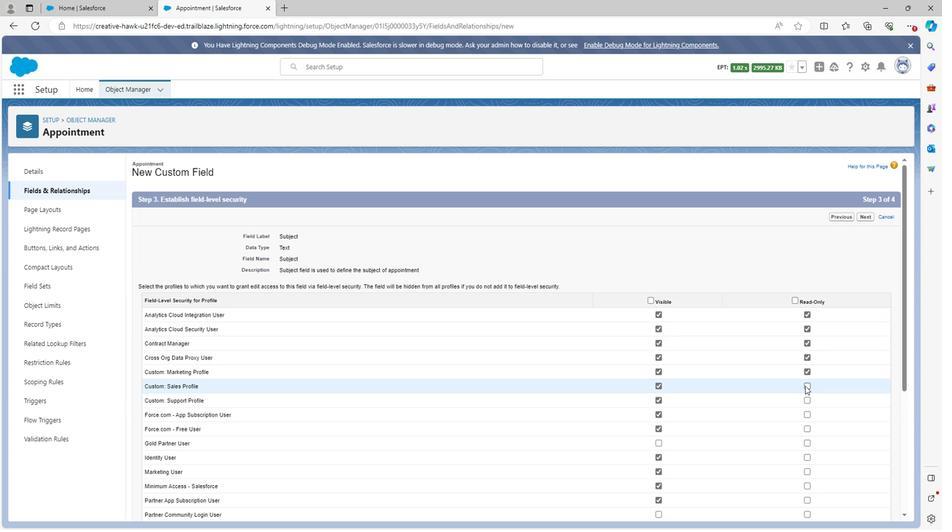 
Action: Mouse pressed left at (804, 389)
Screenshot: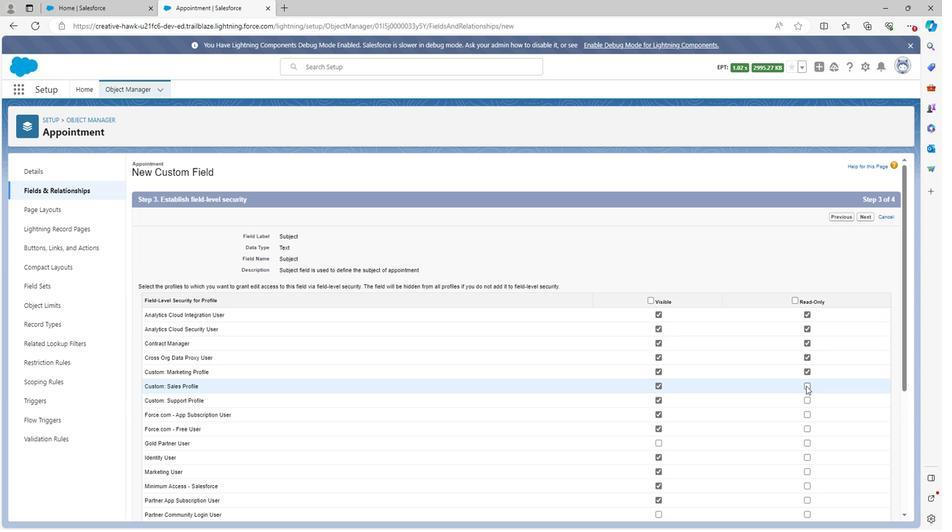 
Action: Mouse moved to (806, 403)
Screenshot: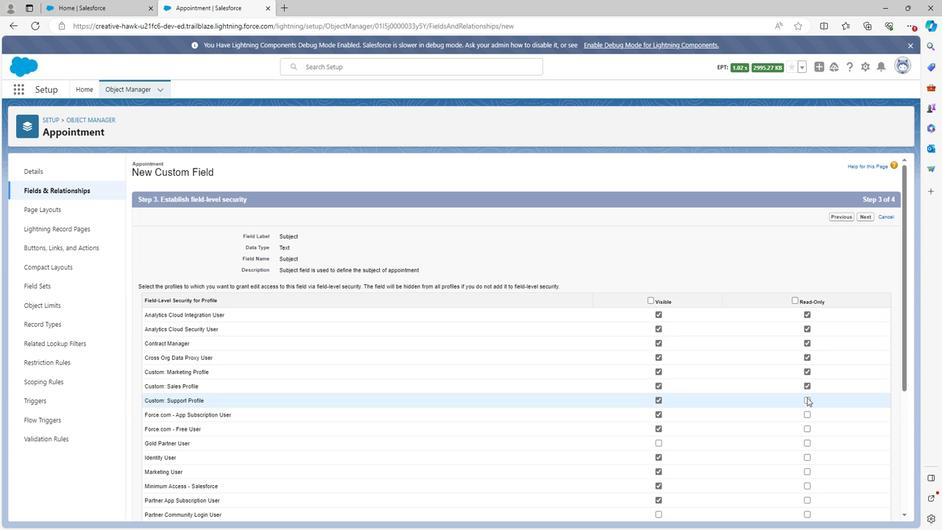 
Action: Mouse pressed left at (806, 403)
Screenshot: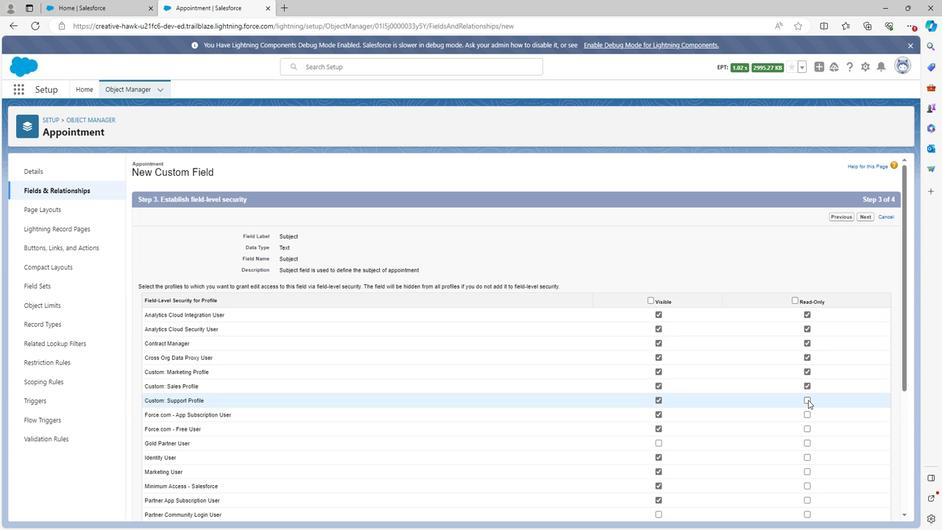 
Action: Mouse moved to (805, 418)
Screenshot: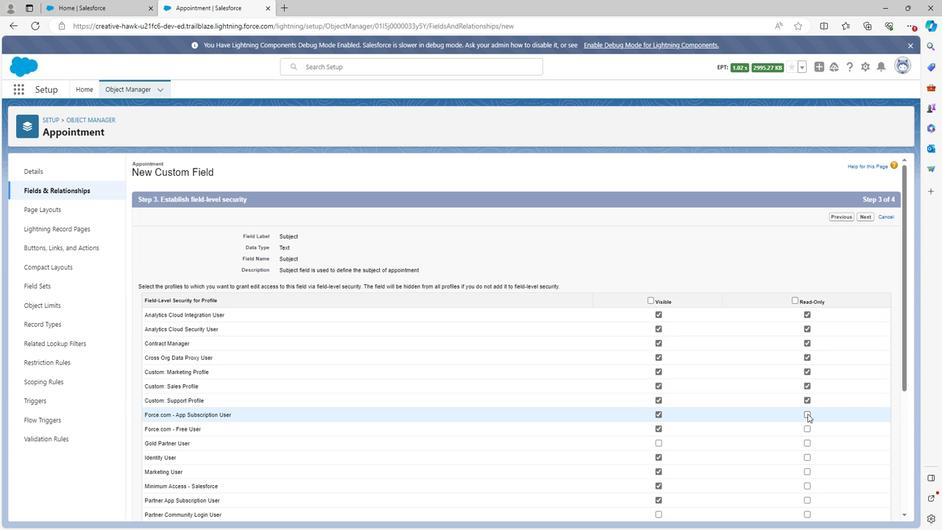 
Action: Mouse pressed left at (805, 418)
Screenshot: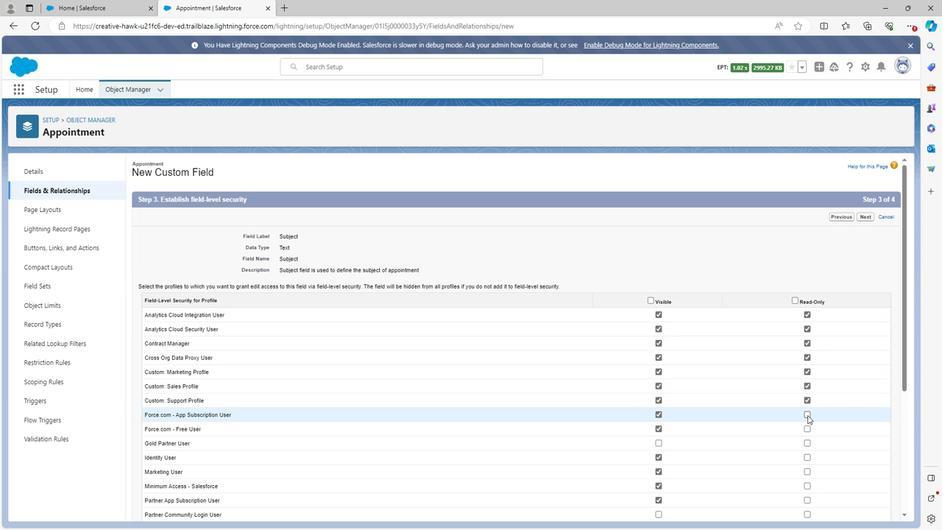 
Action: Mouse moved to (804, 429)
Screenshot: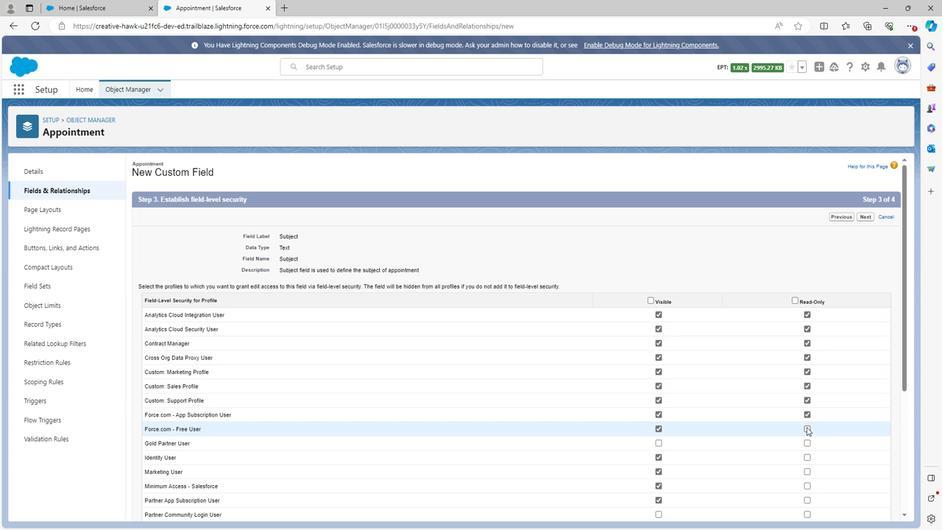 
Action: Mouse pressed left at (804, 429)
Screenshot: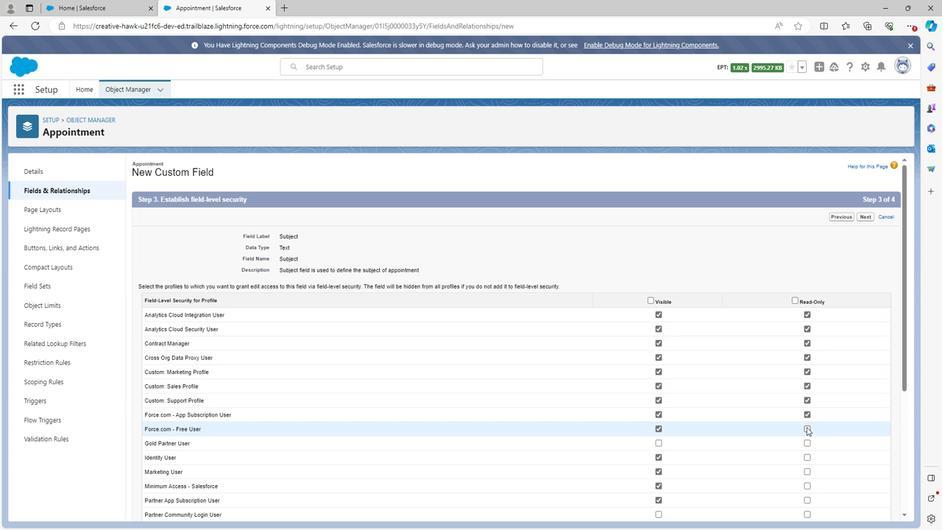 
Action: Mouse moved to (804, 430)
Screenshot: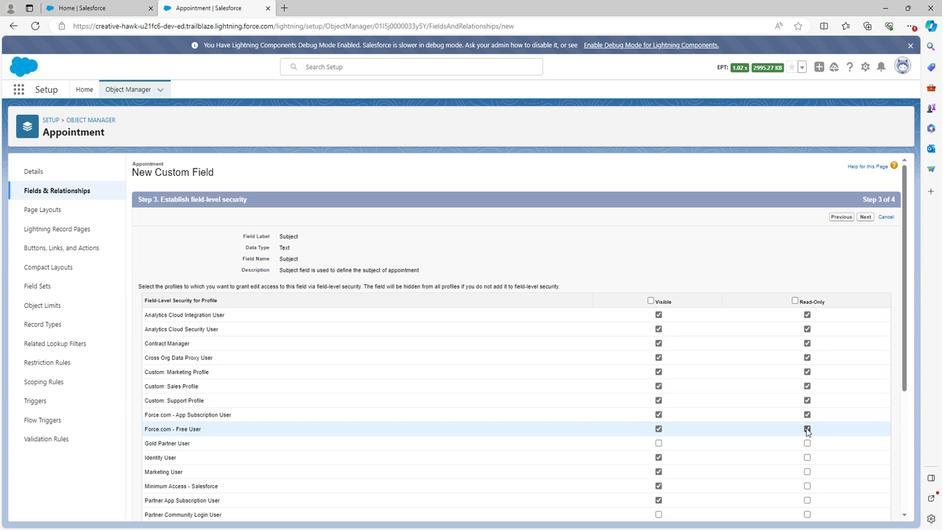 
Action: Mouse scrolled (804, 430) with delta (0, 0)
Screenshot: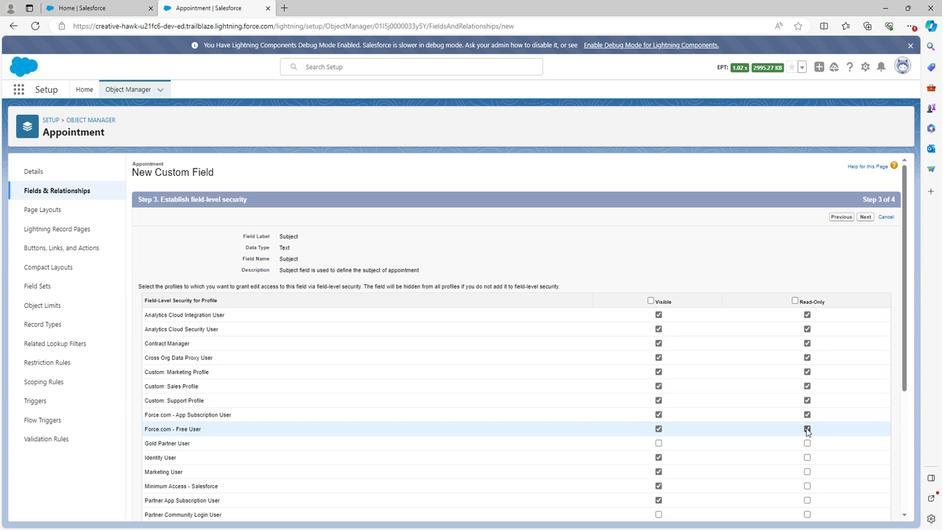 
Action: Mouse scrolled (804, 430) with delta (0, 0)
Screenshot: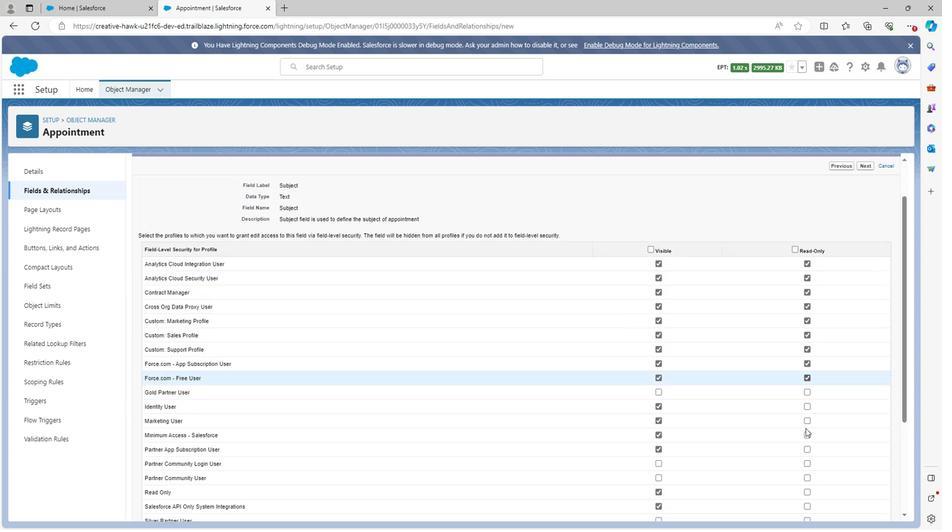 
Action: Mouse moved to (803, 351)
Screenshot: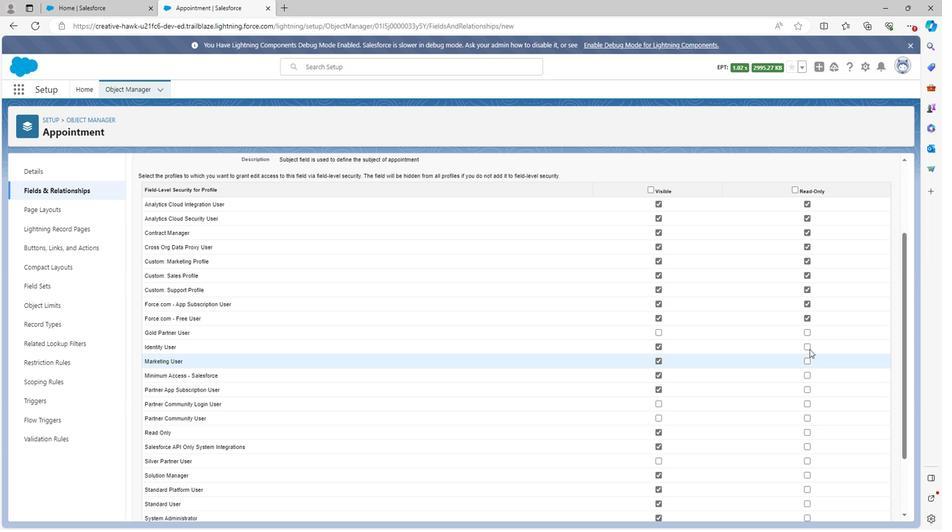 
Action: Mouse pressed left at (803, 351)
Screenshot: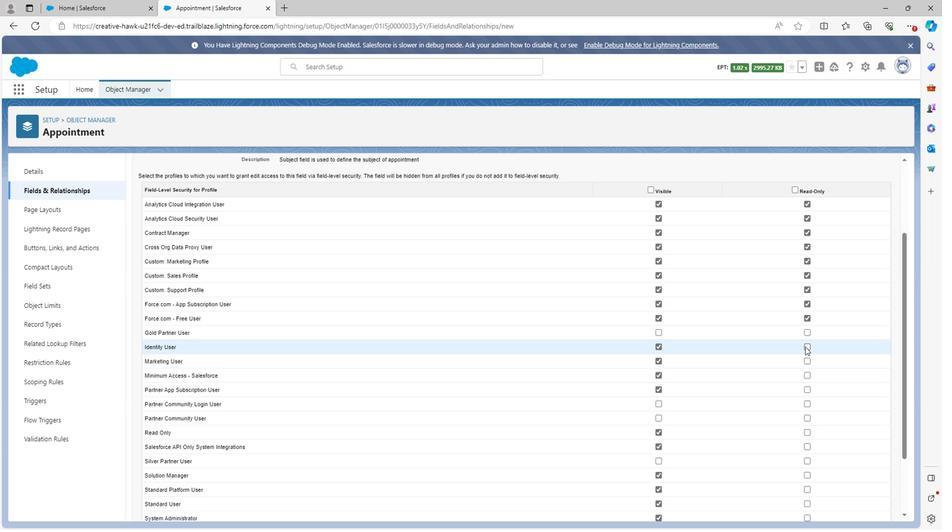
Action: Mouse moved to (807, 368)
Screenshot: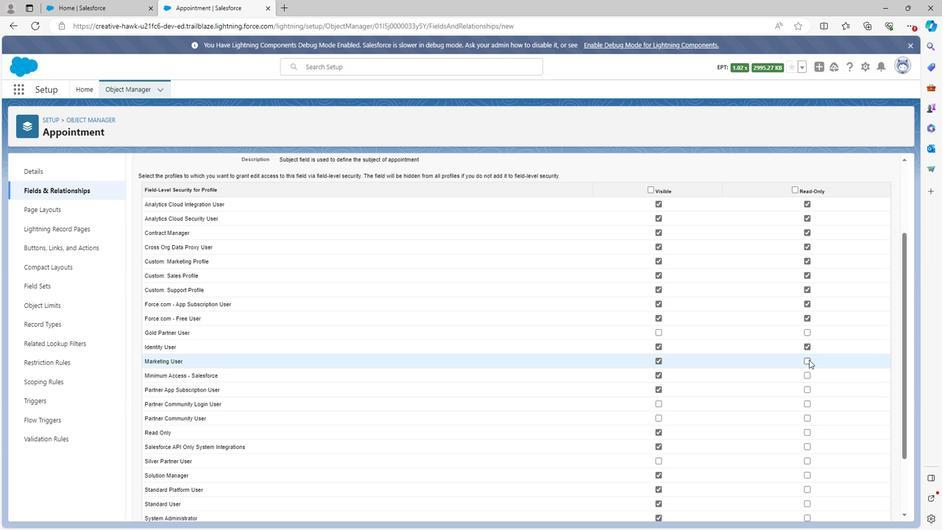 
Action: Mouse pressed left at (807, 368)
Screenshot: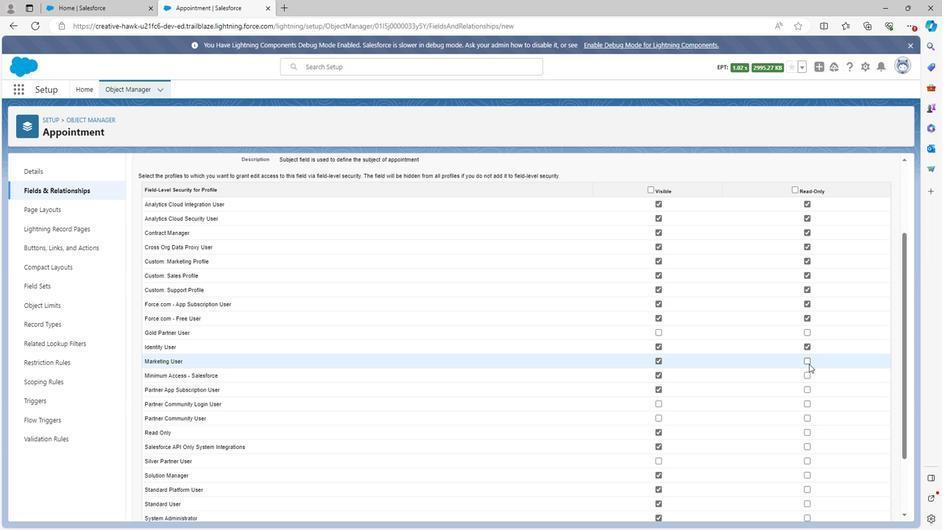 
Action: Mouse moved to (807, 379)
Screenshot: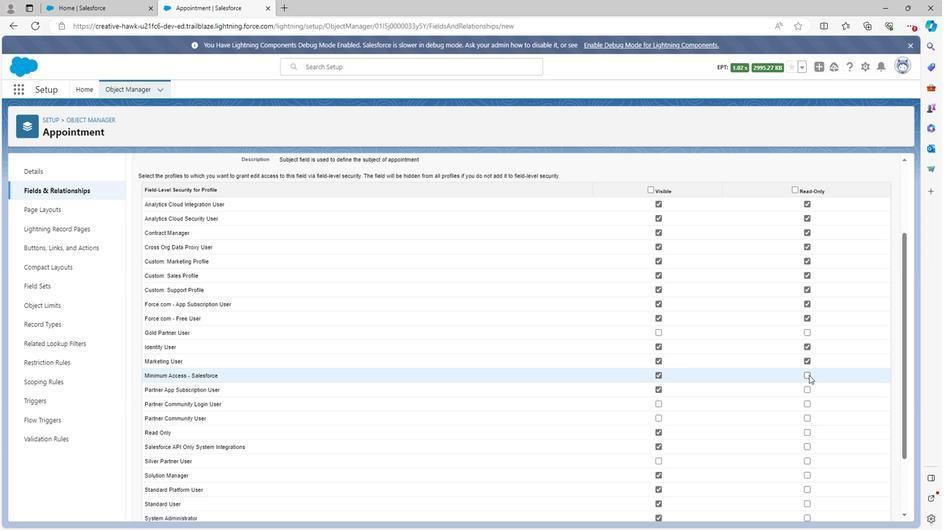 
Action: Mouse pressed left at (807, 379)
Screenshot: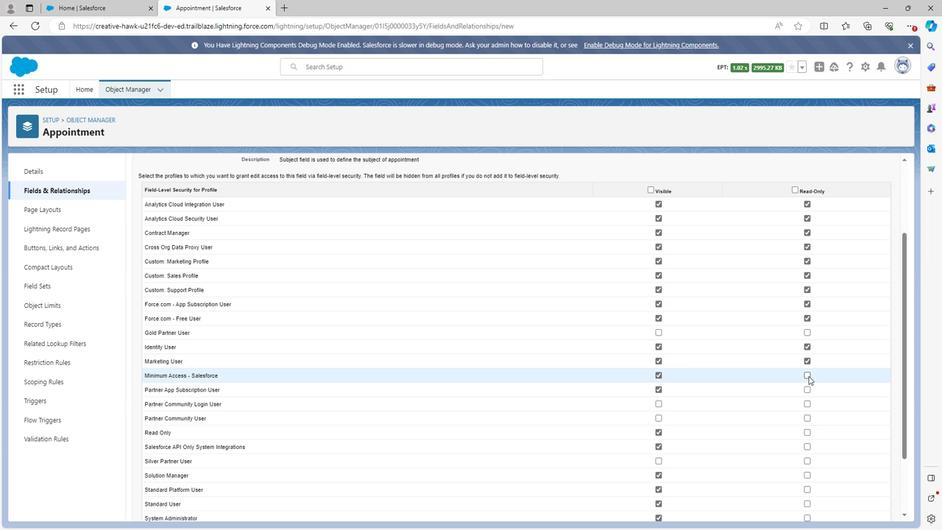 
Action: Mouse moved to (804, 393)
Screenshot: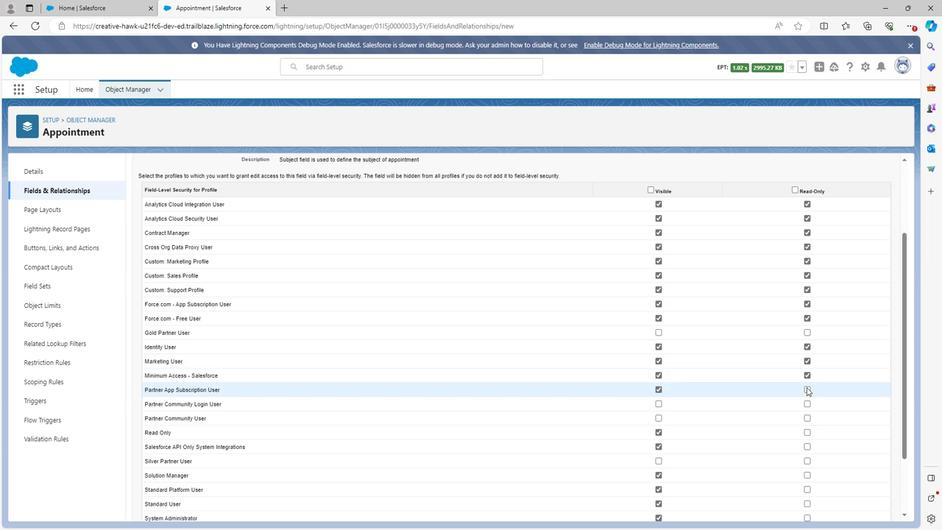 
Action: Mouse pressed left at (804, 393)
Screenshot: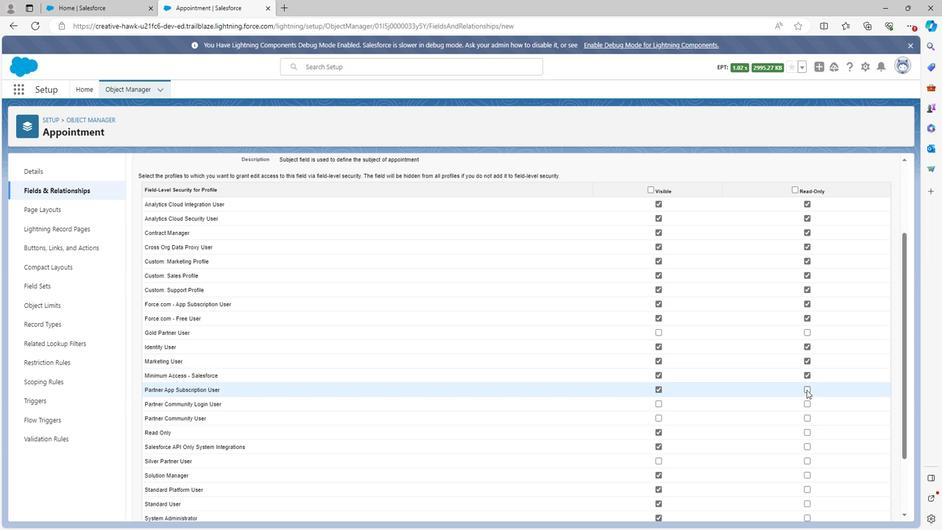 
Action: Mouse scrolled (804, 393) with delta (0, 0)
Screenshot: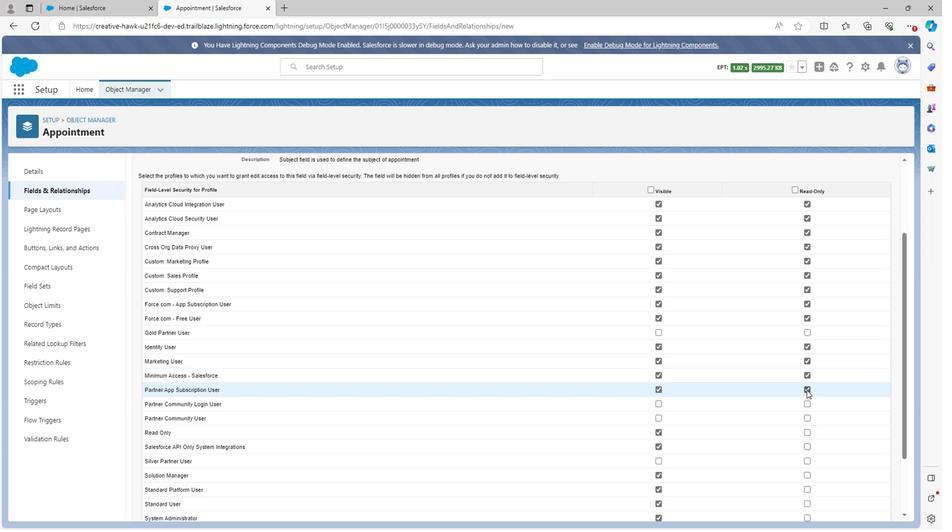 
Action: Mouse scrolled (804, 393) with delta (0, 0)
Screenshot: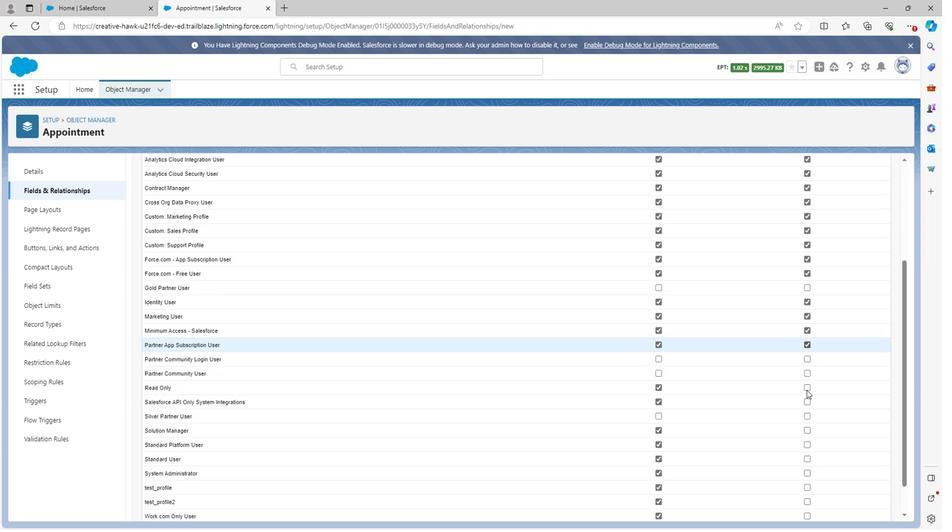 
Action: Mouse moved to (808, 356)
Screenshot: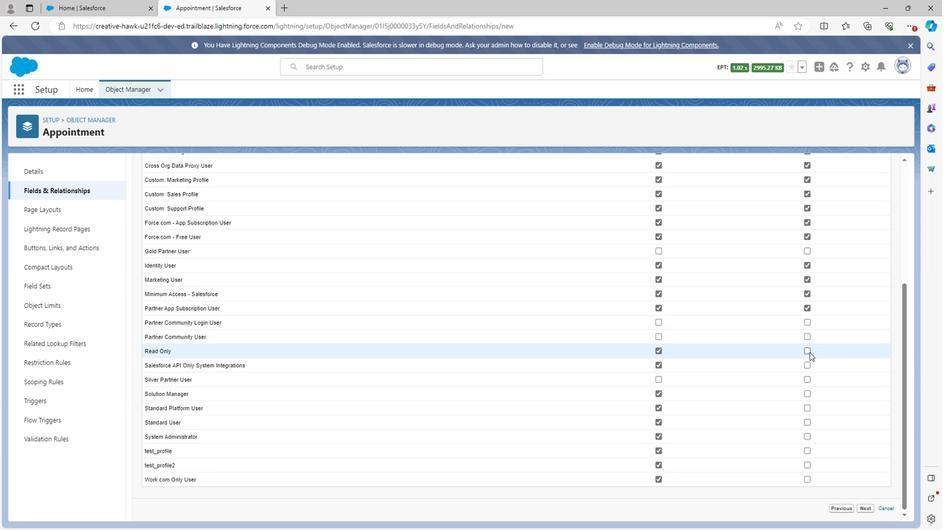 
Action: Mouse pressed left at (808, 356)
Screenshot: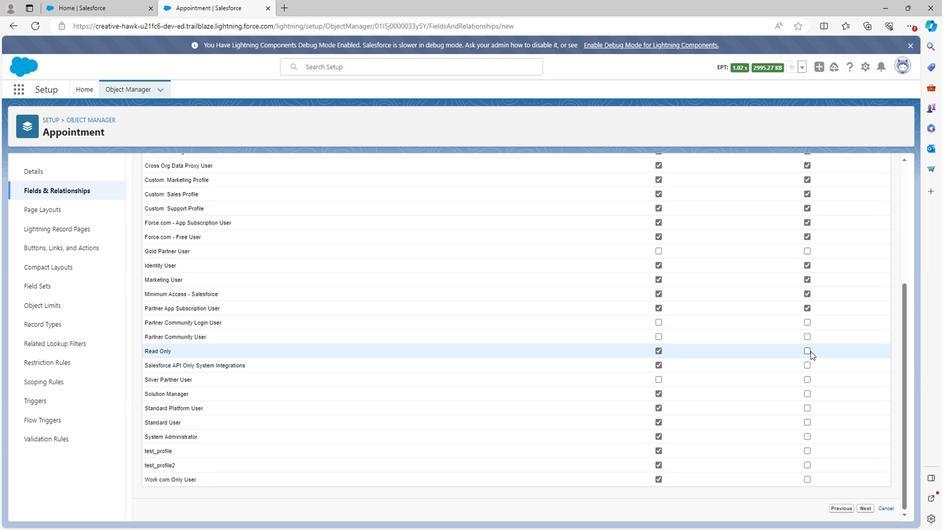 
Action: Mouse moved to (803, 369)
Screenshot: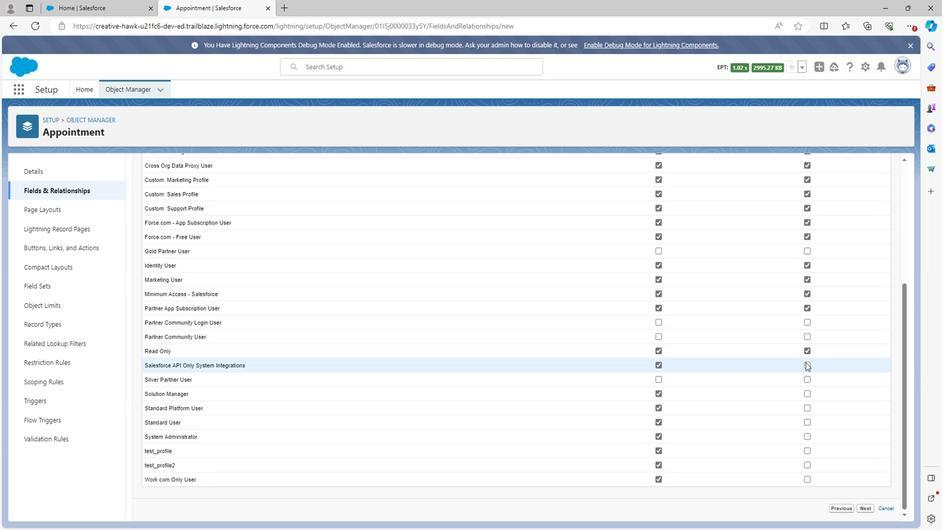 
Action: Mouse pressed left at (803, 369)
Screenshot: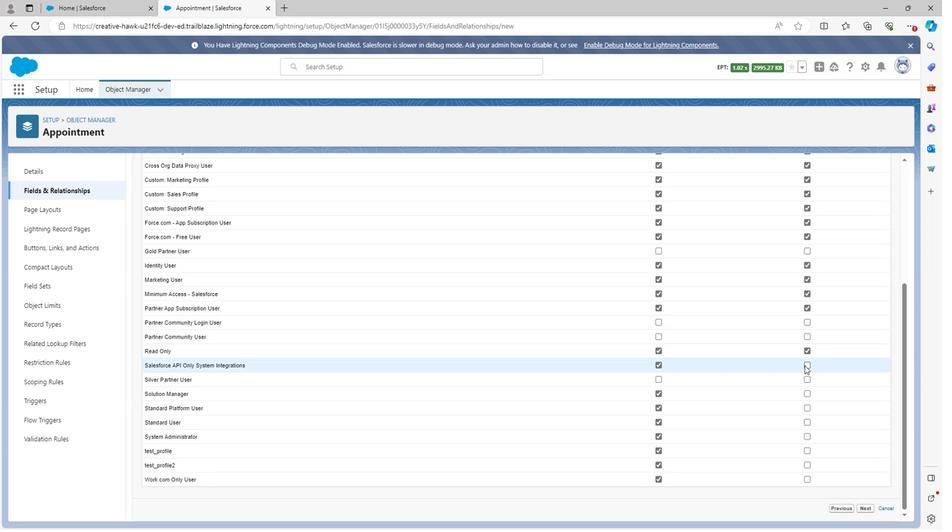 
Action: Mouse moved to (807, 396)
Screenshot: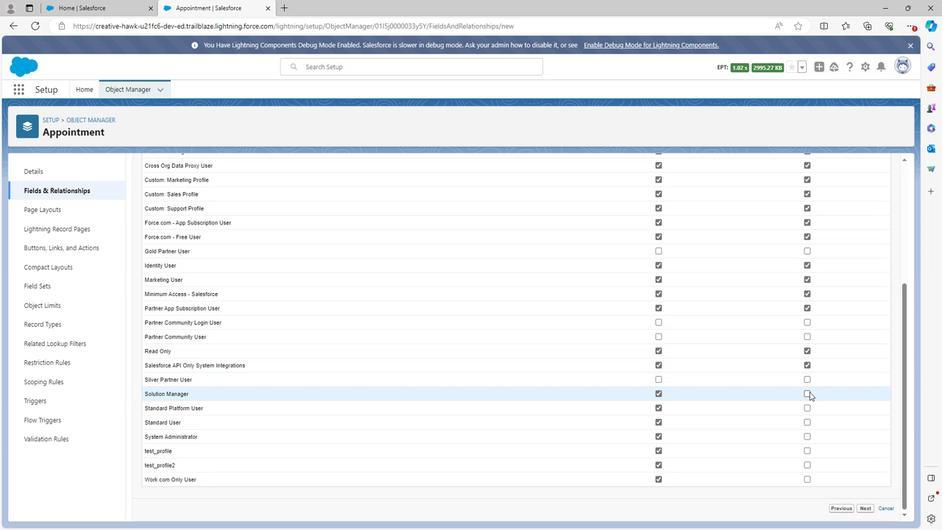
Action: Mouse pressed left at (807, 396)
Screenshot: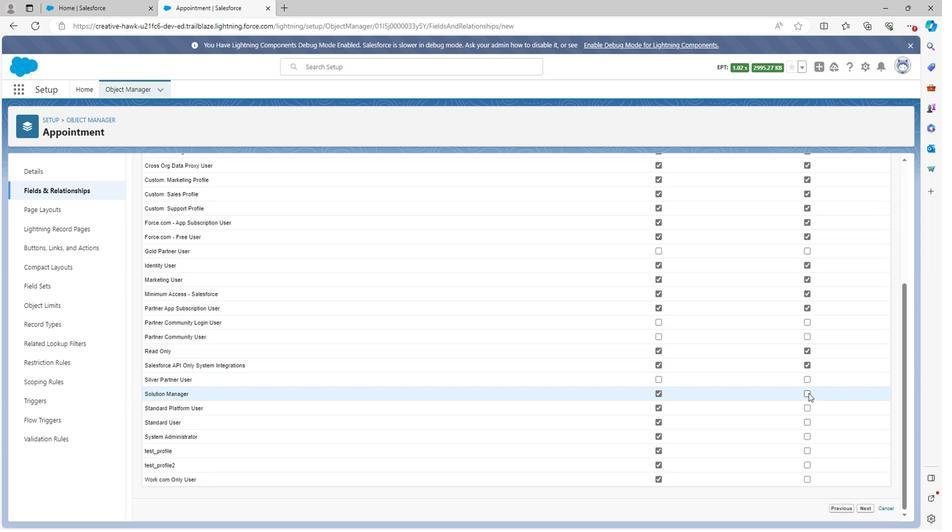 
Action: Mouse moved to (807, 410)
Screenshot: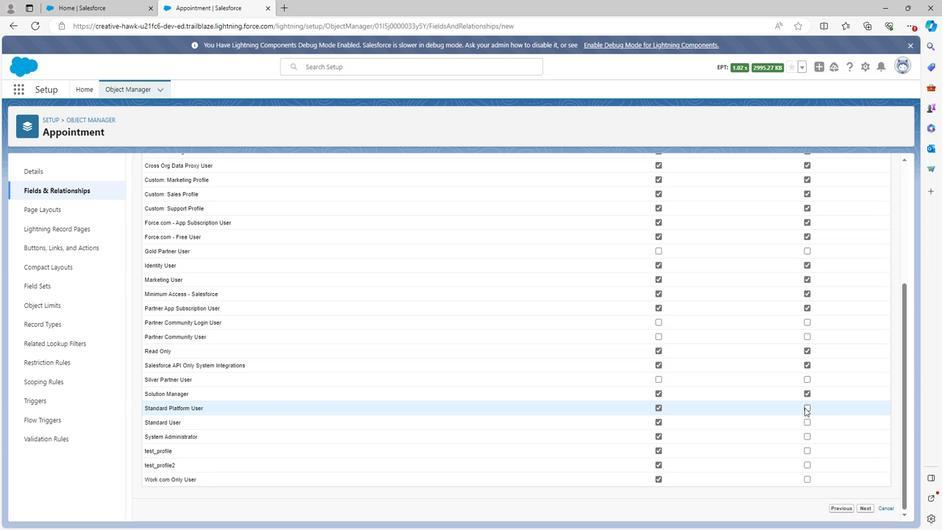 
Action: Mouse pressed left at (807, 410)
Screenshot: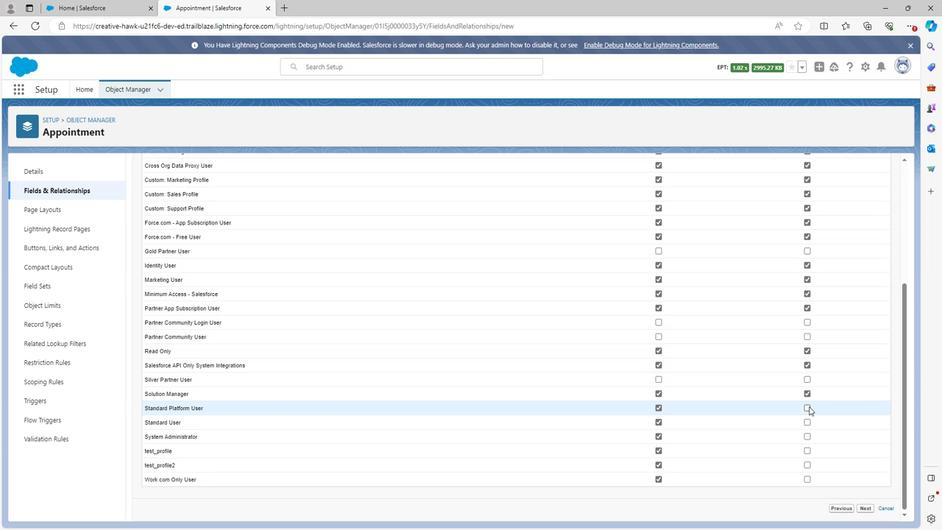 
Action: Mouse moved to (805, 422)
Screenshot: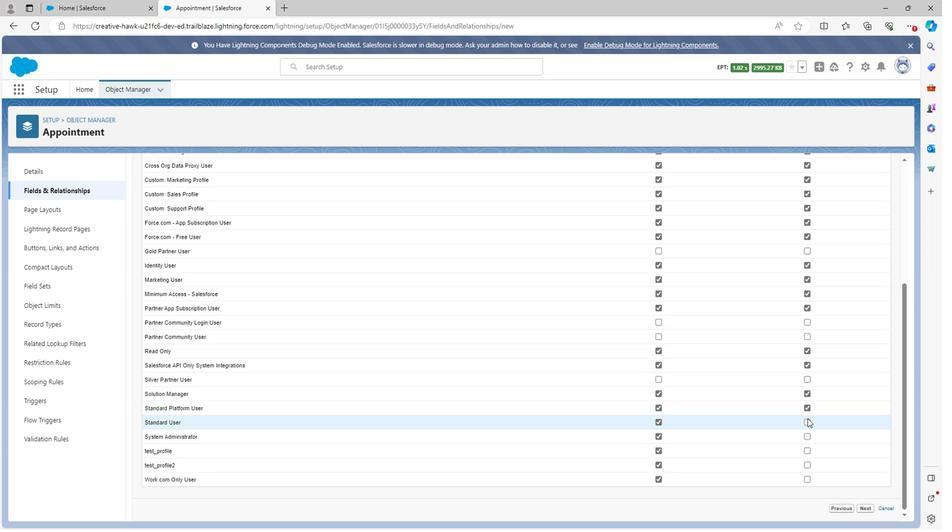 
Action: Mouse pressed left at (805, 422)
Screenshot: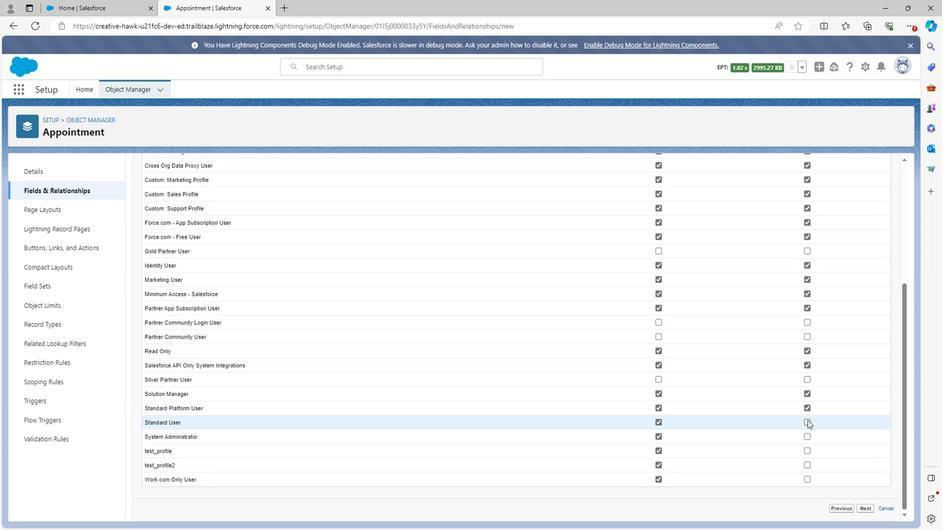 
Action: Mouse moved to (805, 435)
Screenshot: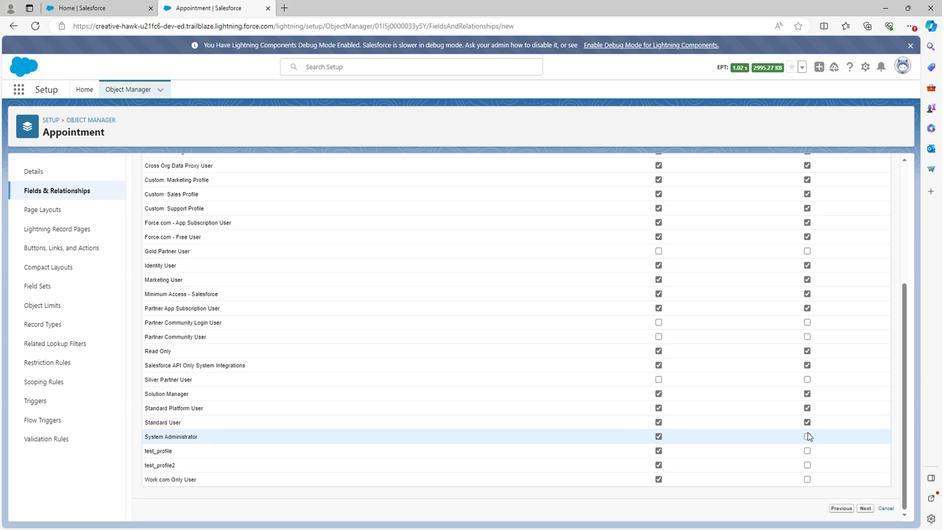 
Action: Mouse pressed left at (805, 435)
Screenshot: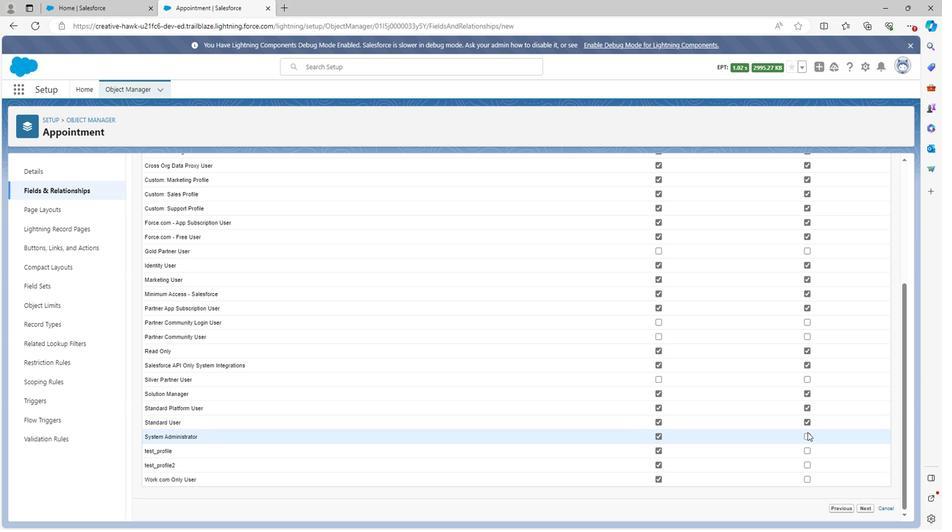 
Action: Mouse moved to (805, 452)
Screenshot: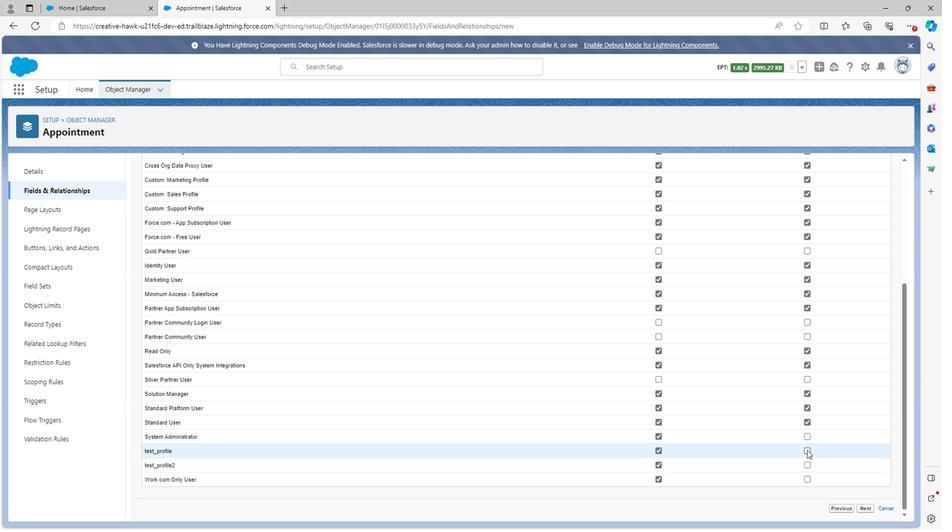 
Action: Mouse pressed left at (805, 452)
Screenshot: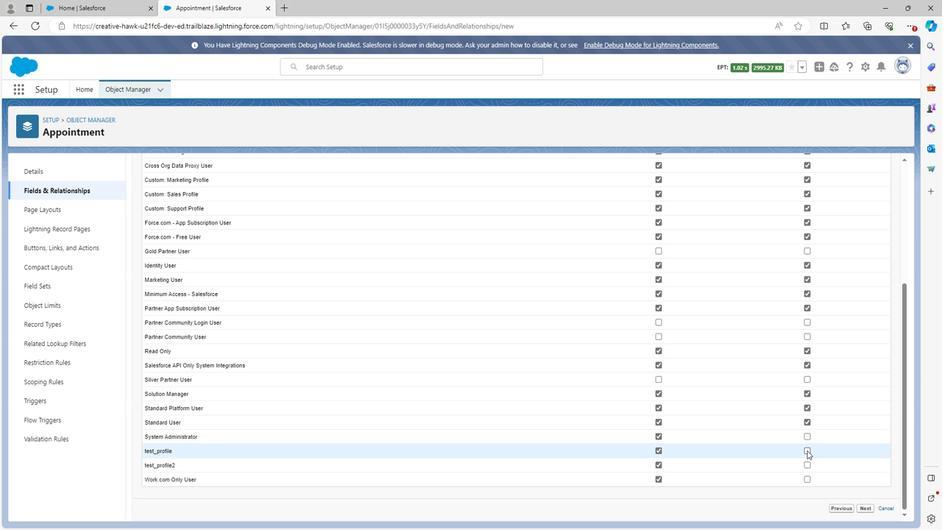 
Action: Mouse moved to (805, 437)
Screenshot: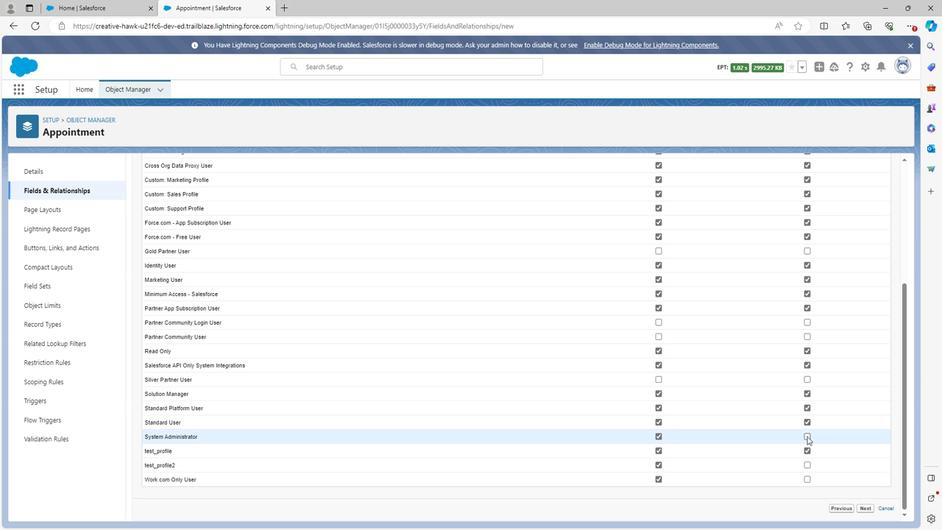 
Action: Mouse pressed left at (805, 437)
Screenshot: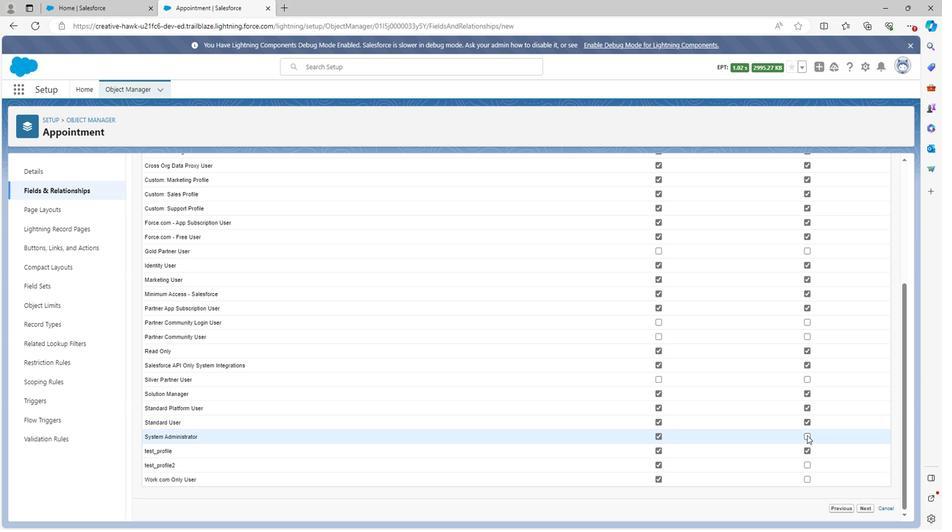 
Action: Mouse moved to (806, 465)
Screenshot: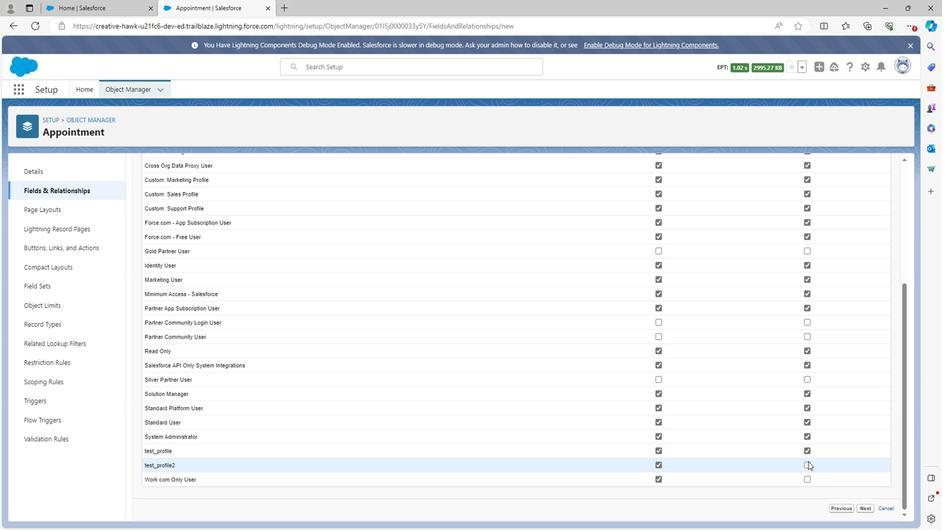 
Action: Mouse pressed left at (806, 465)
Screenshot: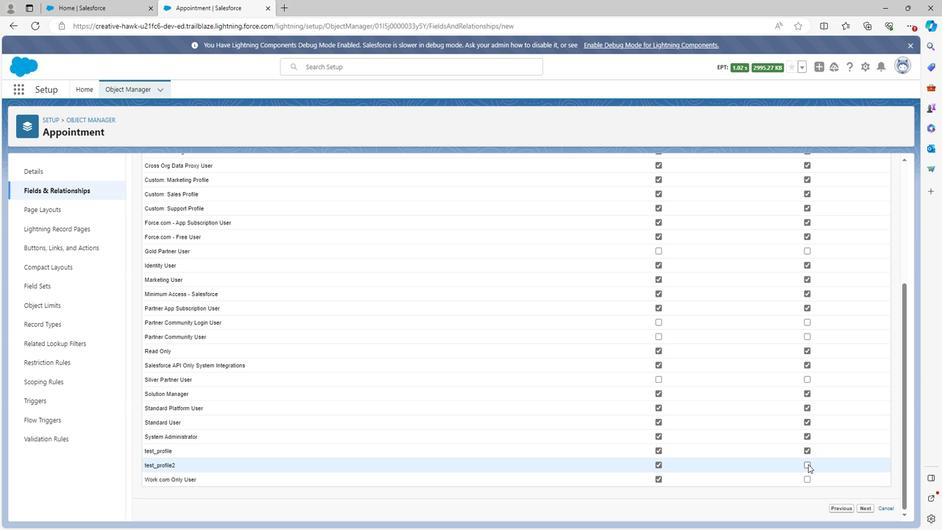 
Action: Mouse moved to (804, 478)
Screenshot: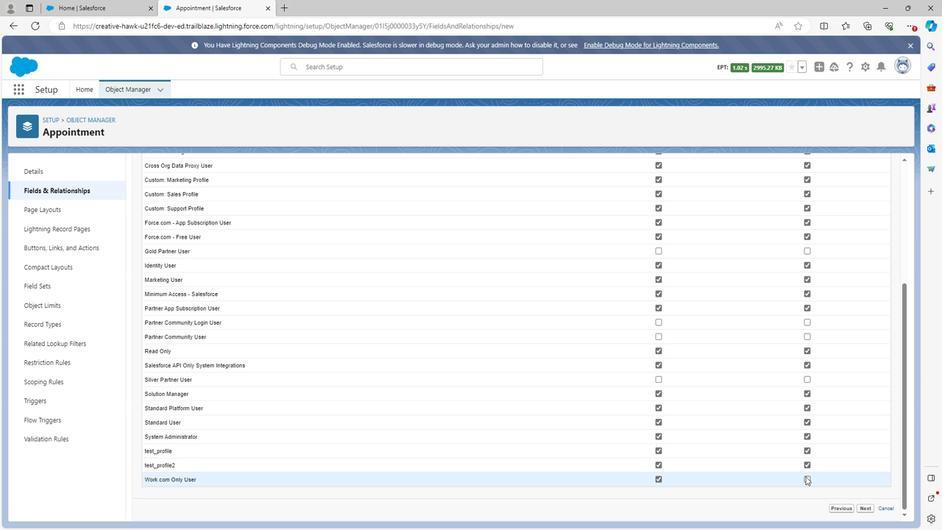 
Action: Mouse pressed left at (804, 478)
Screenshot: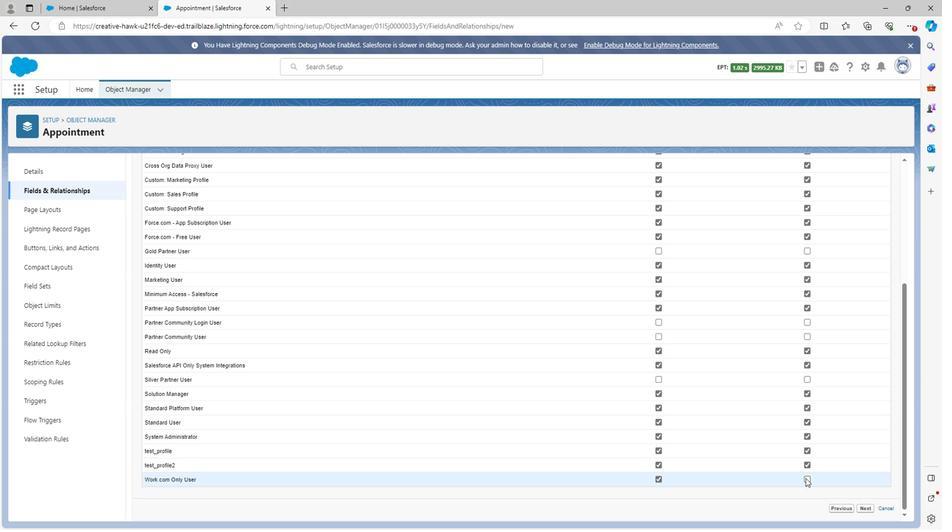 
Action: Mouse moved to (862, 509)
Screenshot: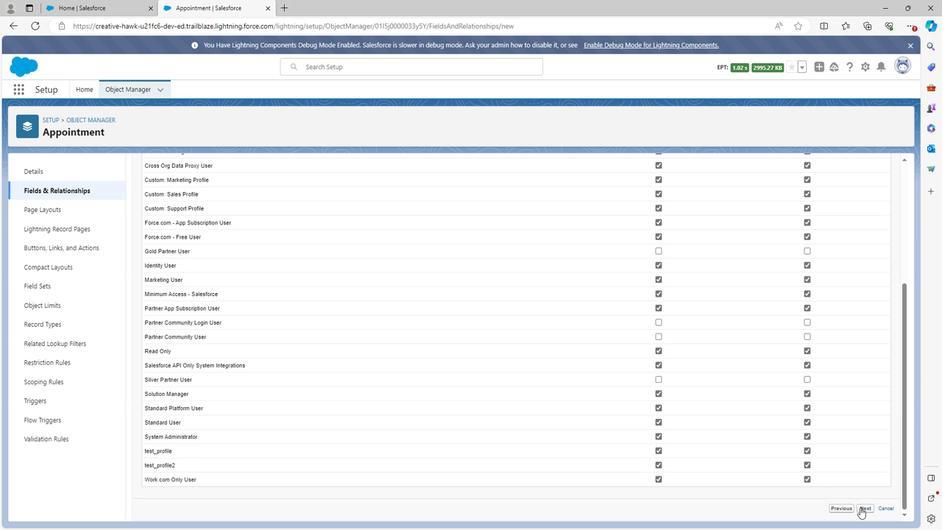 
Action: Mouse pressed left at (862, 509)
Screenshot: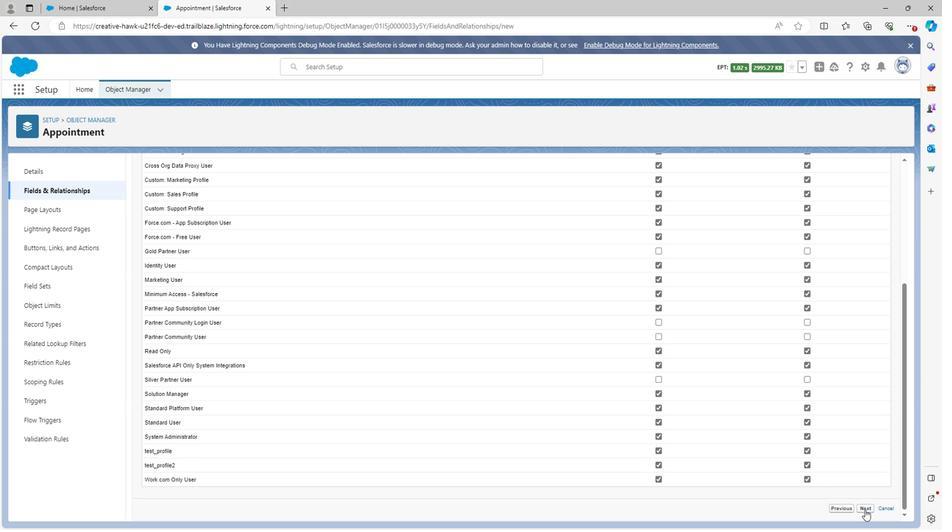 
Action: Mouse moved to (868, 369)
Screenshot: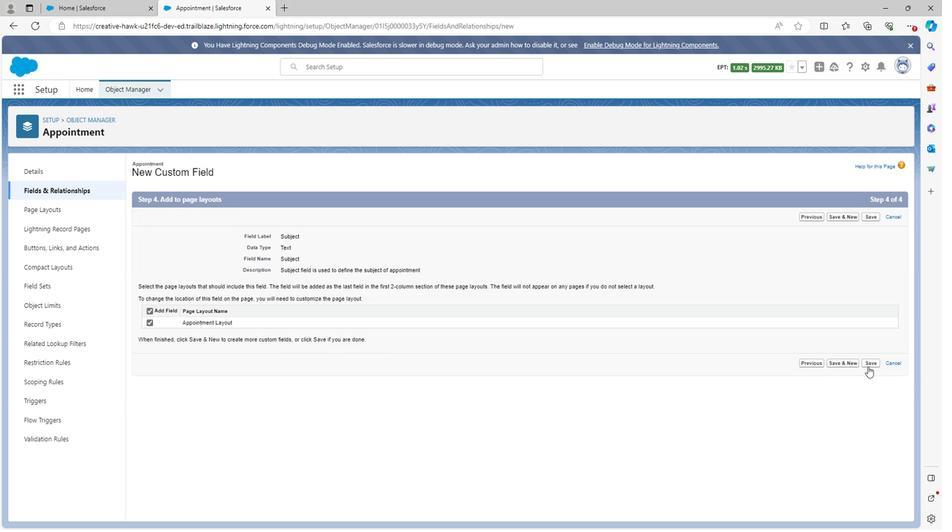 
Action: Mouse pressed left at (868, 369)
Screenshot: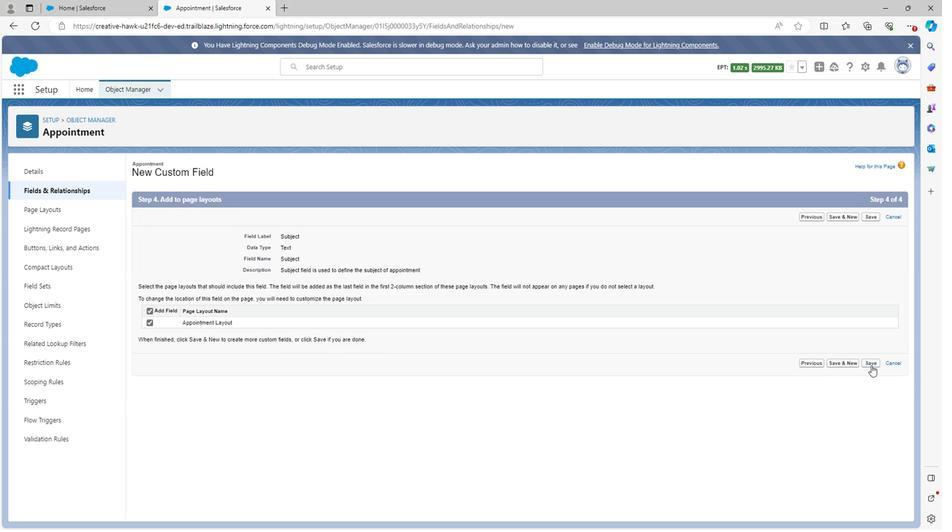 
Action: Mouse moved to (691, 182)
Screenshot: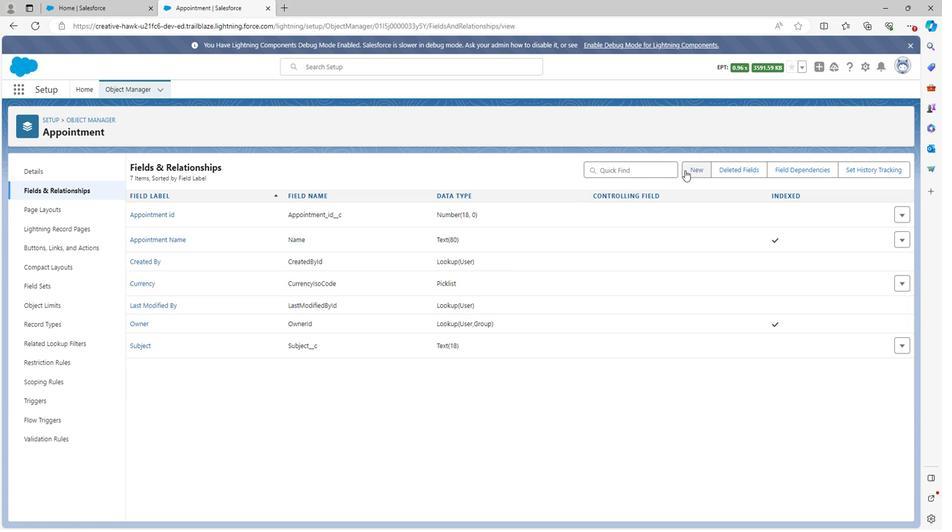 
Action: Mouse pressed left at (691, 182)
Screenshot: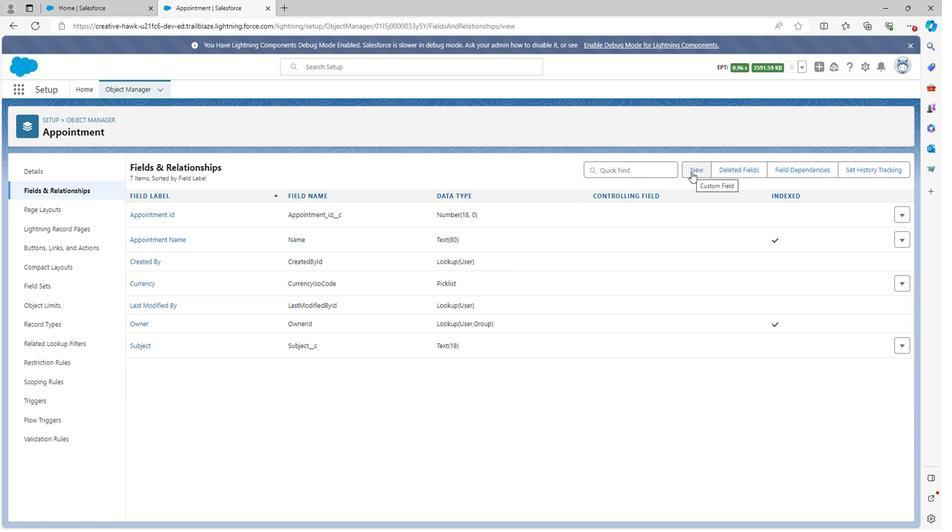 
Action: Mouse moved to (154, 469)
Screenshot: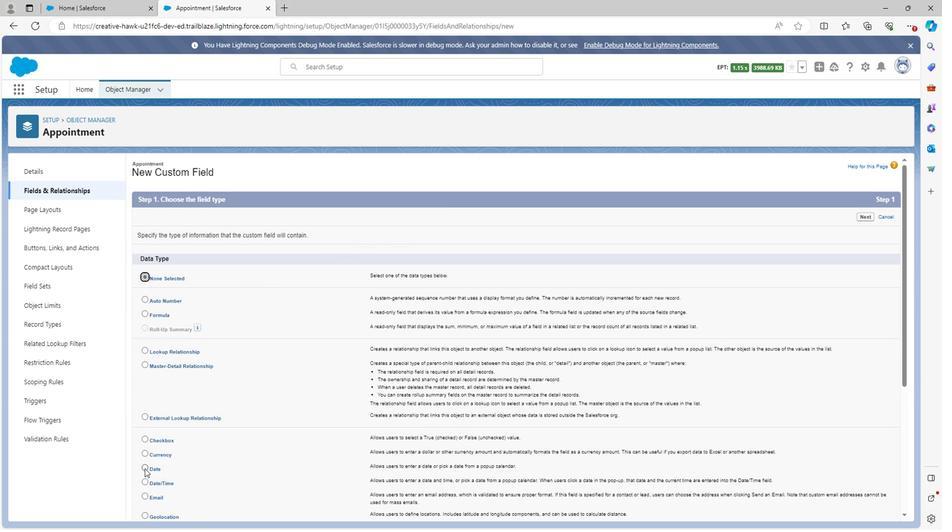 
Action: Mouse pressed left at (154, 469)
Screenshot: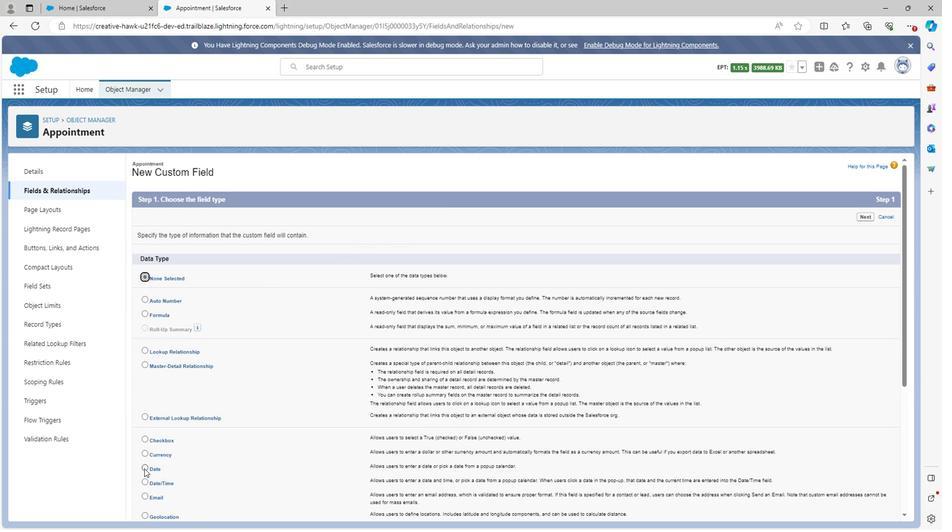 
Action: Mouse moved to (366, 446)
Screenshot: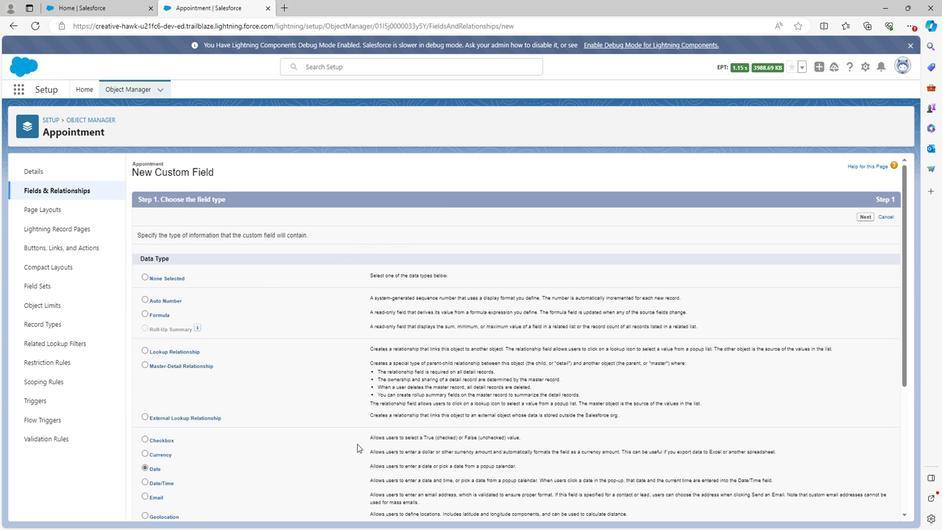 
Action: Mouse scrolled (366, 446) with delta (0, 0)
Screenshot: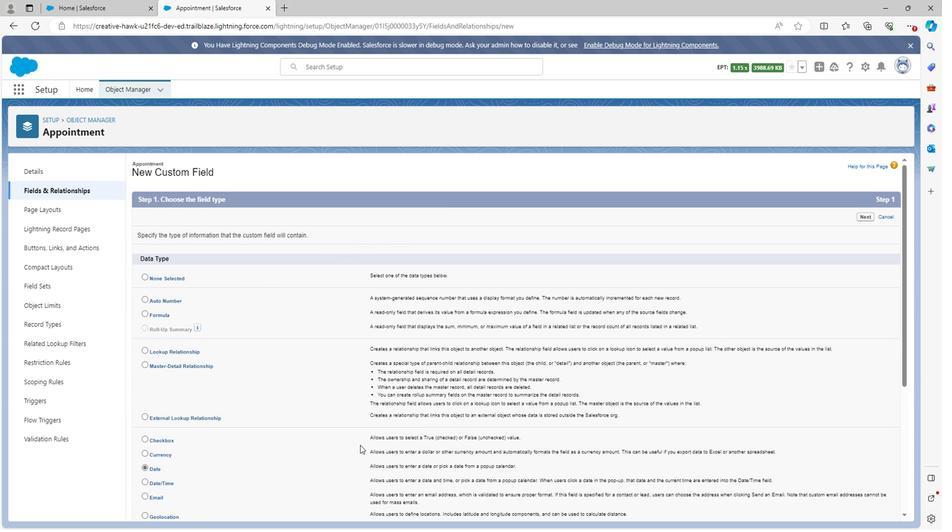 
Action: Mouse moved to (373, 449)
Screenshot: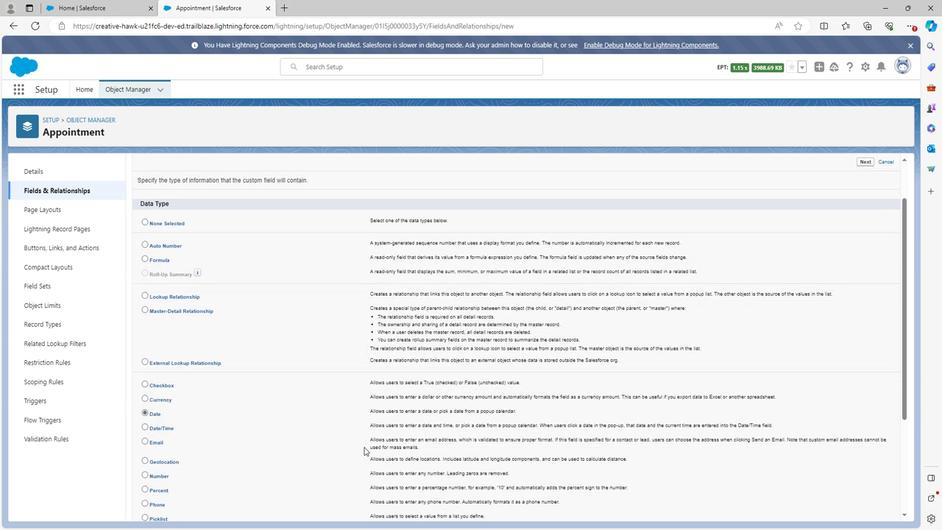 
Action: Mouse scrolled (373, 449) with delta (0, 0)
Screenshot: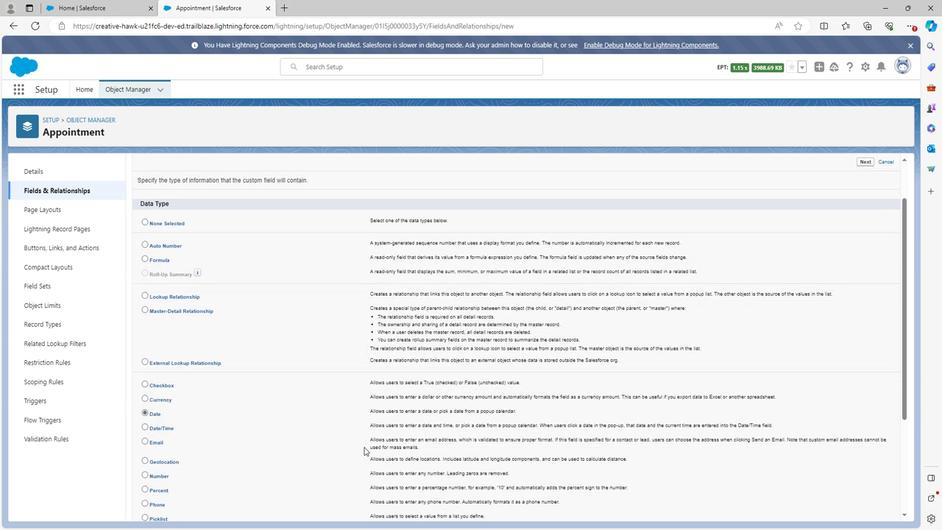 
Action: Mouse moved to (378, 451)
Screenshot: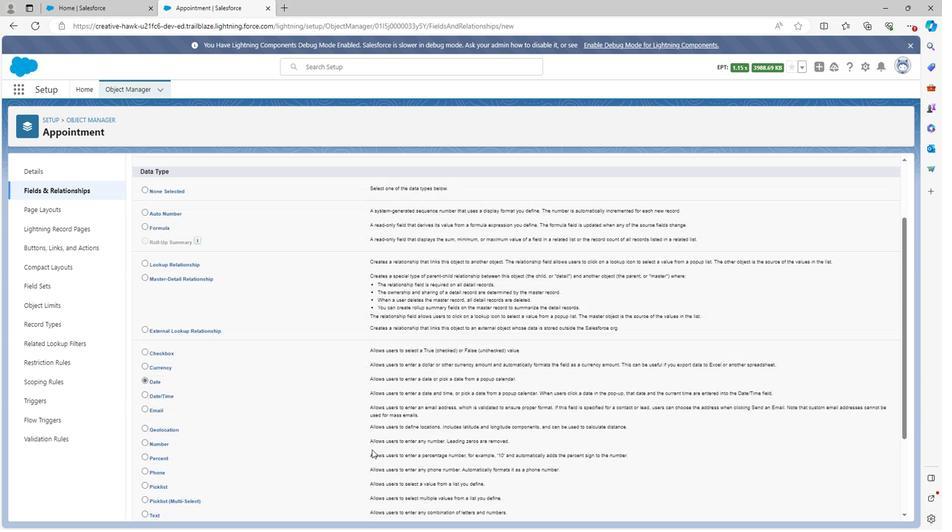 
Action: Mouse scrolled (378, 450) with delta (0, 0)
Screenshot: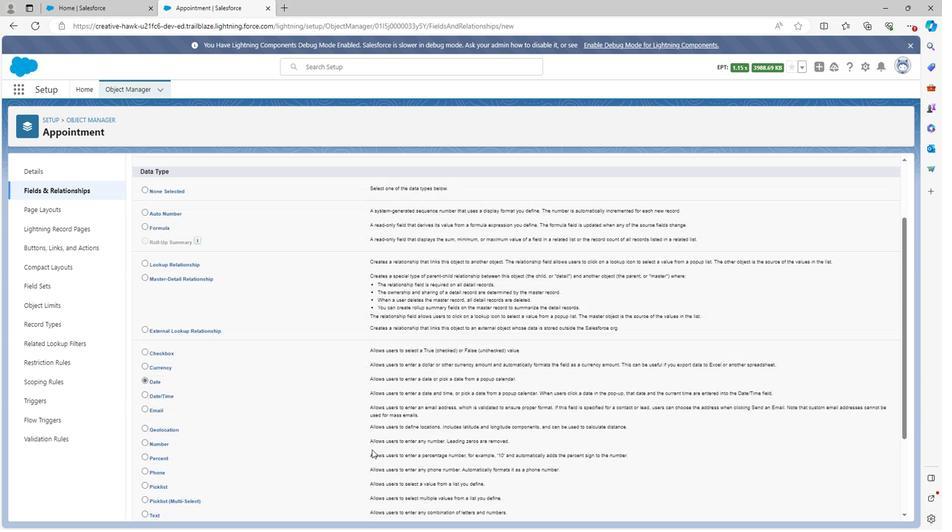 
Action: Mouse moved to (379, 451)
Screenshot: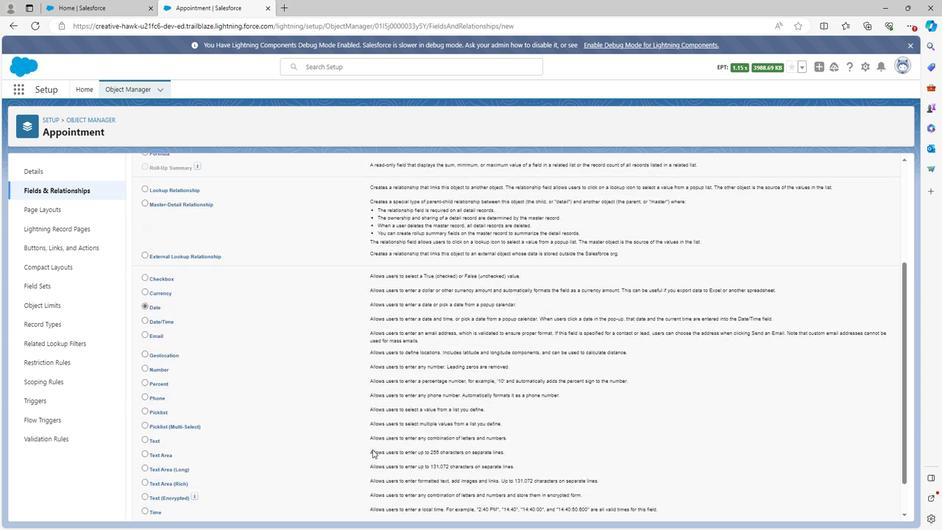 
Action: Mouse scrolled (379, 450) with delta (0, 0)
Screenshot: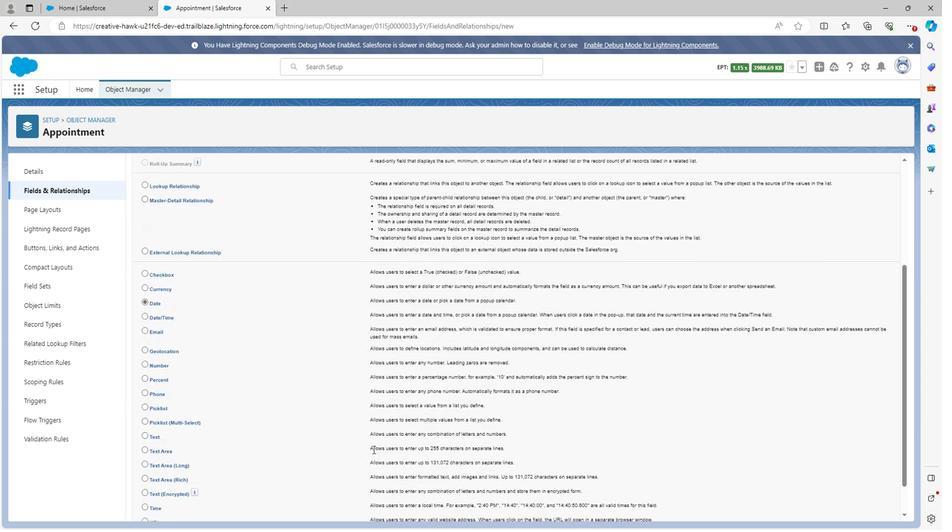 
Action: Mouse moved to (379, 451)
Screenshot: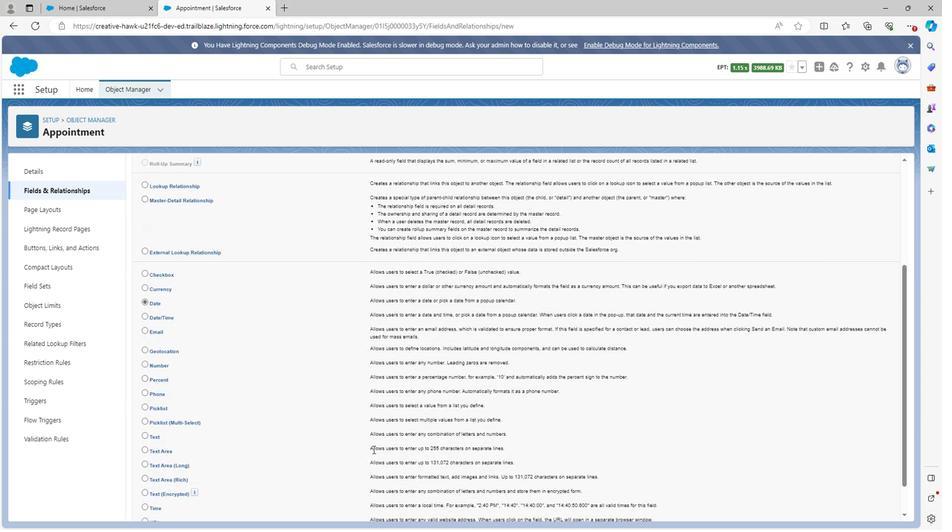 
Action: Mouse scrolled (379, 450) with delta (0, 0)
Screenshot: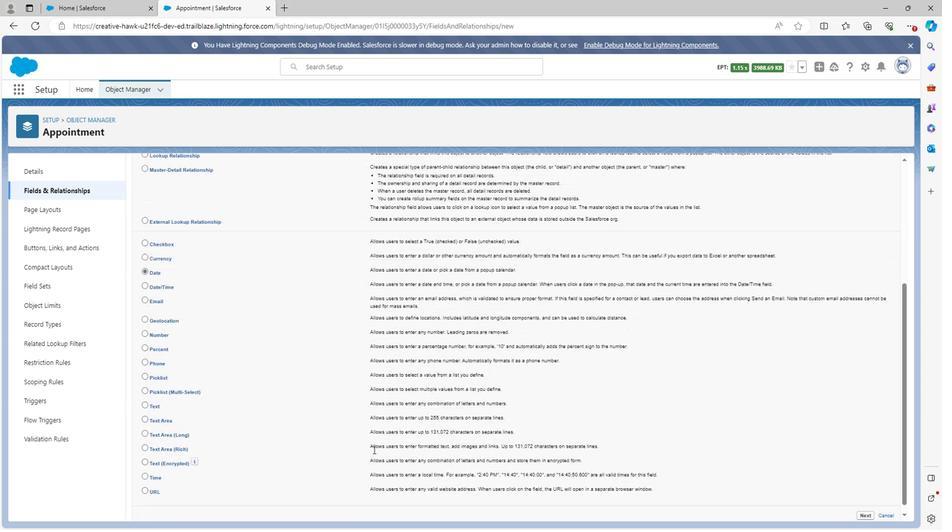 
Action: Mouse moved to (860, 504)
Screenshot: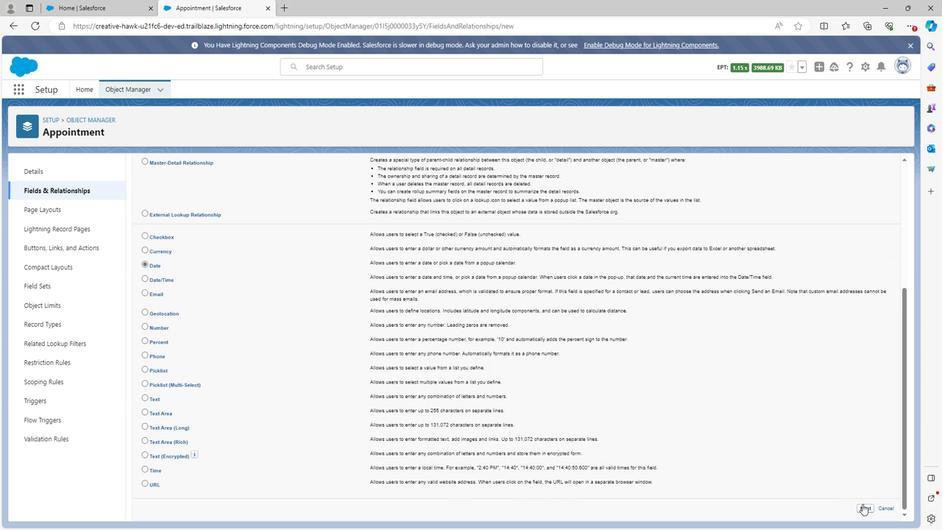 
Action: Mouse pressed left at (860, 504)
Screenshot: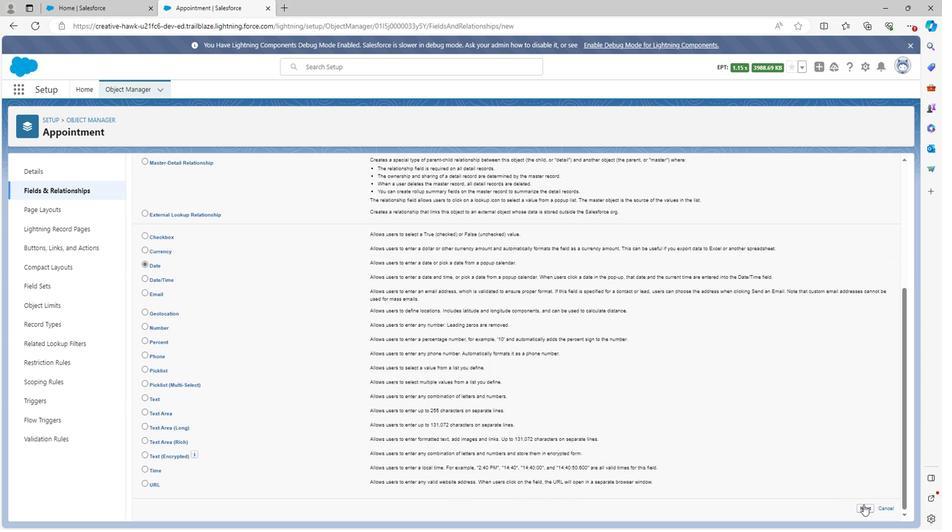 
Action: Mouse moved to (334, 242)
Screenshot: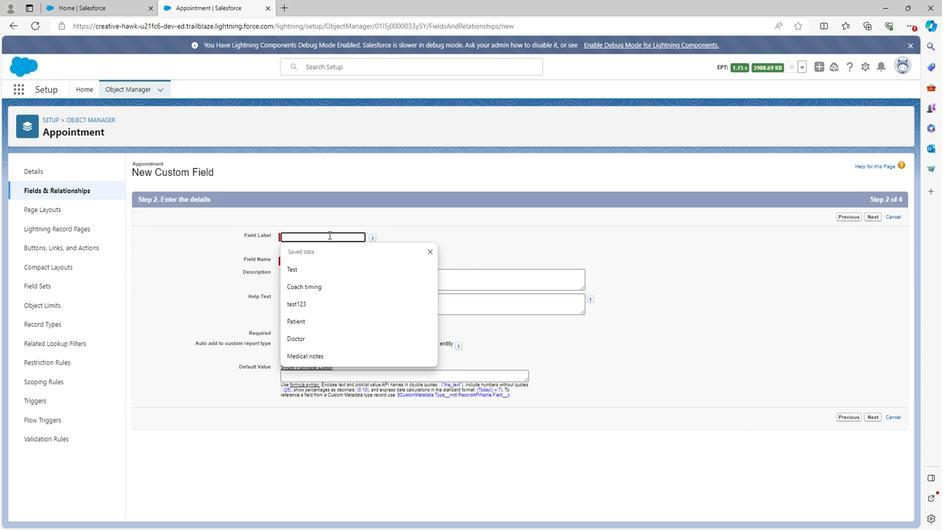 
Action: Key pressed <Key.shift>Start<Key.space>i<Key.backspace>date
Screenshot: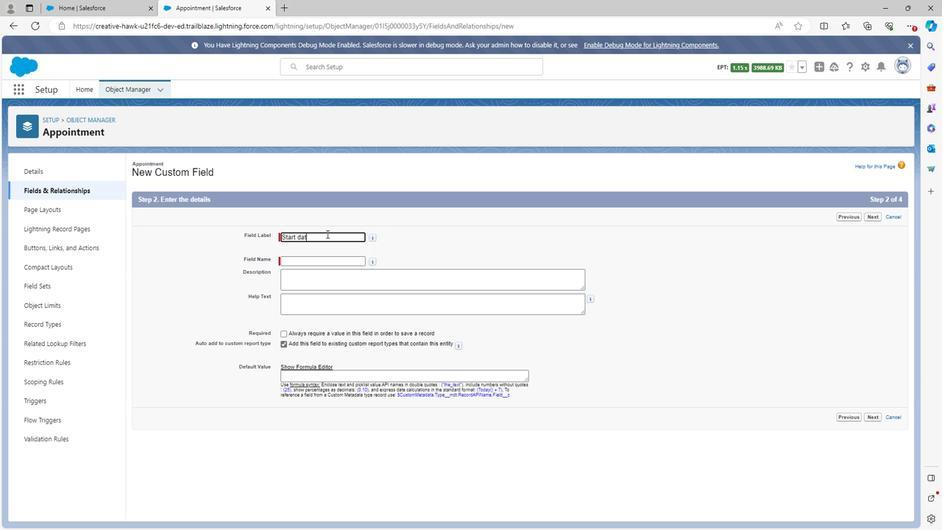 
Action: Mouse moved to (416, 255)
Screenshot: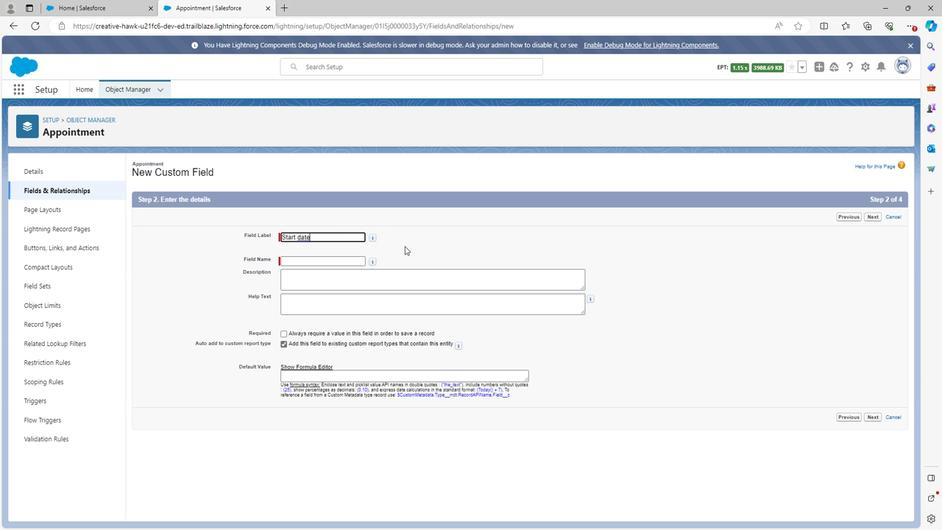
Action: Mouse pressed left at (416, 255)
Screenshot: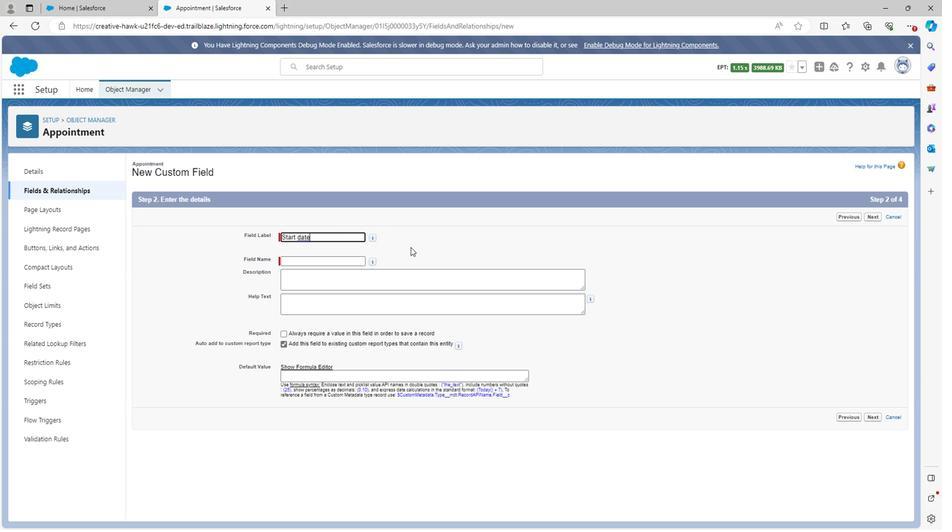
Action: Mouse moved to (346, 284)
Screenshot: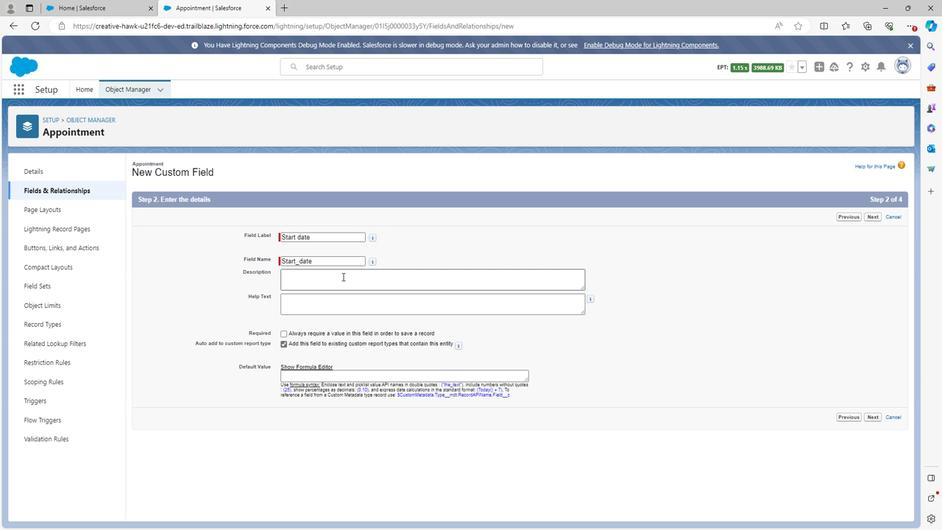 
Action: Mouse pressed left at (346, 284)
Screenshot: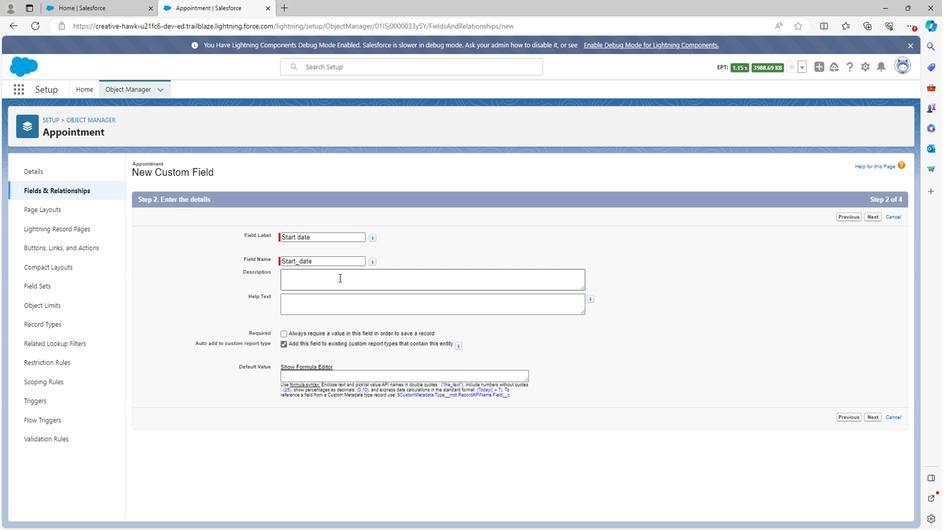 
Action: Key pressed <Key.shift>
Screenshot: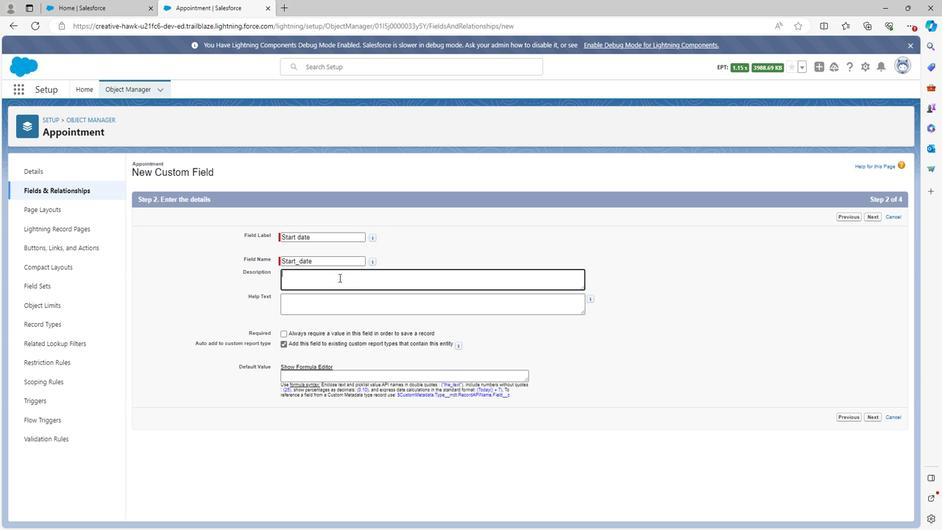 
Action: Mouse moved to (332, 279)
Screenshot: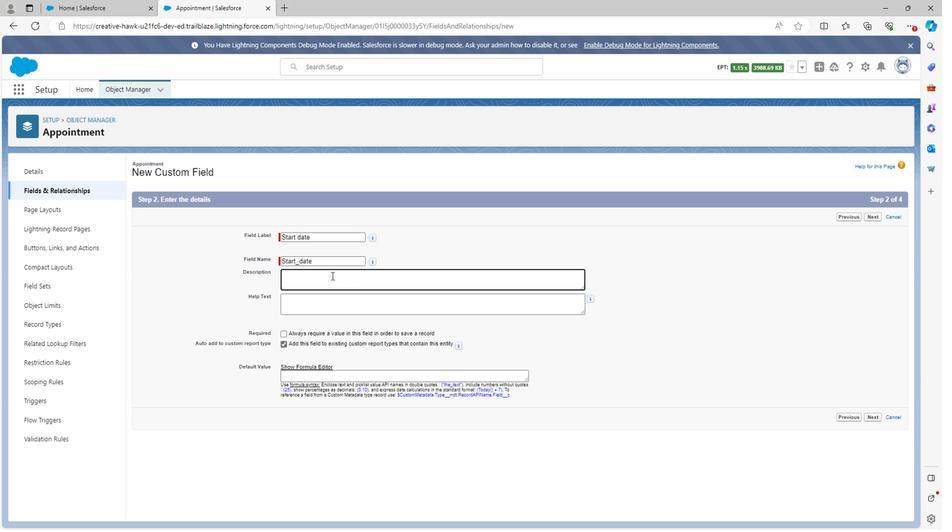 
Action: Key pressed <Key.shift><Key.shift><Key.shift><Key.shift>Start<Key.space>date<Key.space>field<Key.space>is<Key.space>used<Key.space>to<Key.space>define<Key.space>the<Key.space>start<Key.space>date<Key.space>of<Key.space>appointment
Screenshot: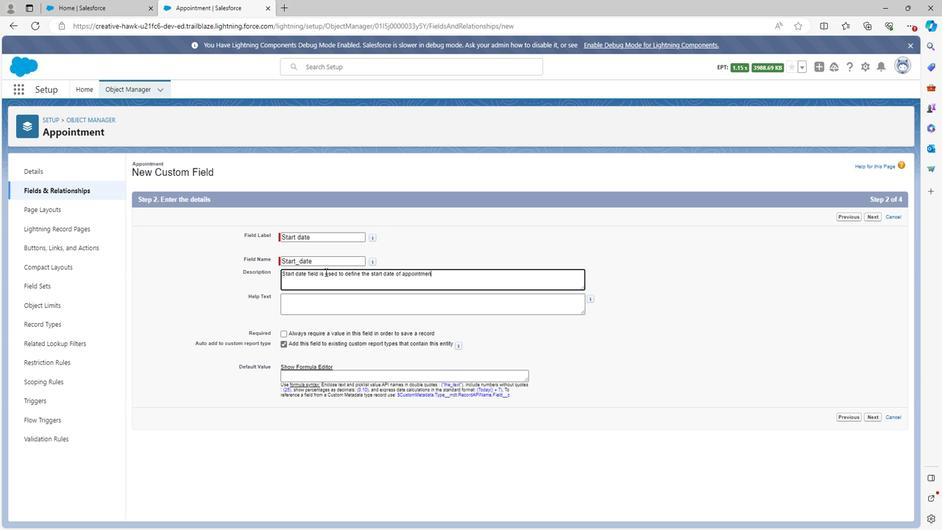 
Action: Mouse moved to (373, 314)
Screenshot: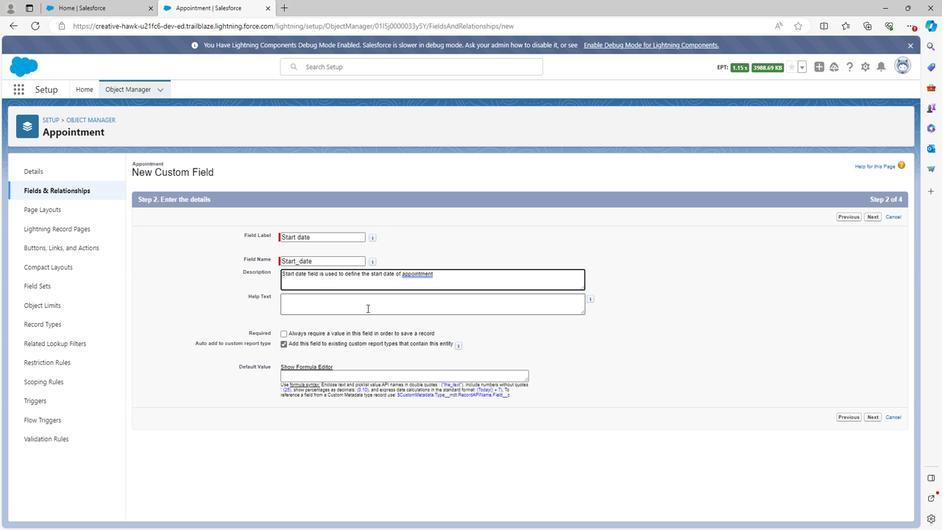
Action: Mouse pressed left at (373, 314)
Screenshot: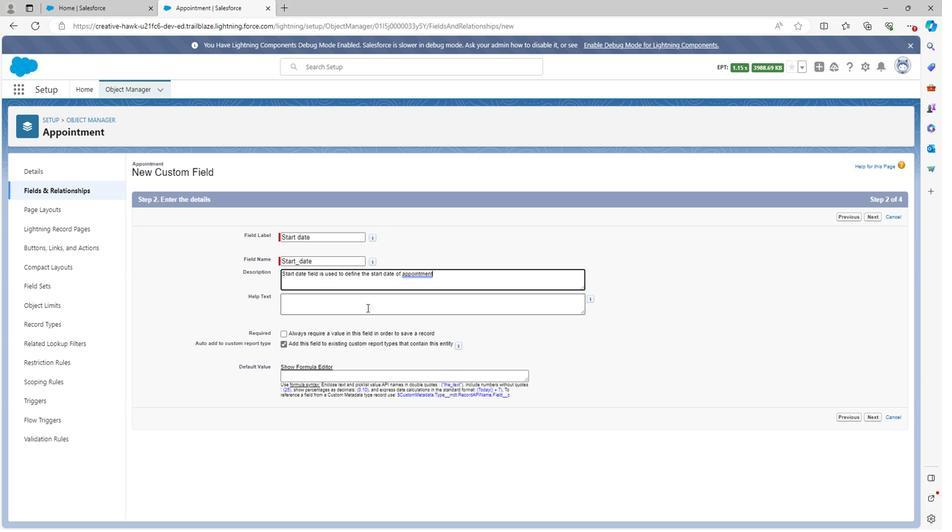 
Action: Mouse moved to (326, 295)
Screenshot: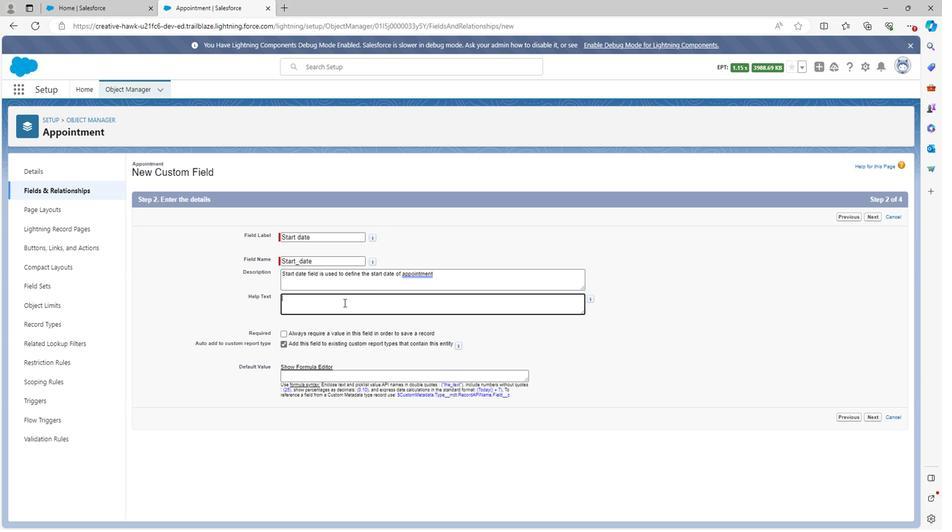 
Action: Key pressed <Key.shift>Start<Key.space>date
Screenshot: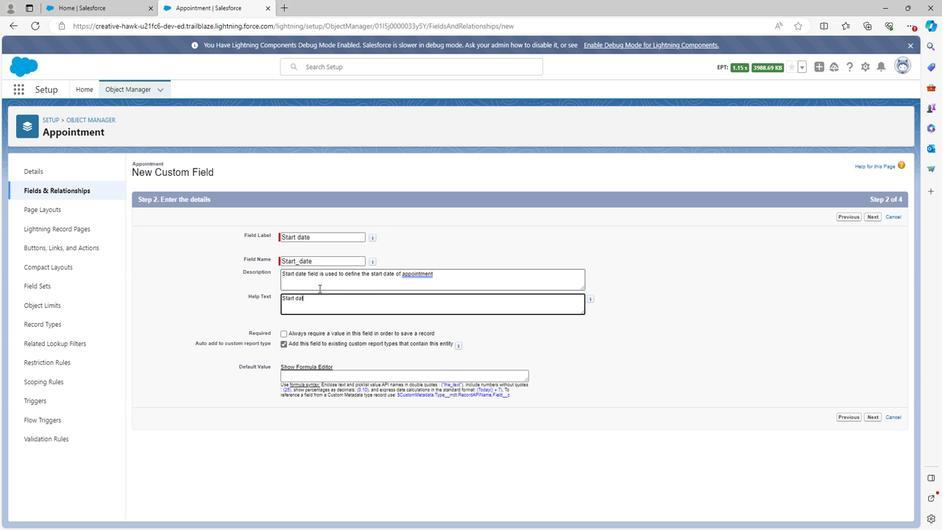 
Action: Mouse moved to (862, 416)
Screenshot: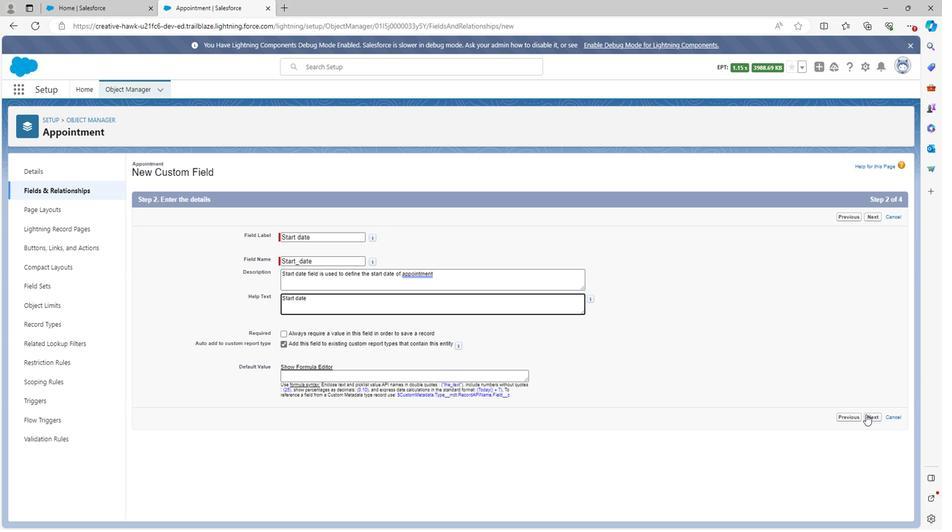 
Action: Mouse pressed left at (862, 416)
Screenshot: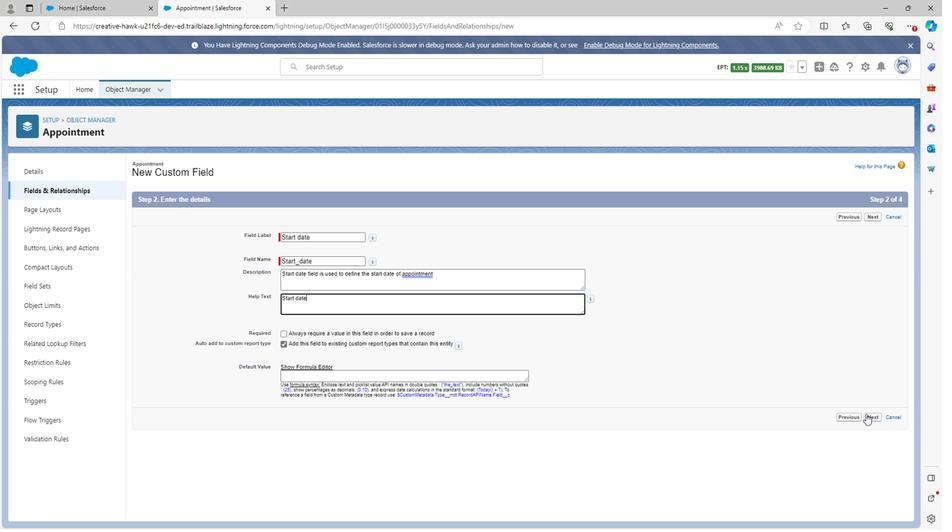
Action: Mouse moved to (804, 318)
Screenshot: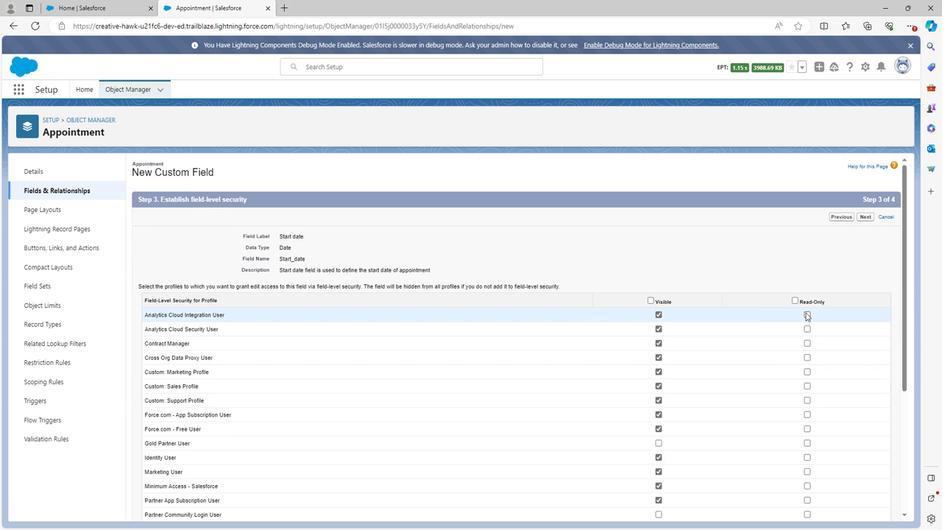 
Action: Mouse pressed left at (804, 318)
Screenshot: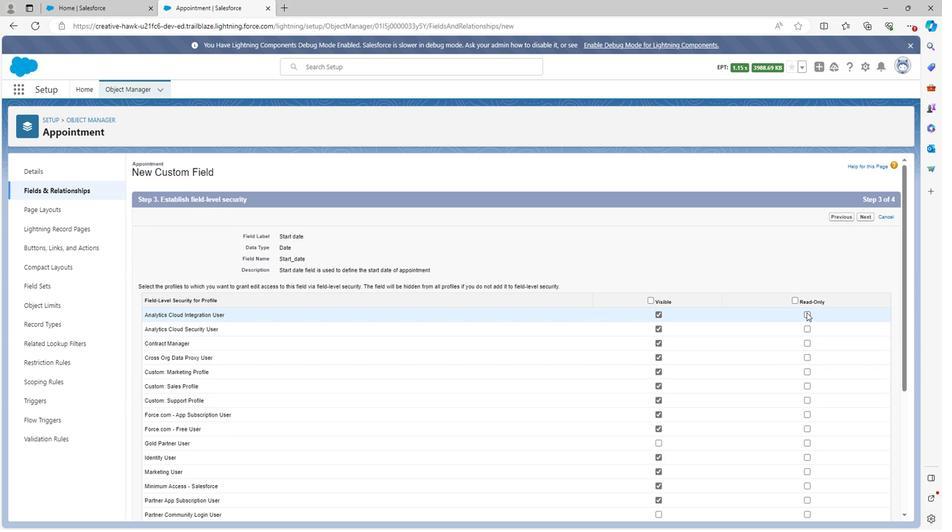 
Action: Mouse moved to (806, 333)
Screenshot: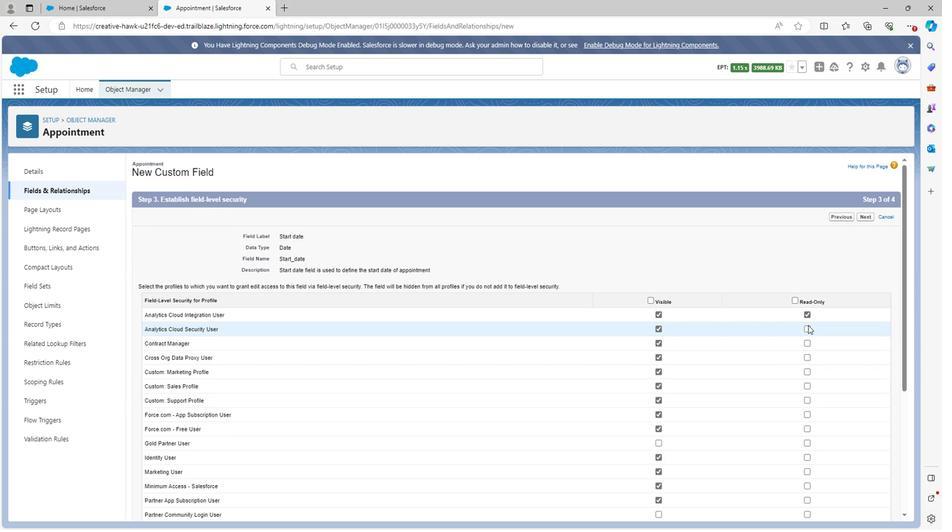 
Action: Mouse pressed left at (806, 333)
Screenshot: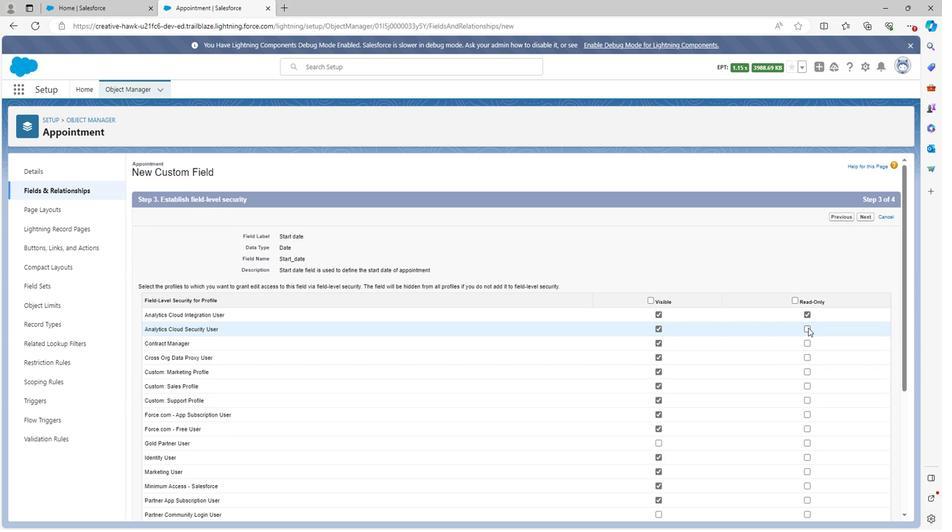 
Action: Mouse moved to (806, 347)
Screenshot: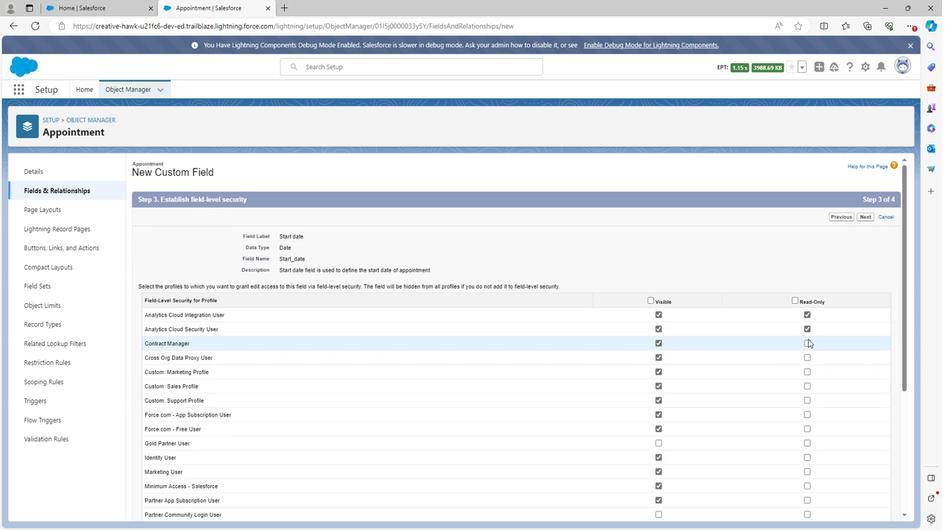 
Action: Mouse pressed left at (806, 347)
Screenshot: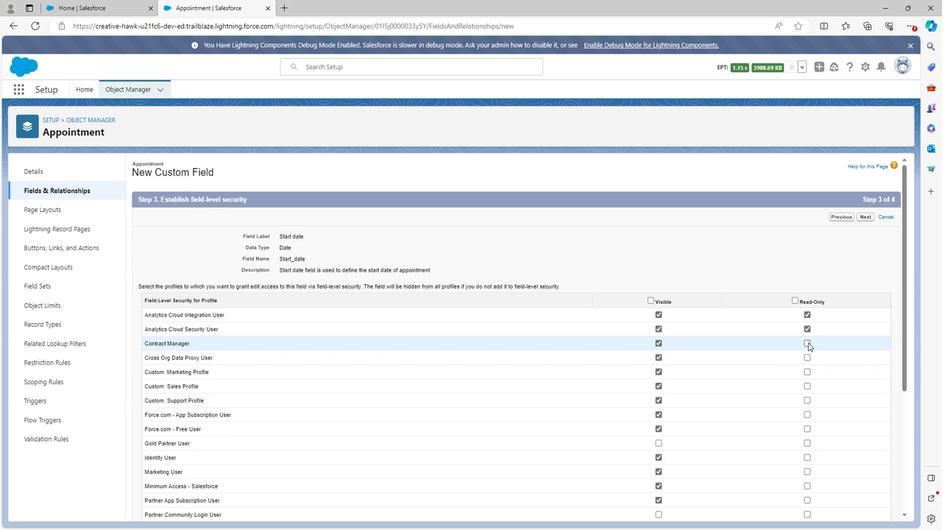 
Action: Mouse moved to (805, 362)
Screenshot: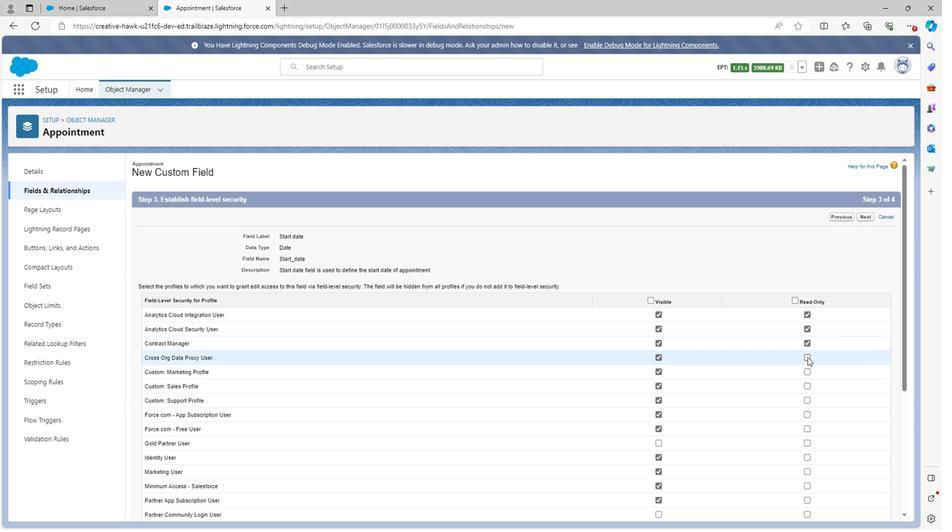 
Action: Mouse pressed left at (805, 362)
Screenshot: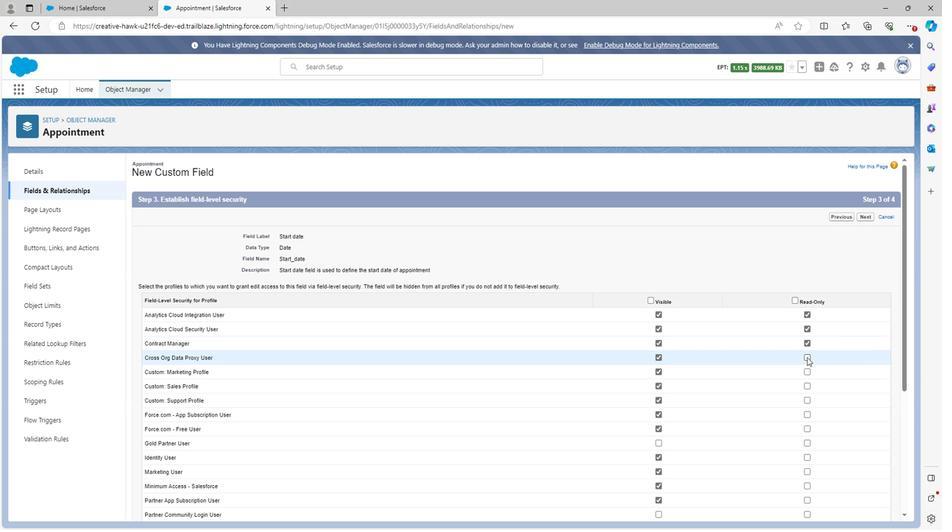 
Action: Mouse moved to (804, 372)
Screenshot: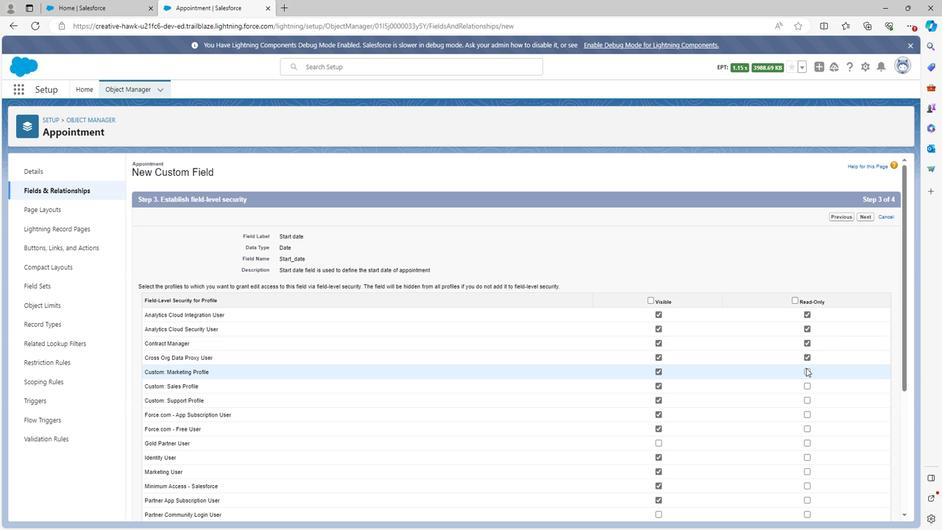 
Action: Mouse pressed left at (804, 372)
Screenshot: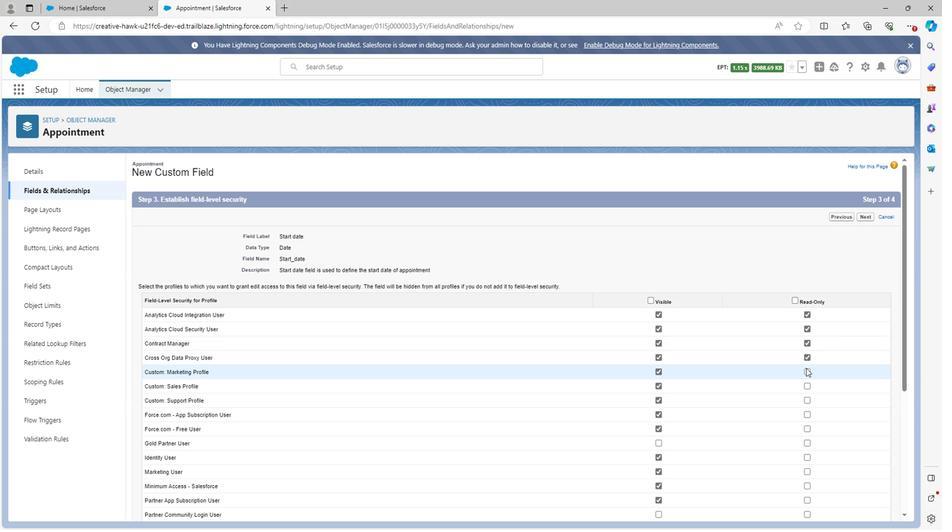 
Action: Mouse moved to (807, 373)
Screenshot: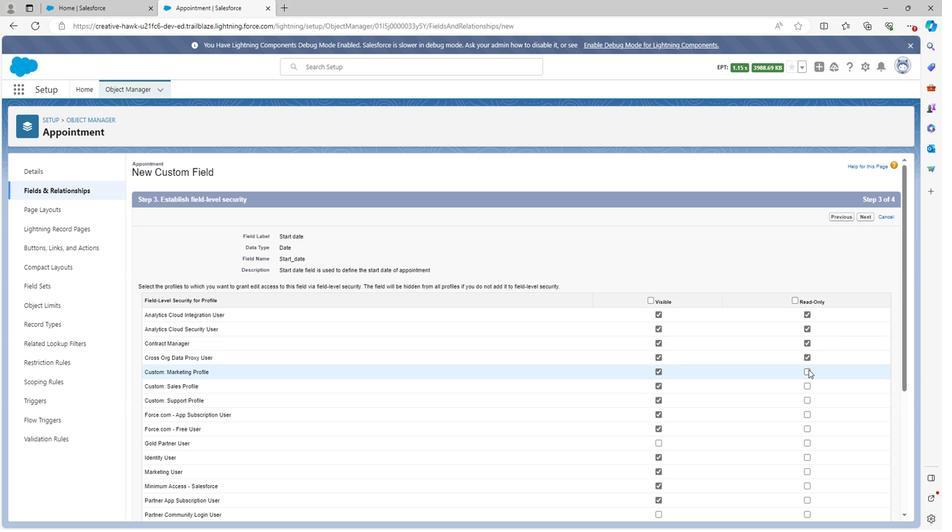
Action: Mouse pressed left at (807, 373)
Screenshot: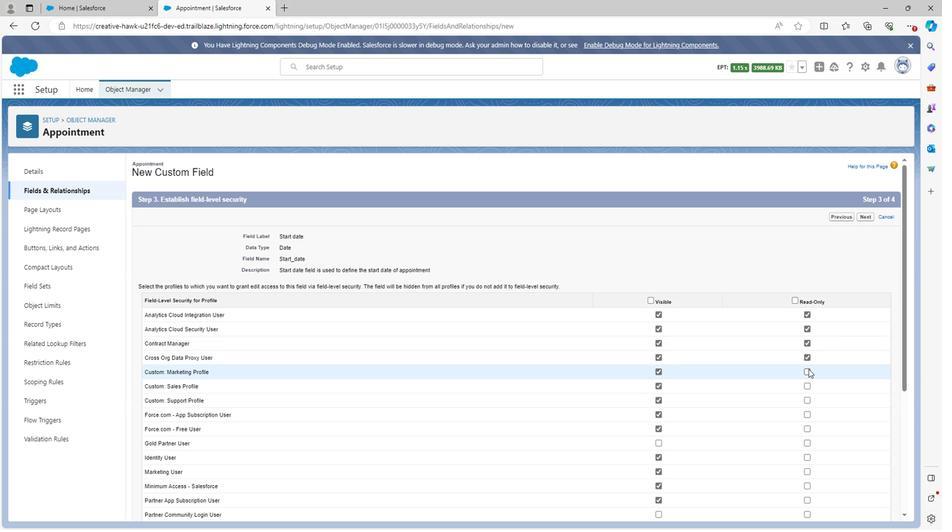 
Action: Mouse moved to (806, 389)
Screenshot: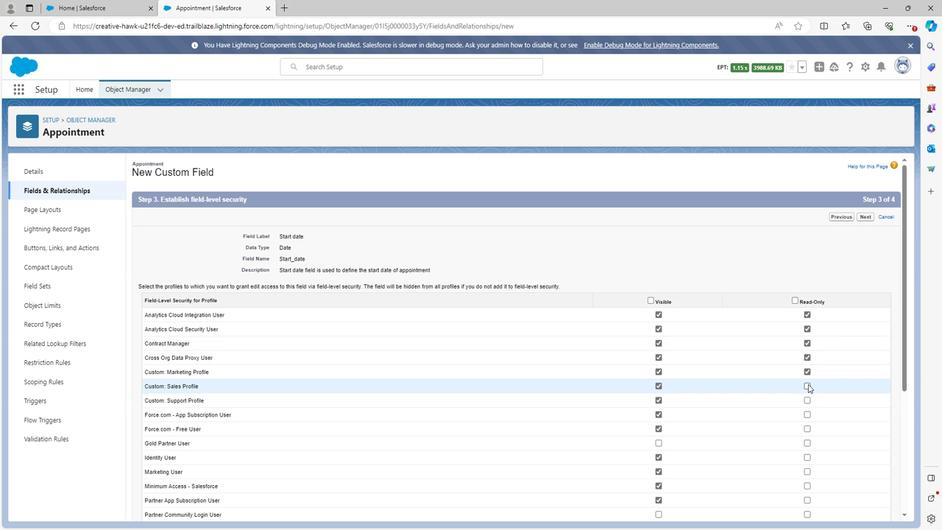 
Action: Mouse pressed left at (806, 389)
Screenshot: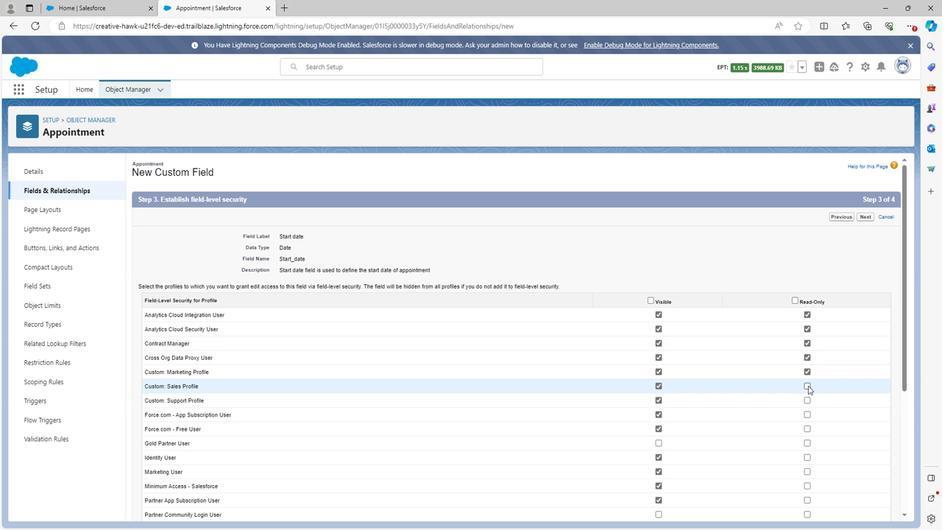 
Action: Mouse moved to (806, 403)
Screenshot: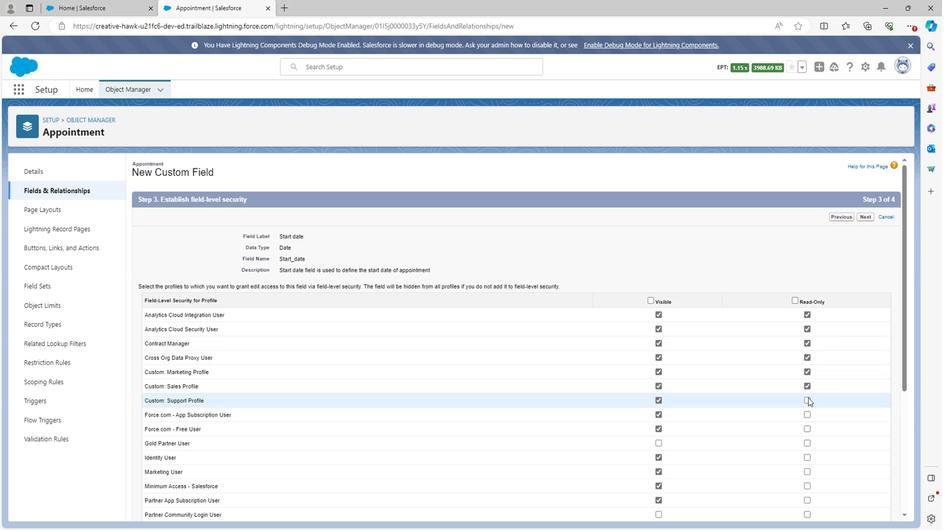 
Action: Mouse pressed left at (806, 403)
Screenshot: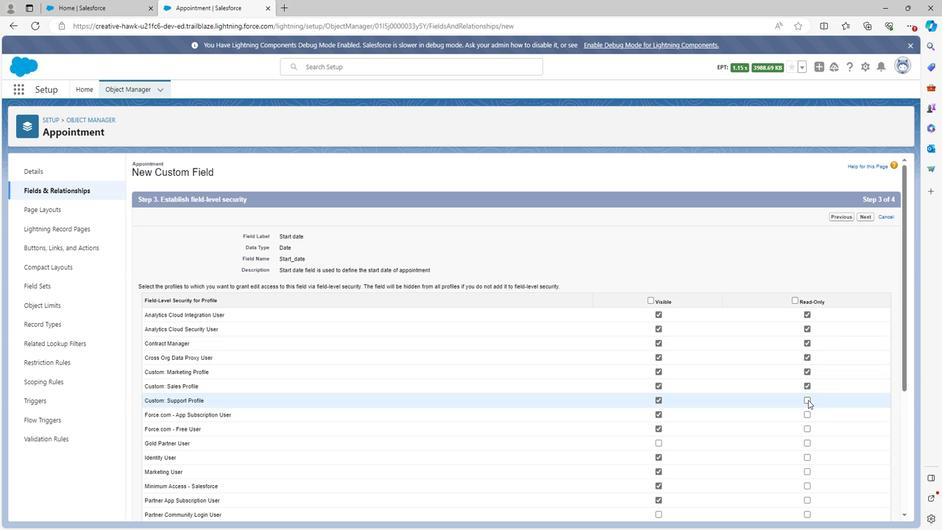 
Action: Mouse moved to (805, 416)
Screenshot: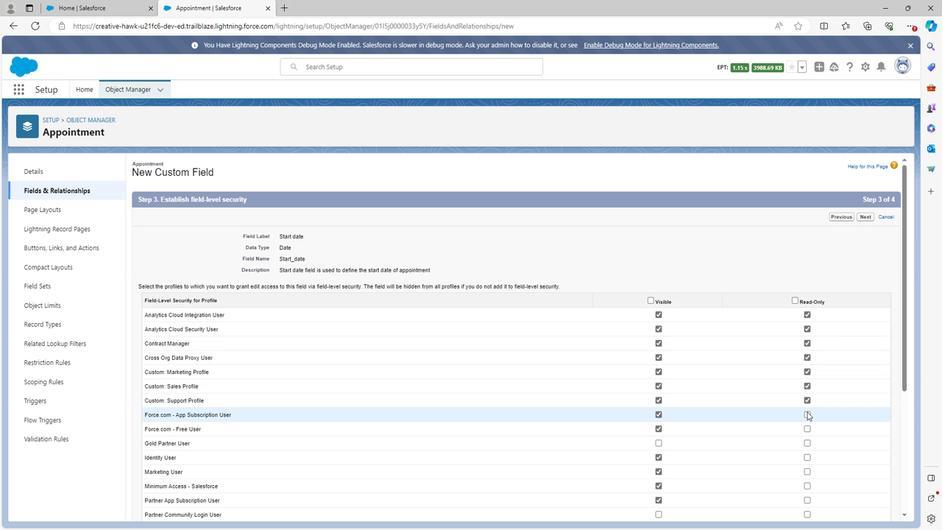 
Action: Mouse pressed left at (805, 416)
Screenshot: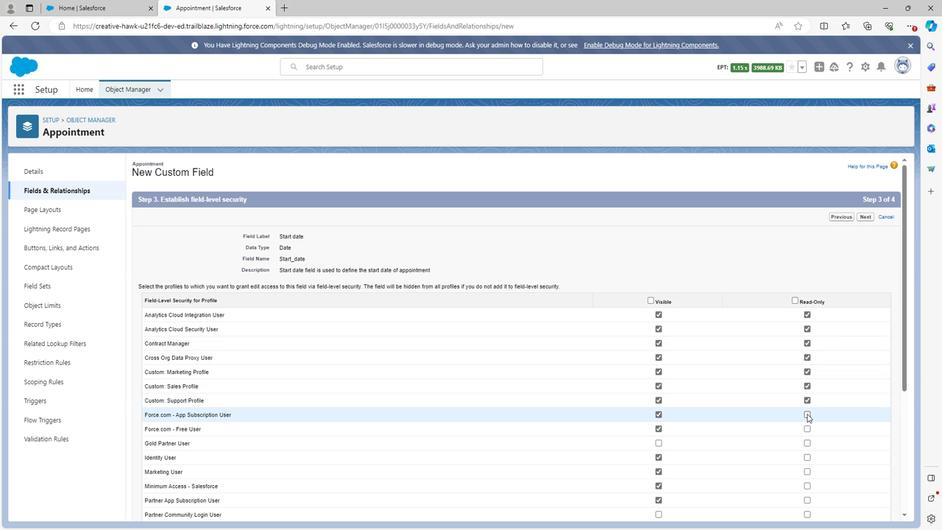 
Action: Mouse moved to (804, 429)
Screenshot: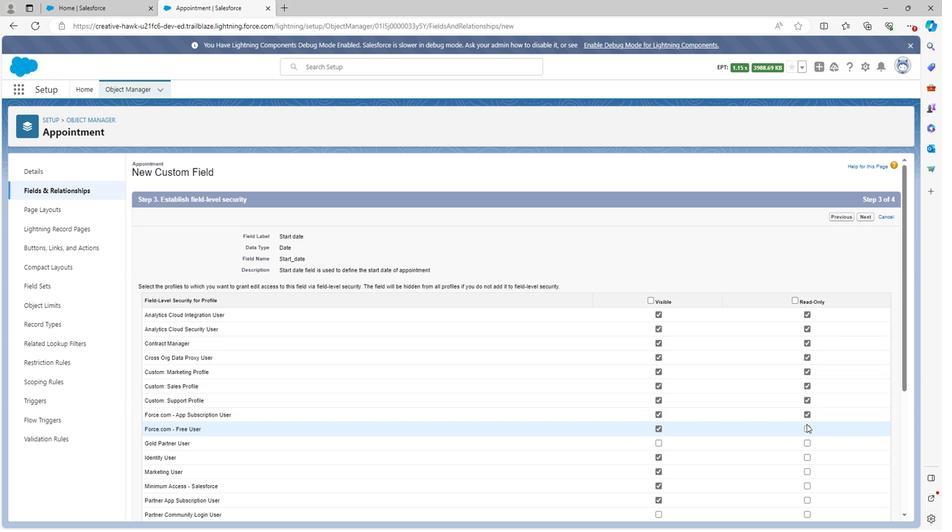 
Action: Mouse pressed left at (804, 429)
Screenshot: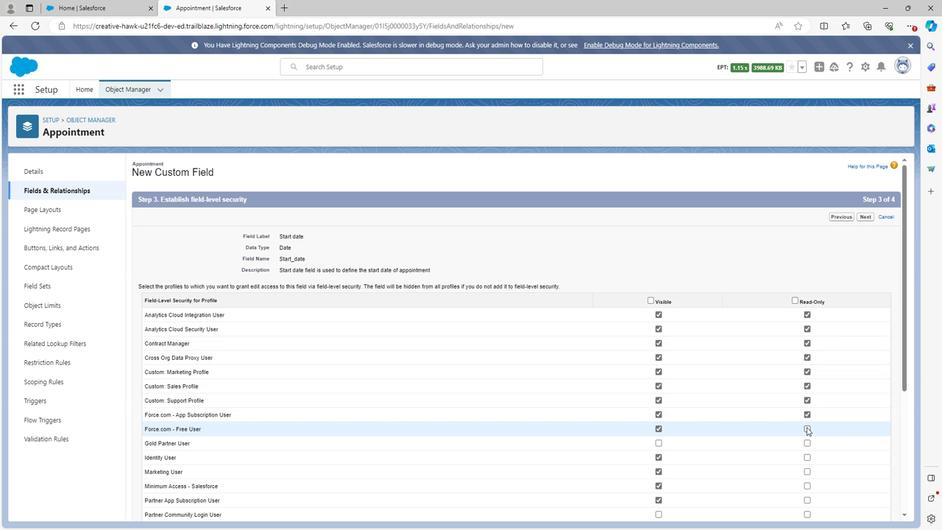 
Action: Mouse scrolled (804, 429) with delta (0, 0)
Screenshot: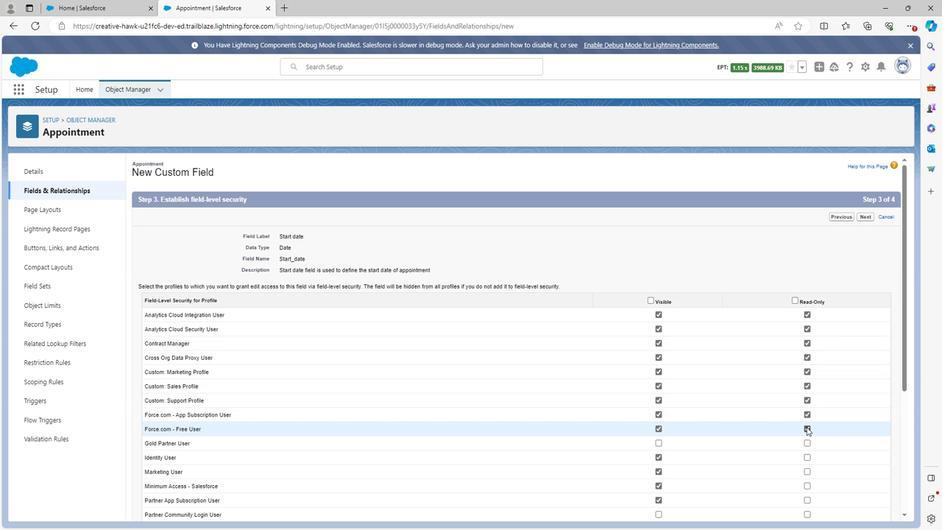 
Action: Mouse moved to (804, 430)
Screenshot: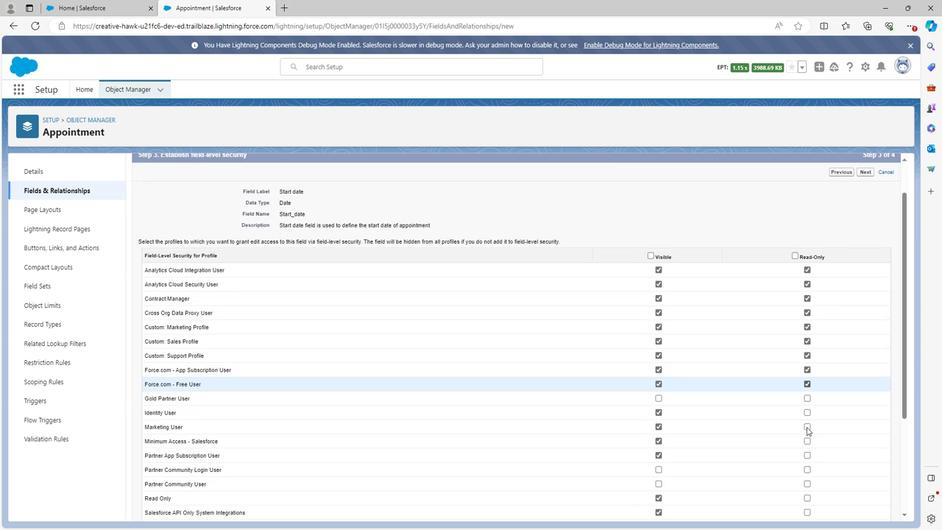 
Action: Mouse scrolled (804, 429) with delta (0, 0)
Screenshot: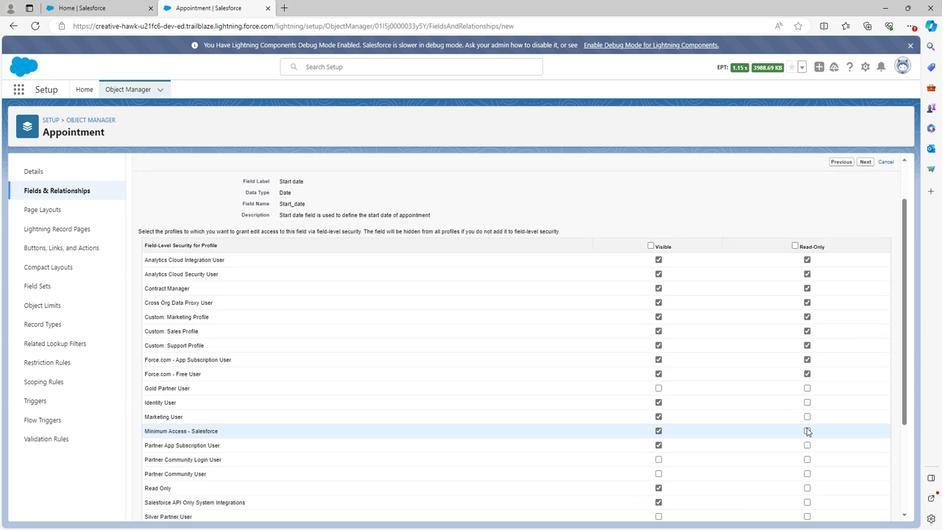 
Action: Mouse moved to (808, 353)
Screenshot: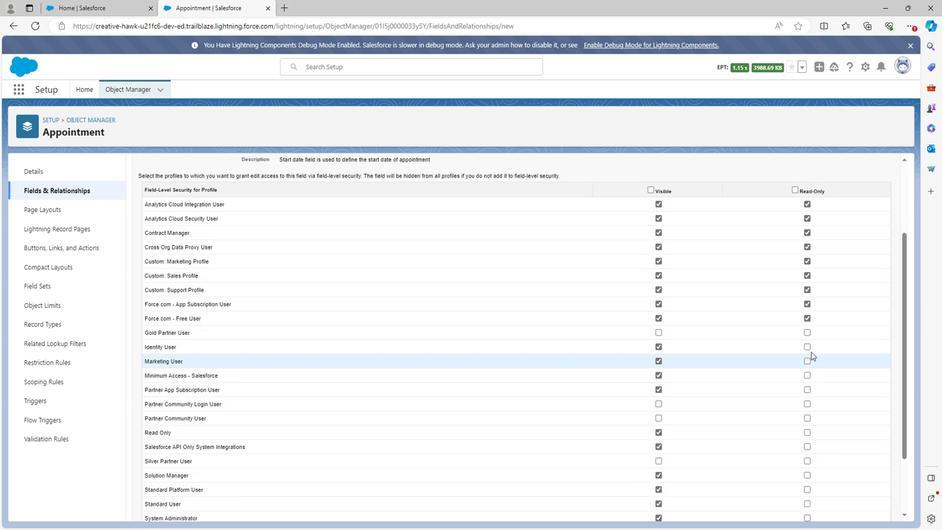 
Action: Mouse pressed left at (808, 353)
Screenshot: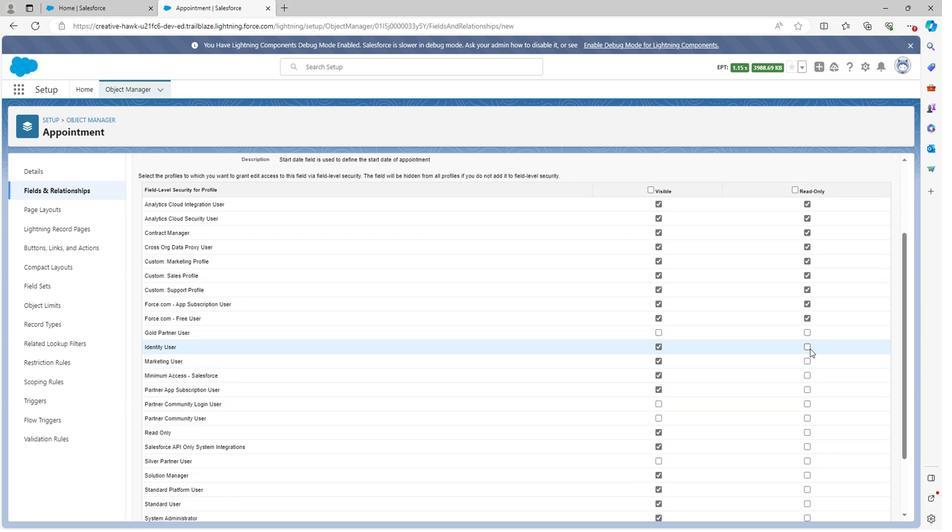 
Action: Mouse moved to (808, 365)
Screenshot: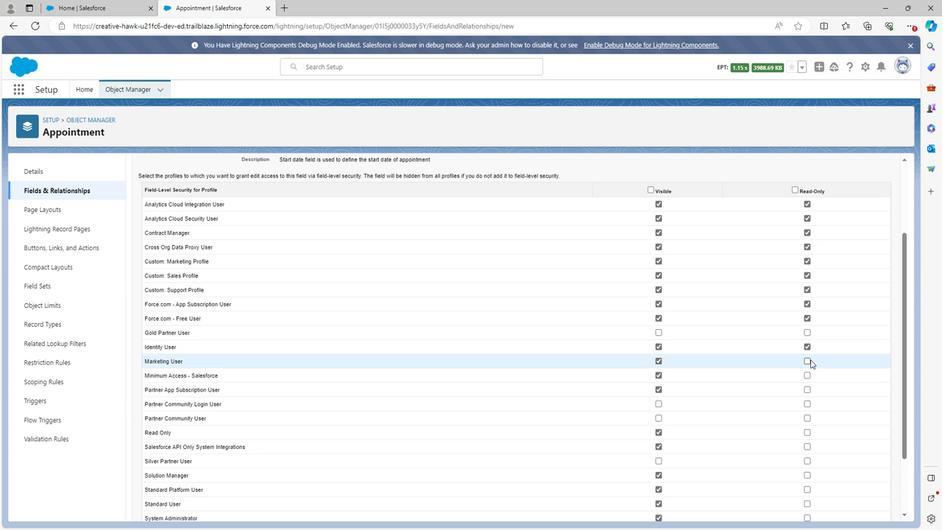 
Action: Mouse pressed left at (808, 365)
Screenshot: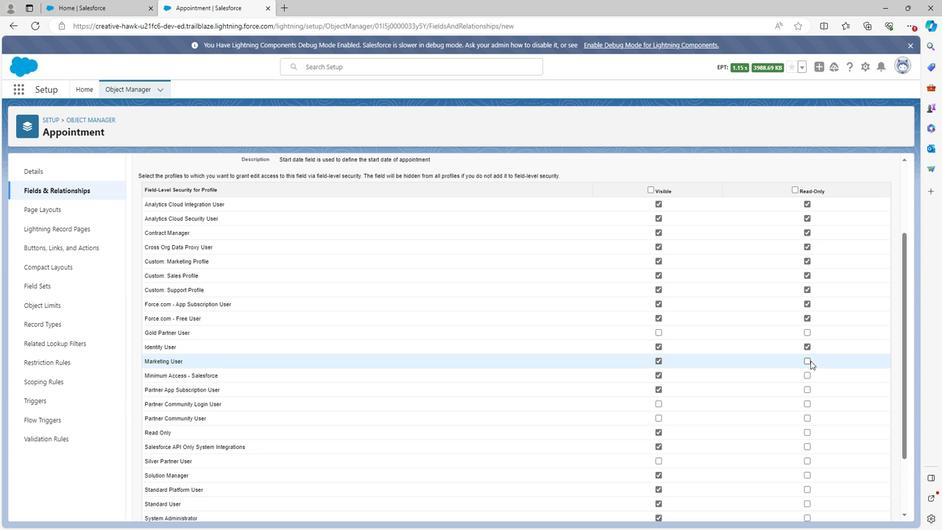 
Action: Mouse moved to (806, 377)
Screenshot: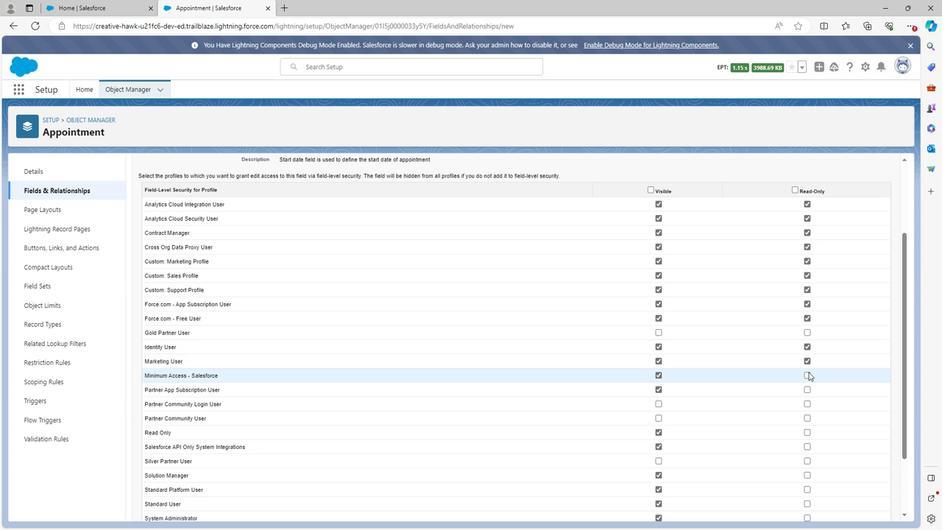 
Action: Mouse pressed left at (806, 377)
Screenshot: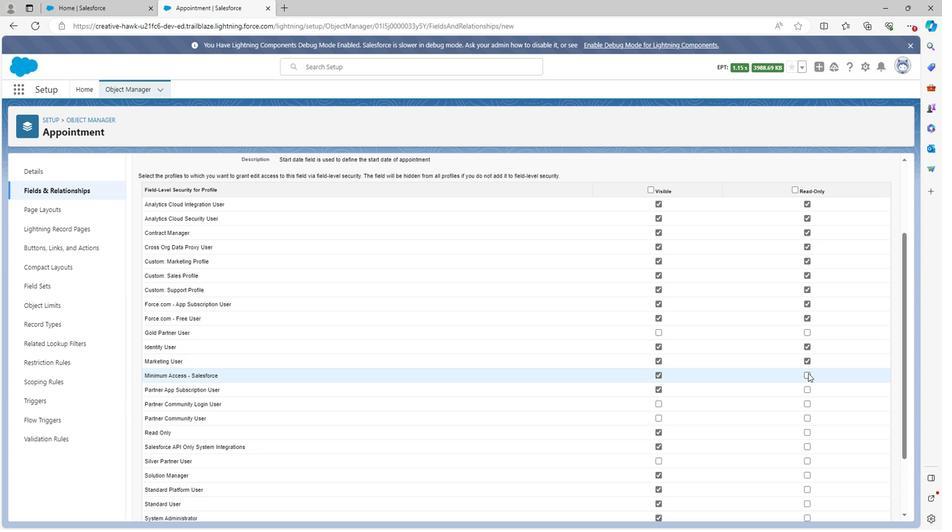 
Action: Mouse moved to (807, 394)
Screenshot: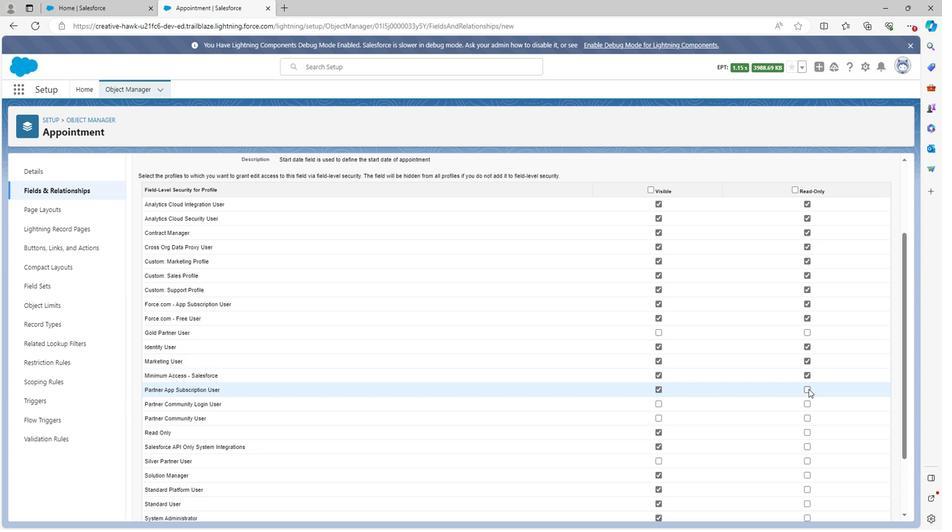 
Action: Mouse pressed left at (807, 394)
Screenshot: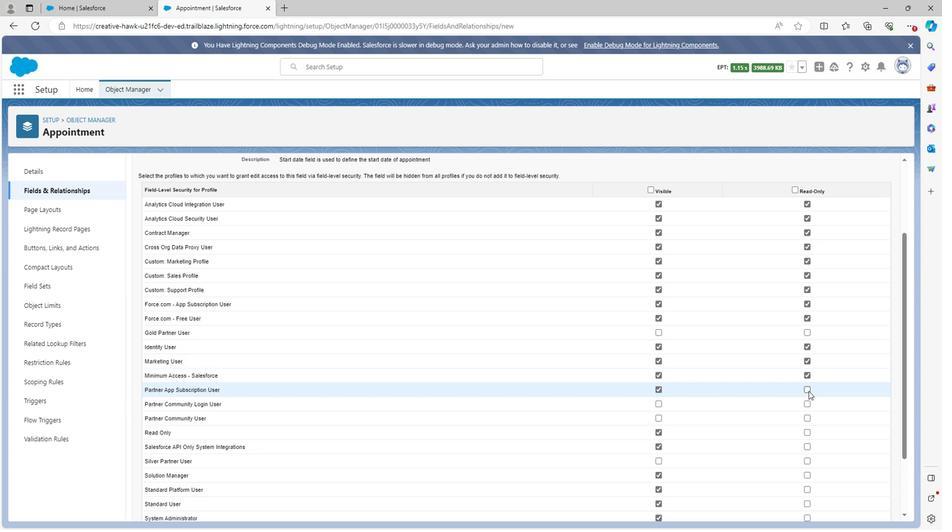 
Action: Mouse moved to (803, 434)
Screenshot: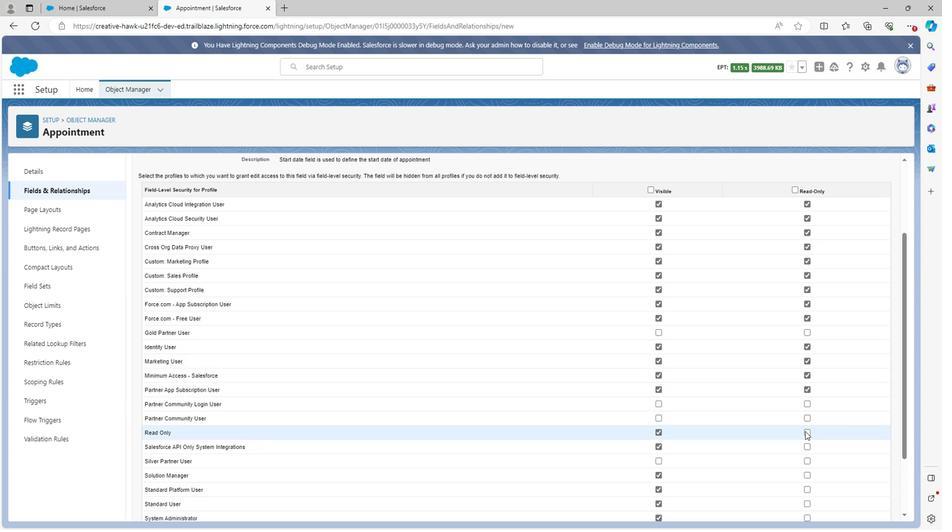 
Action: Mouse pressed left at (803, 434)
